 Task: Look for space in Altstadt Nord, Germany from 5th June, 2023 to 16th June, 2023 for 2 adults in price range Rs.7000 to Rs.15000. Place can be entire place with 1  bedroom having 1 bed and 1 bathroom. Property type can be house, flat, guest house, hotel. Booking option can be shelf check-in. Required host language is English.
Action: Mouse moved to (719, 95)
Screenshot: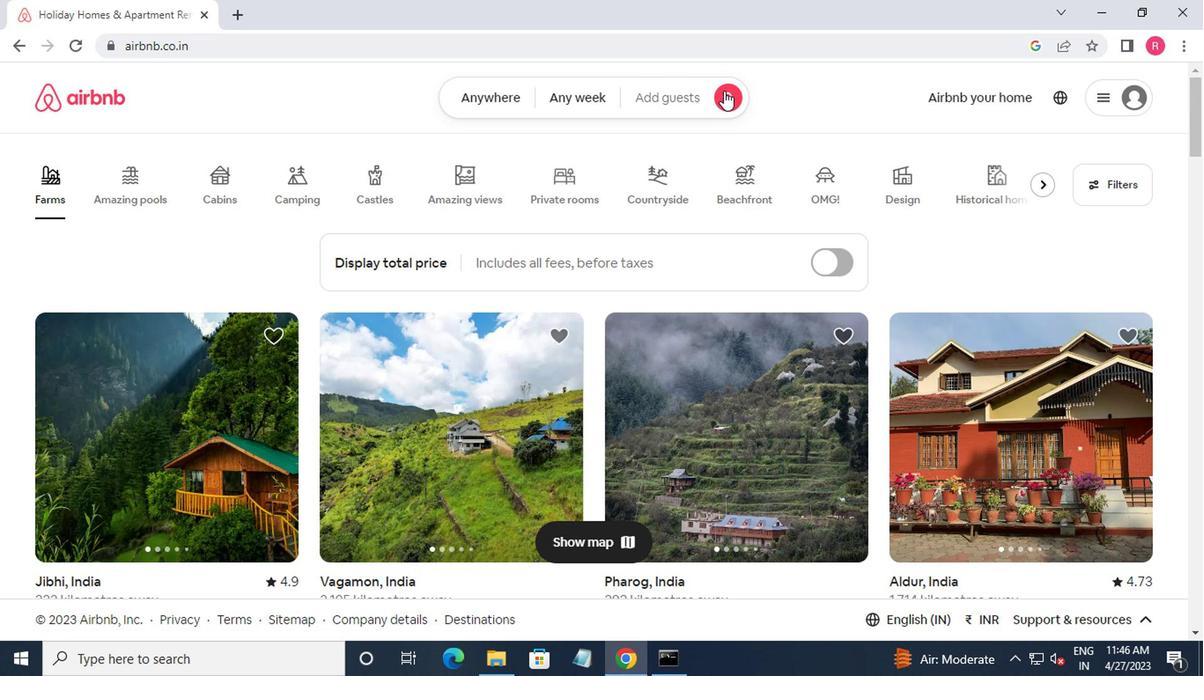 
Action: Mouse pressed left at (719, 95)
Screenshot: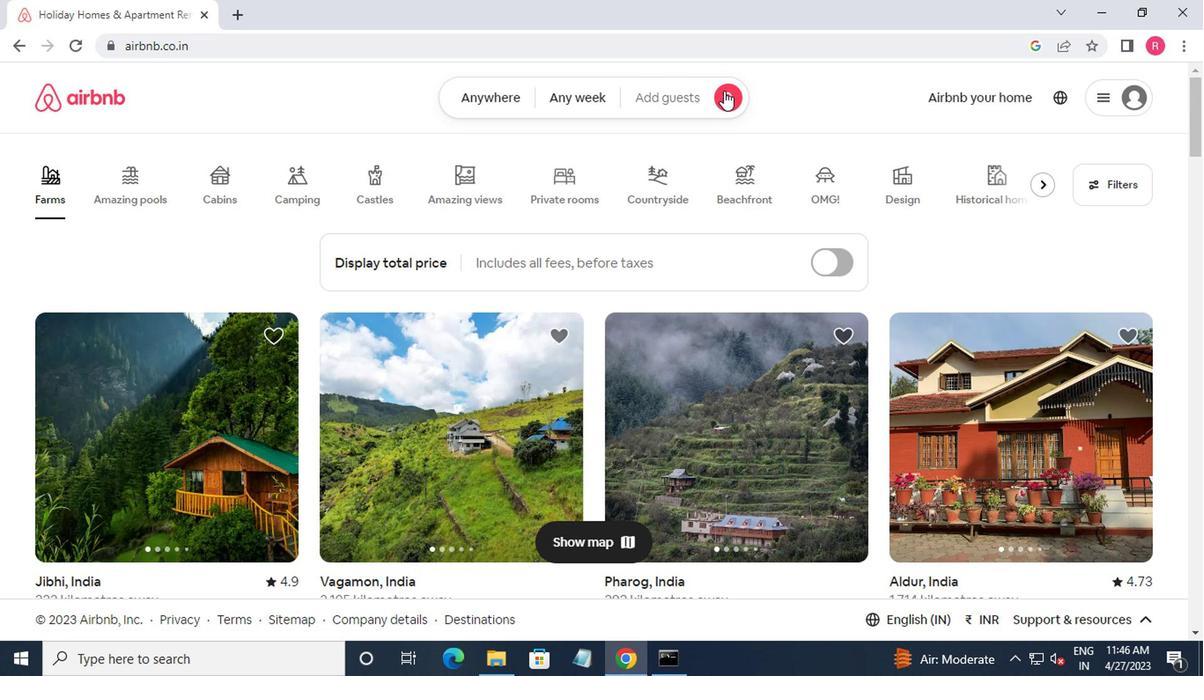 
Action: Mouse moved to (351, 163)
Screenshot: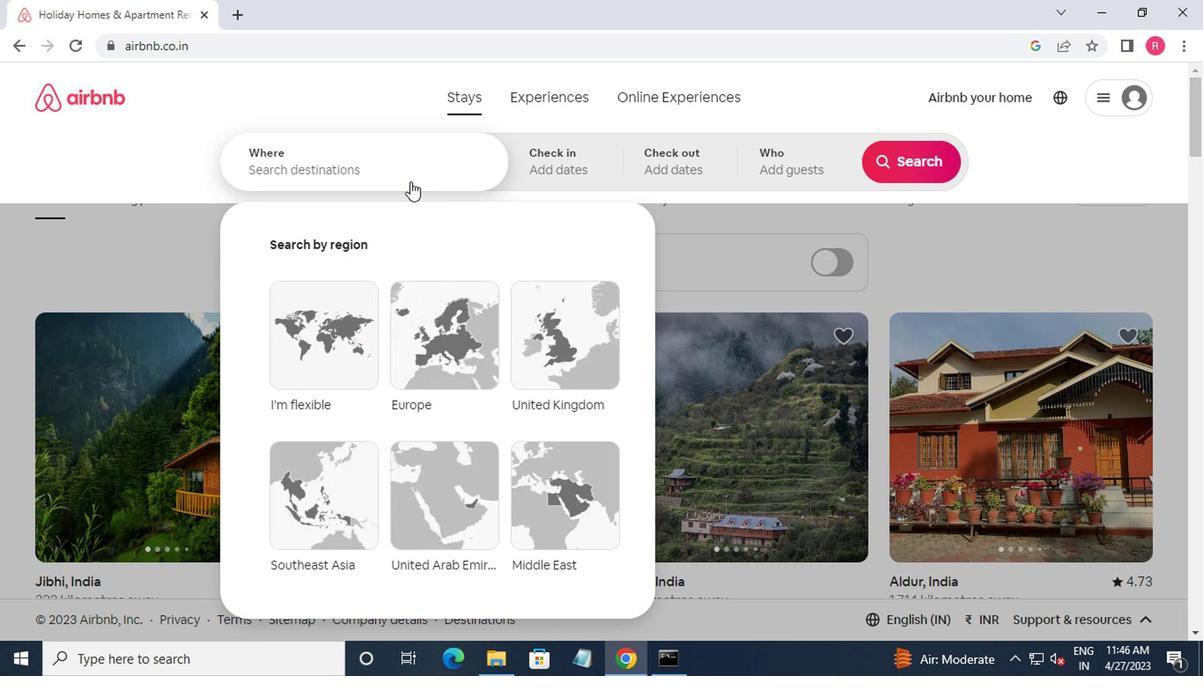 
Action: Mouse pressed left at (351, 163)
Screenshot: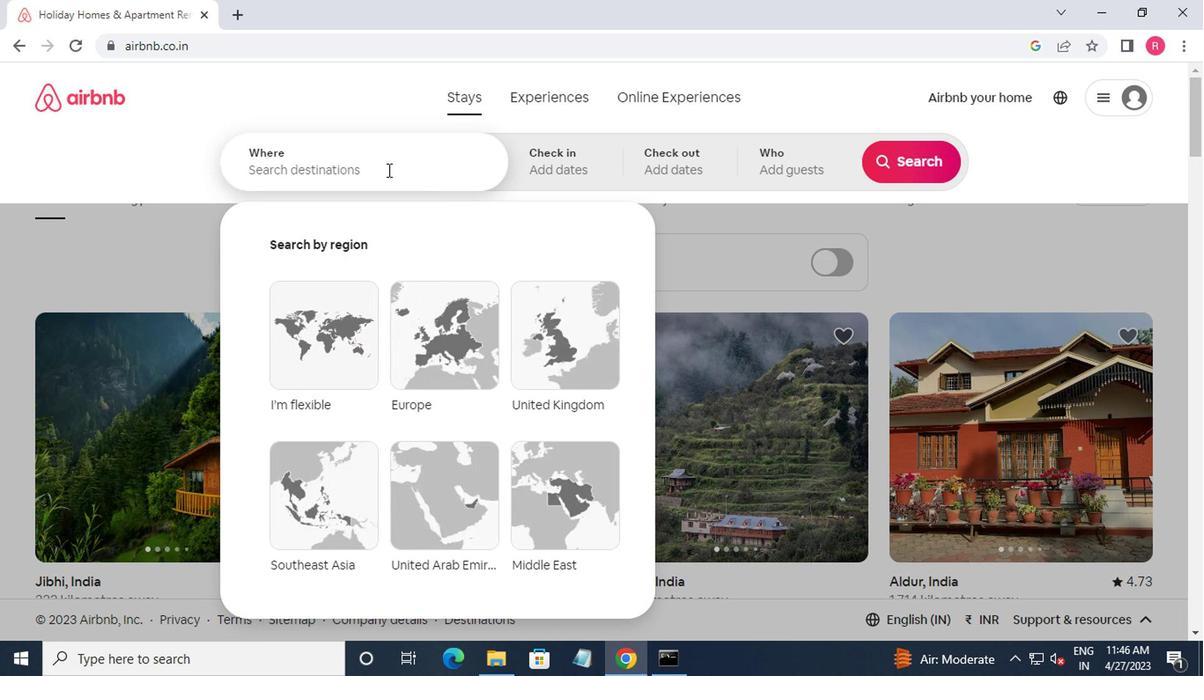 
Action: Mouse moved to (368, 155)
Screenshot: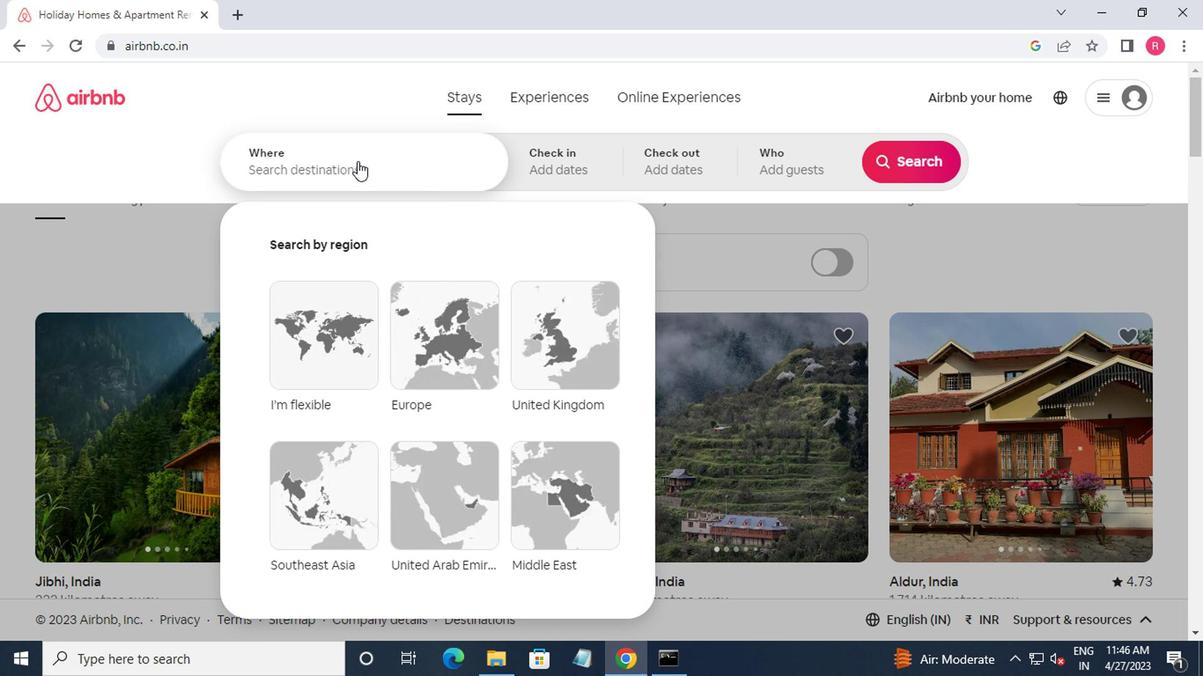 
Action: Key pressed altstadt<Key.space>nrd,germany
Screenshot: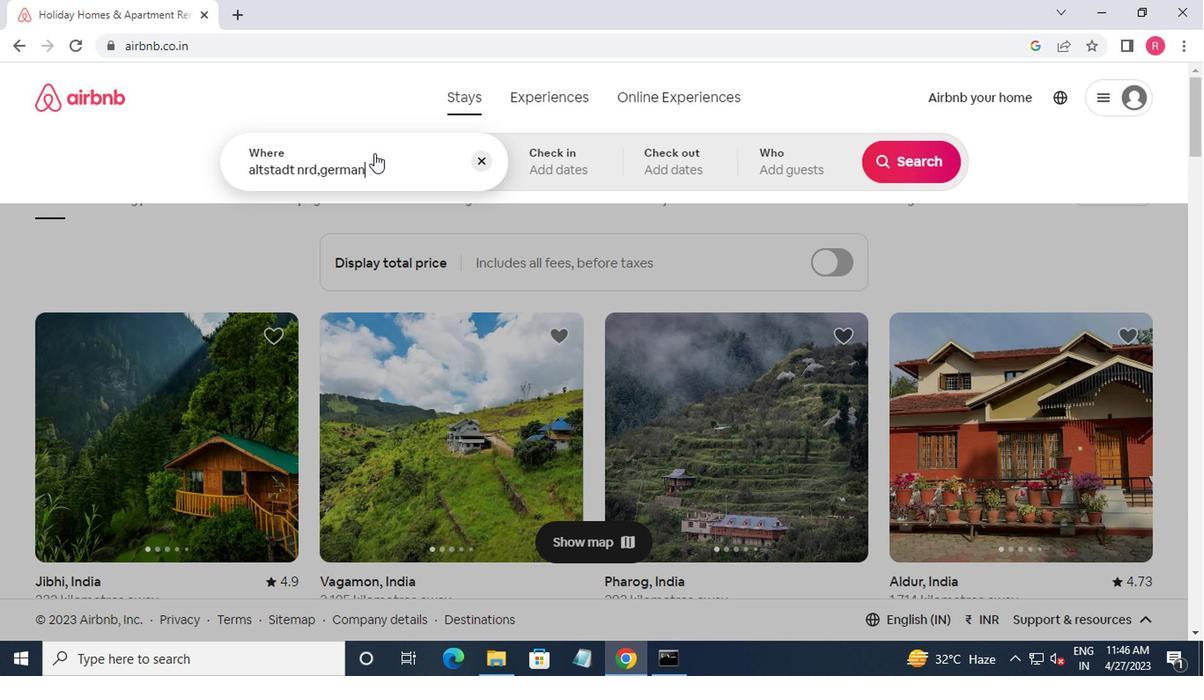 
Action: Mouse moved to (375, 266)
Screenshot: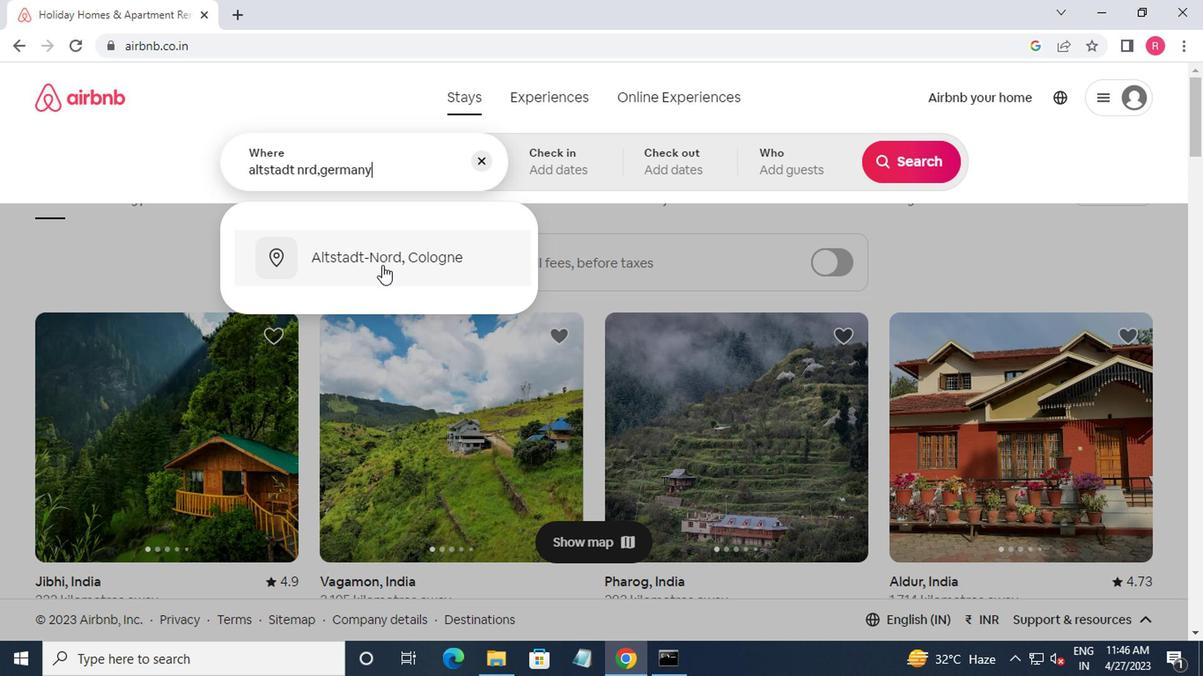 
Action: Mouse pressed left at (375, 266)
Screenshot: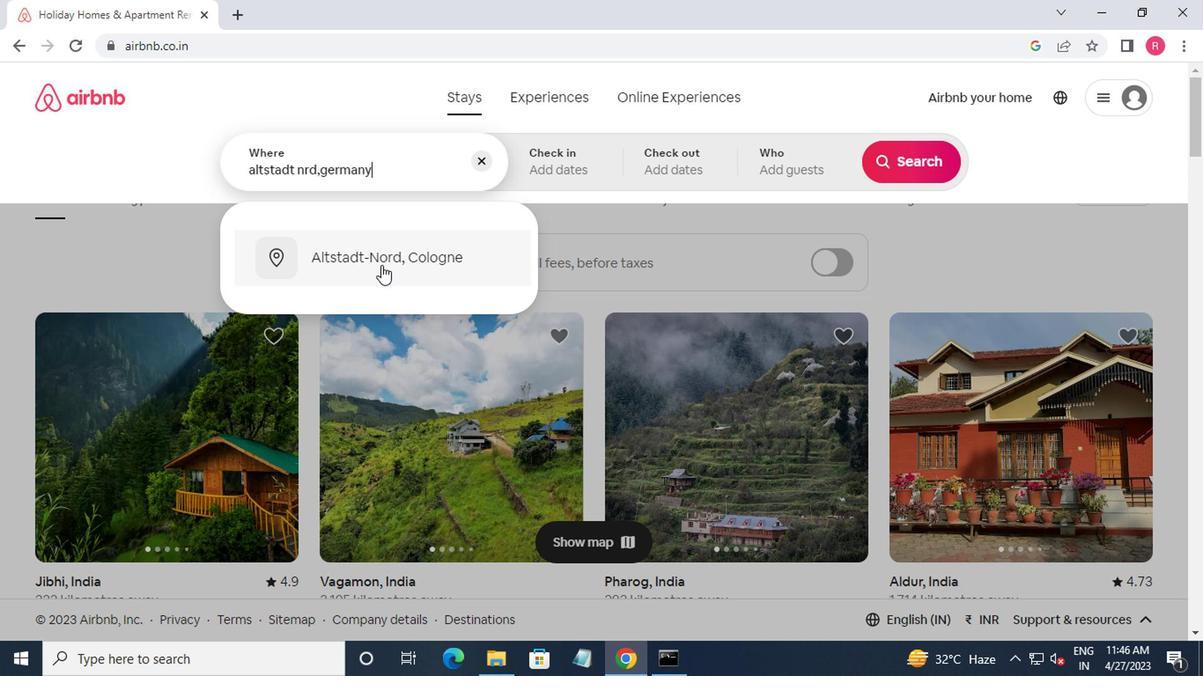 
Action: Mouse moved to (386, 159)
Screenshot: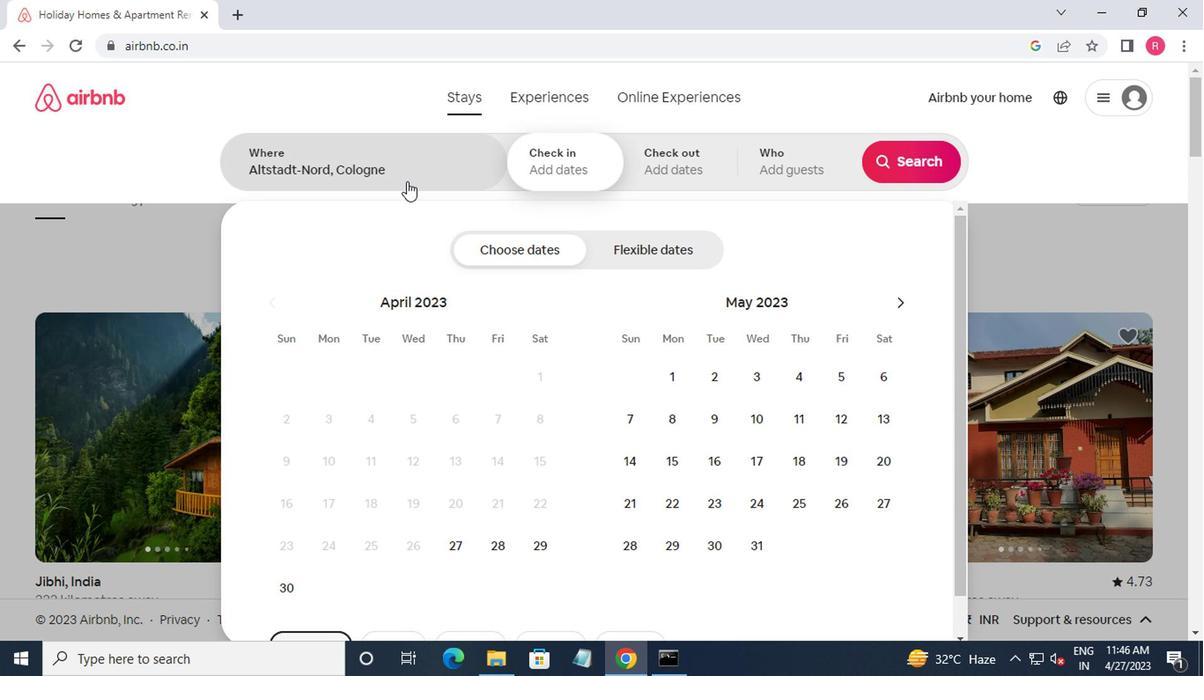 
Action: Mouse pressed left at (386, 159)
Screenshot: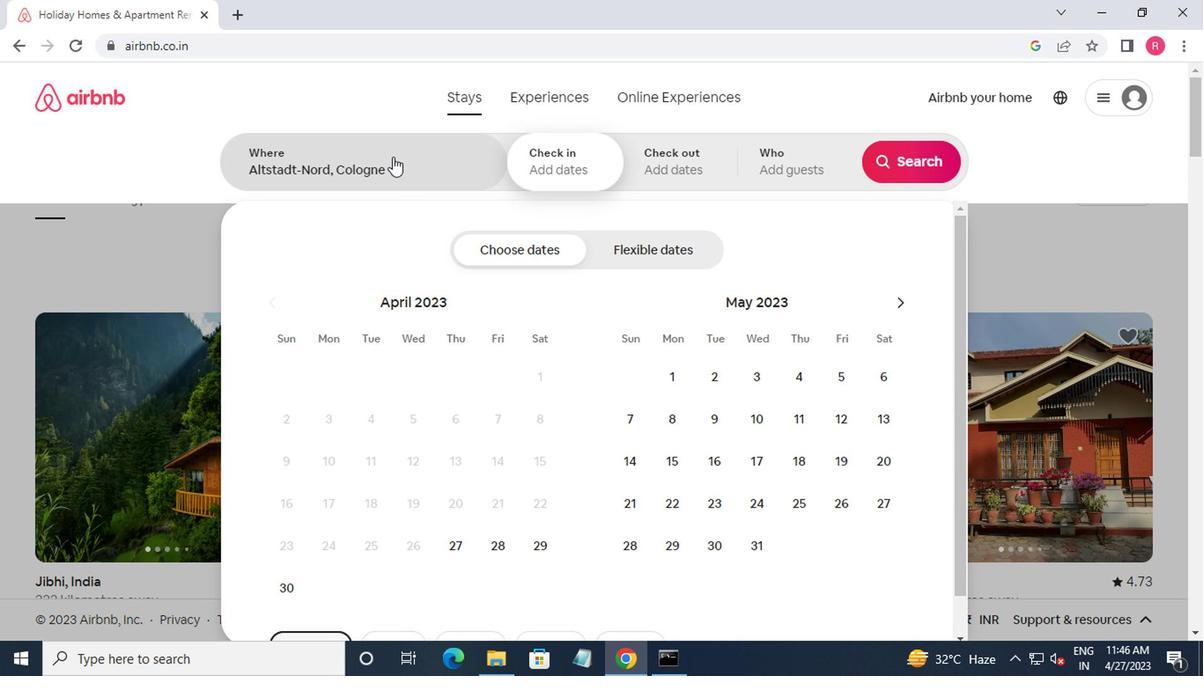 
Action: Mouse moved to (387, 172)
Screenshot: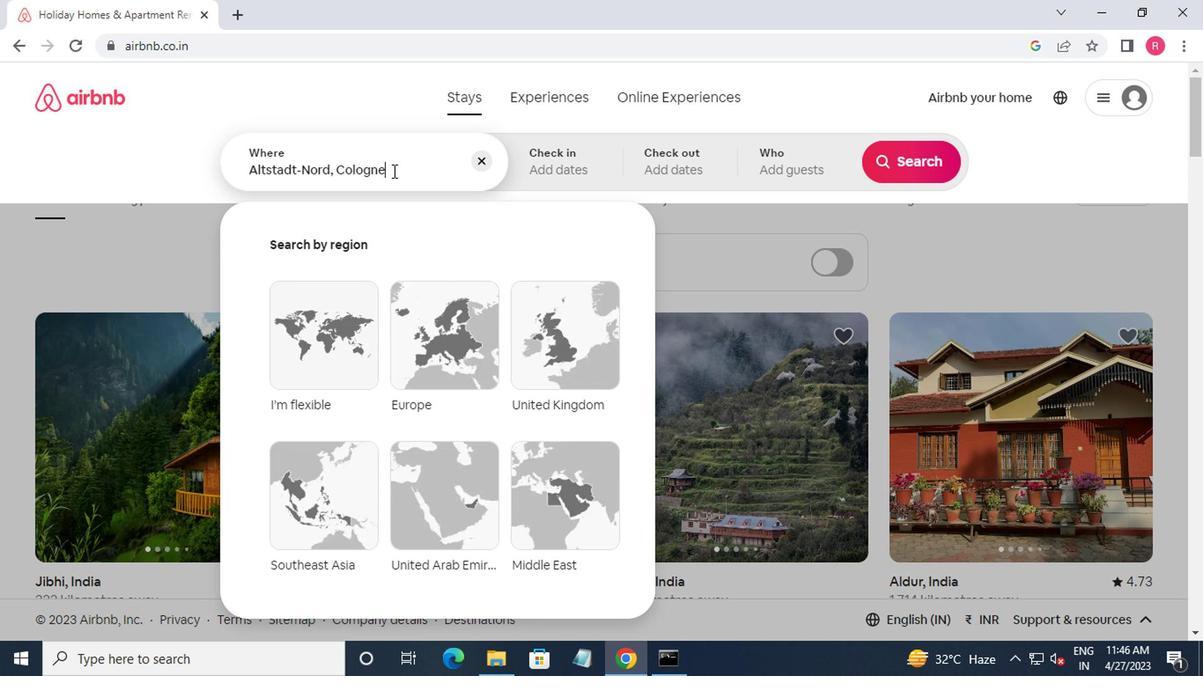 
Action: Key pressed <Key.backspace><Key.backspace><Key.backspace><Key.backspace><Key.backspace><Key.backspace><Key.backspace>germany<Key.enter><Key.enter>
Screenshot: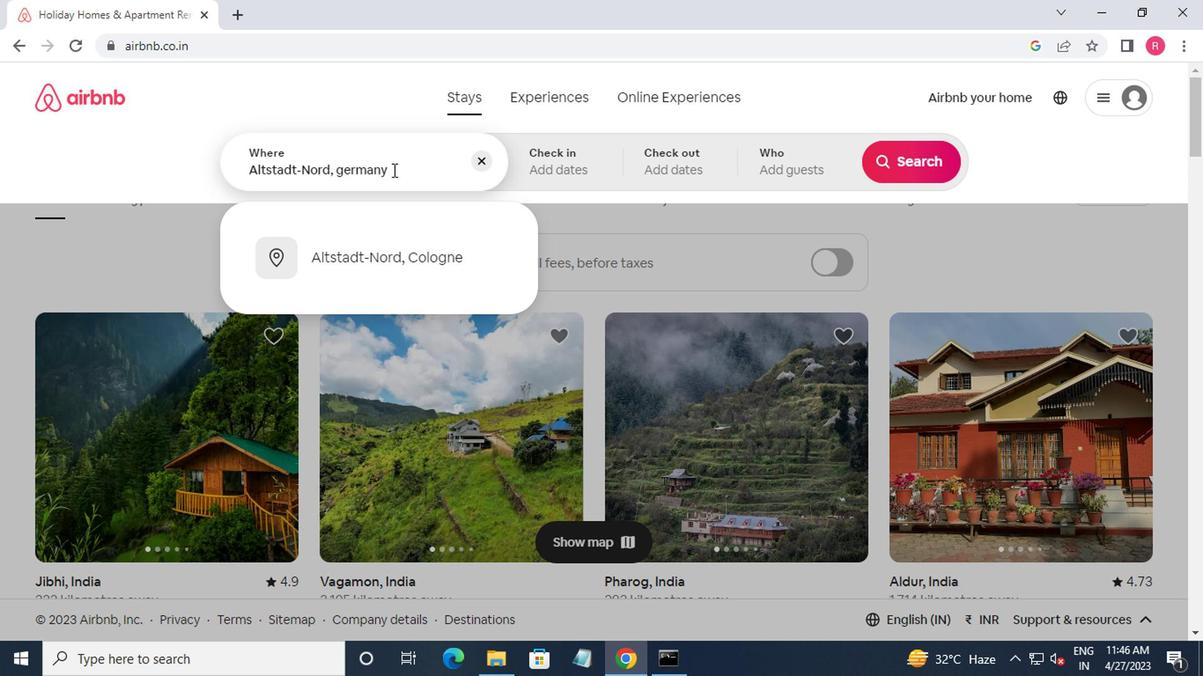 
Action: Mouse moved to (893, 297)
Screenshot: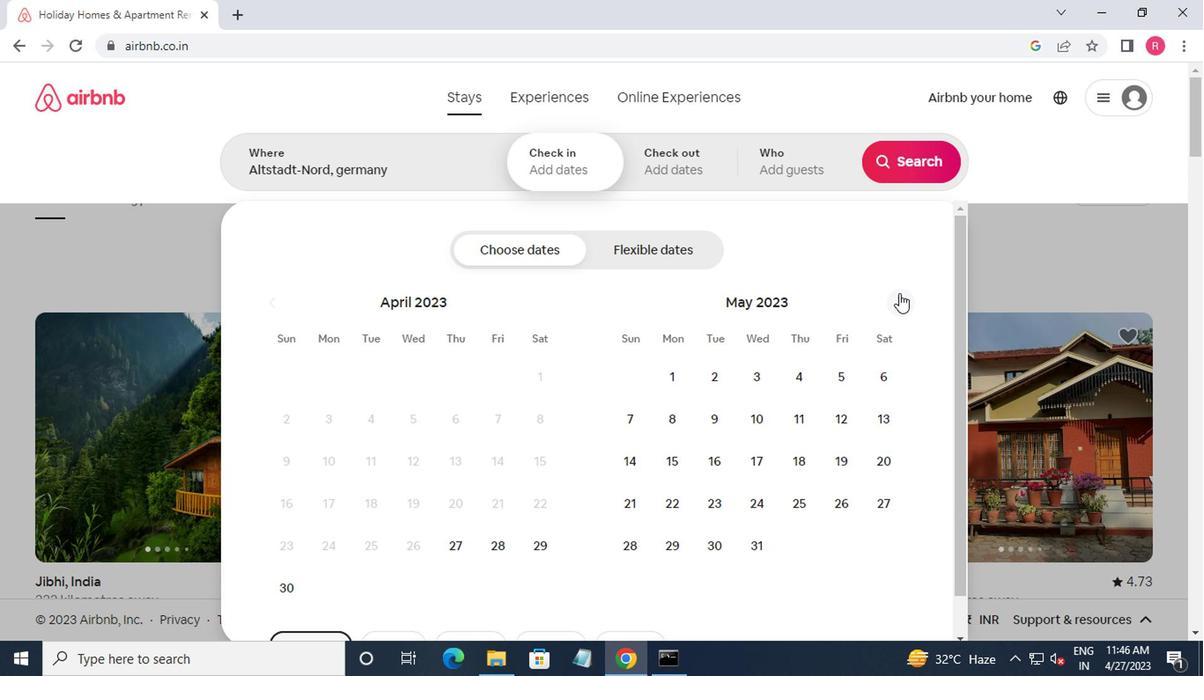 
Action: Mouse pressed left at (893, 297)
Screenshot: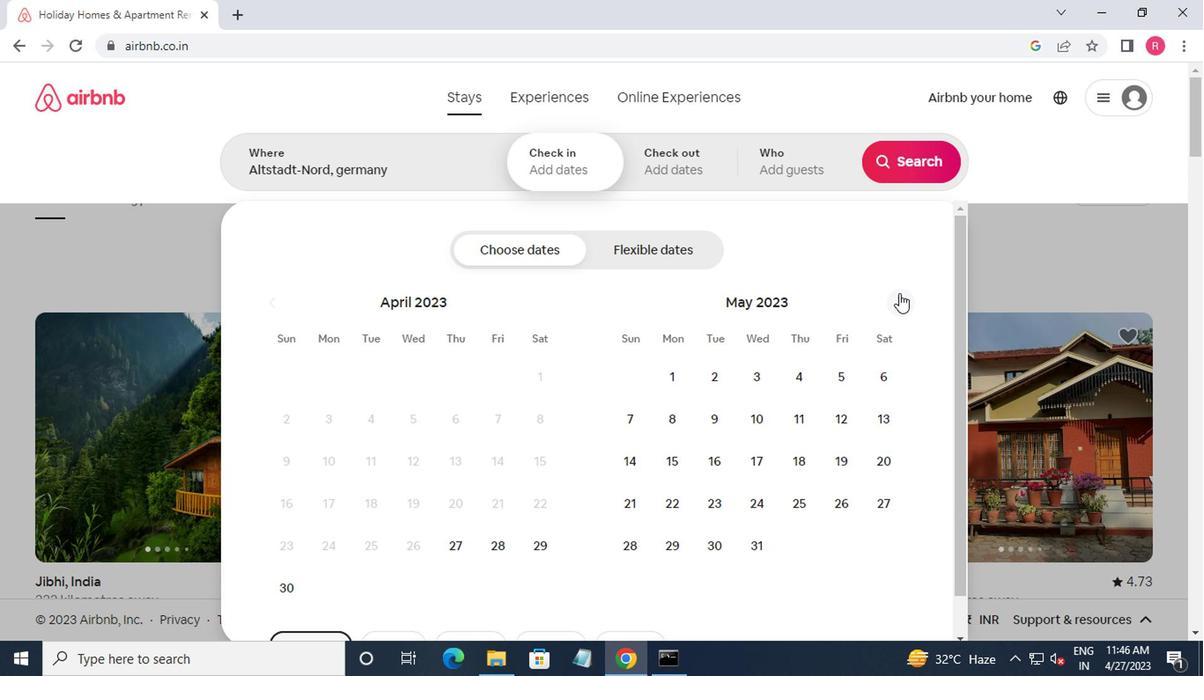 
Action: Mouse moved to (678, 417)
Screenshot: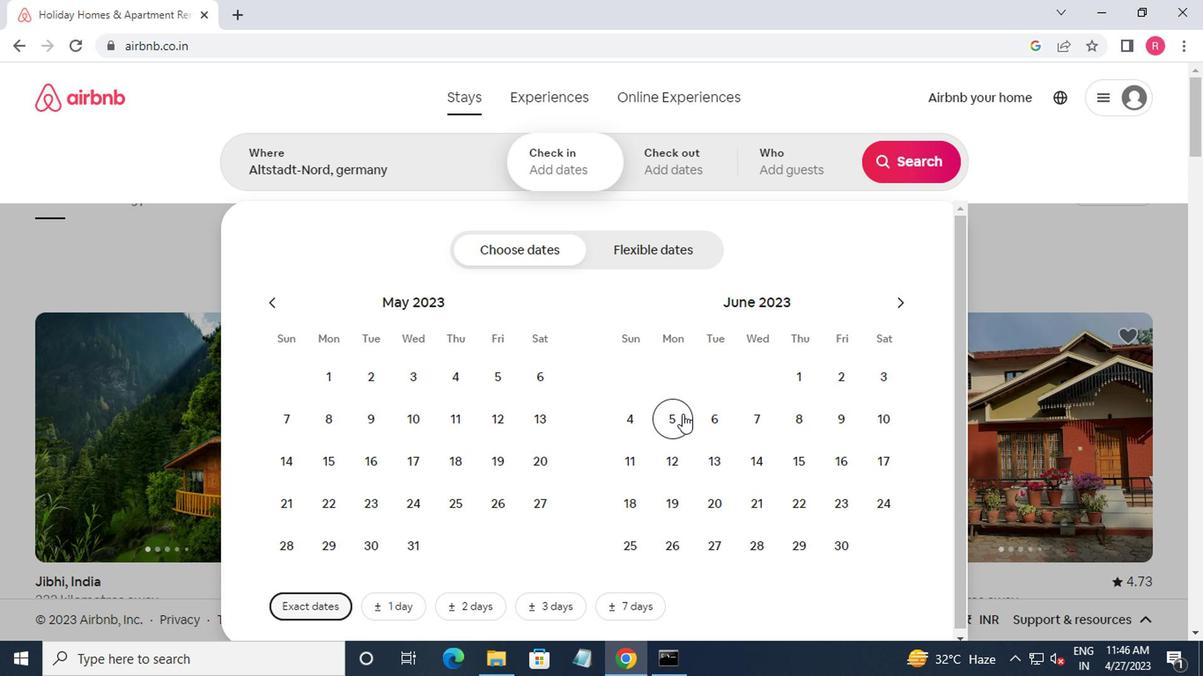 
Action: Mouse pressed left at (678, 417)
Screenshot: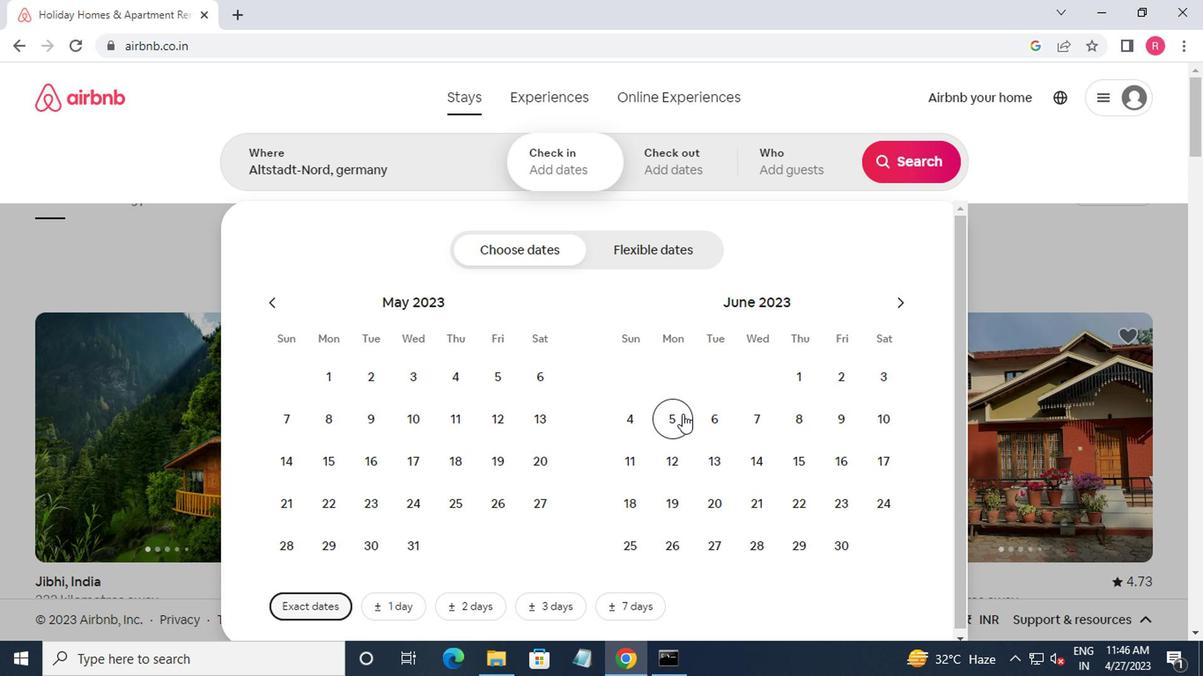 
Action: Mouse moved to (825, 465)
Screenshot: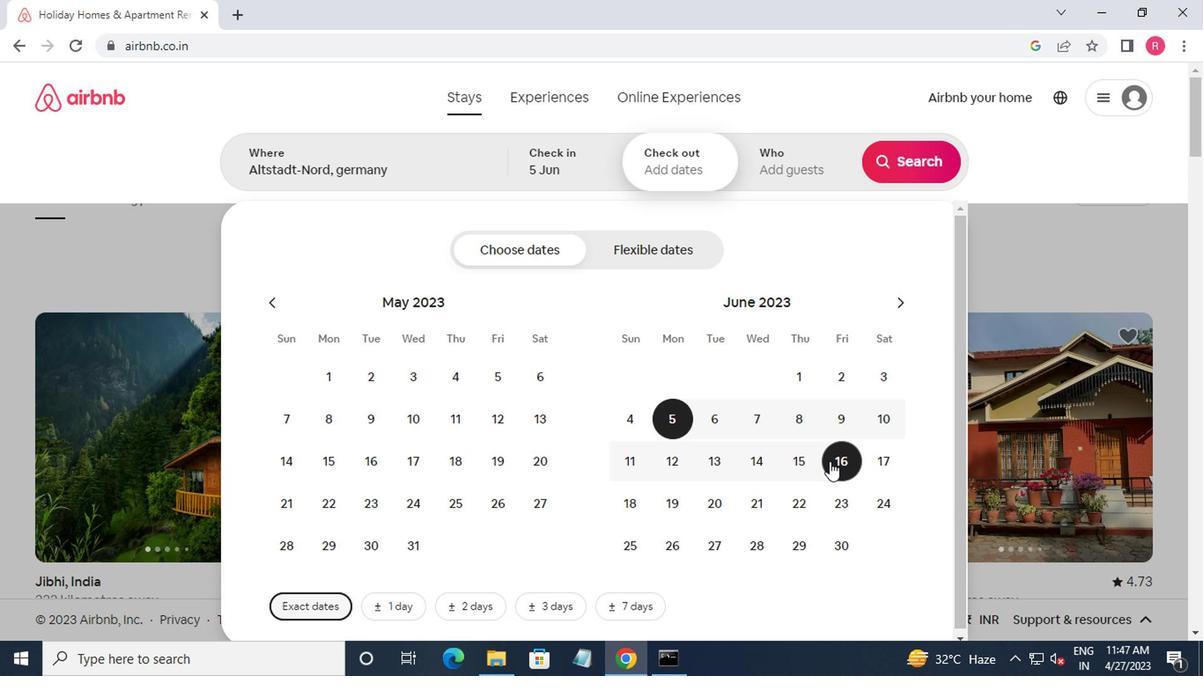 
Action: Mouse pressed left at (825, 465)
Screenshot: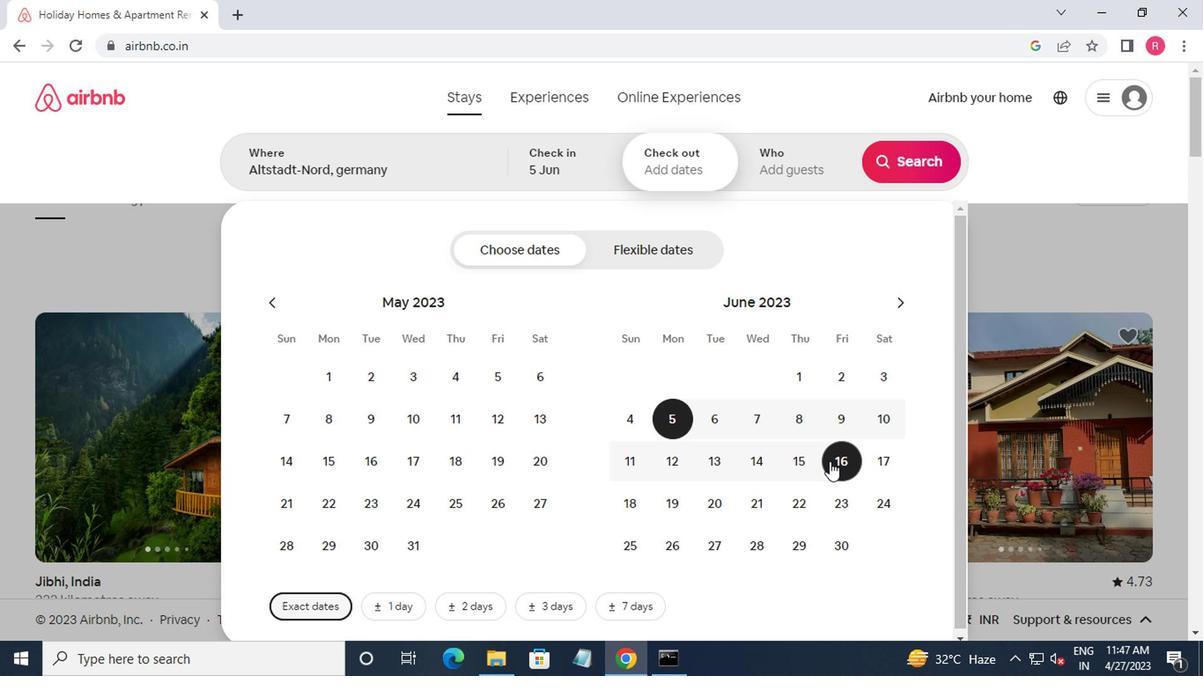 
Action: Mouse moved to (794, 175)
Screenshot: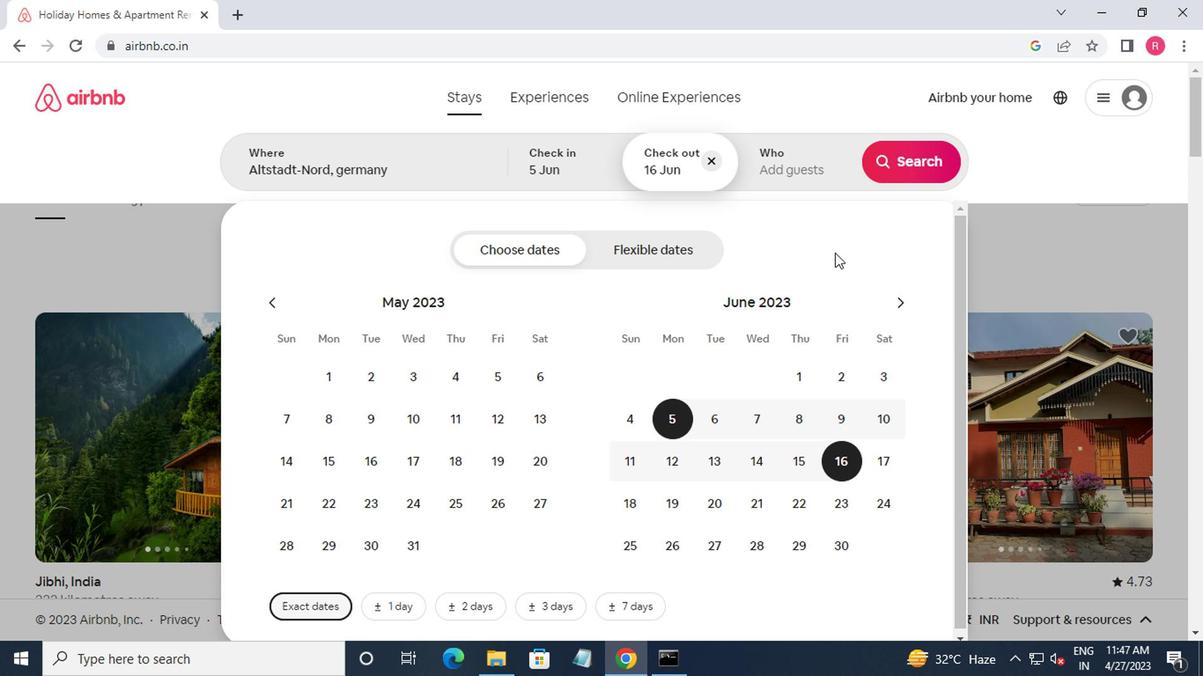
Action: Mouse pressed left at (794, 175)
Screenshot: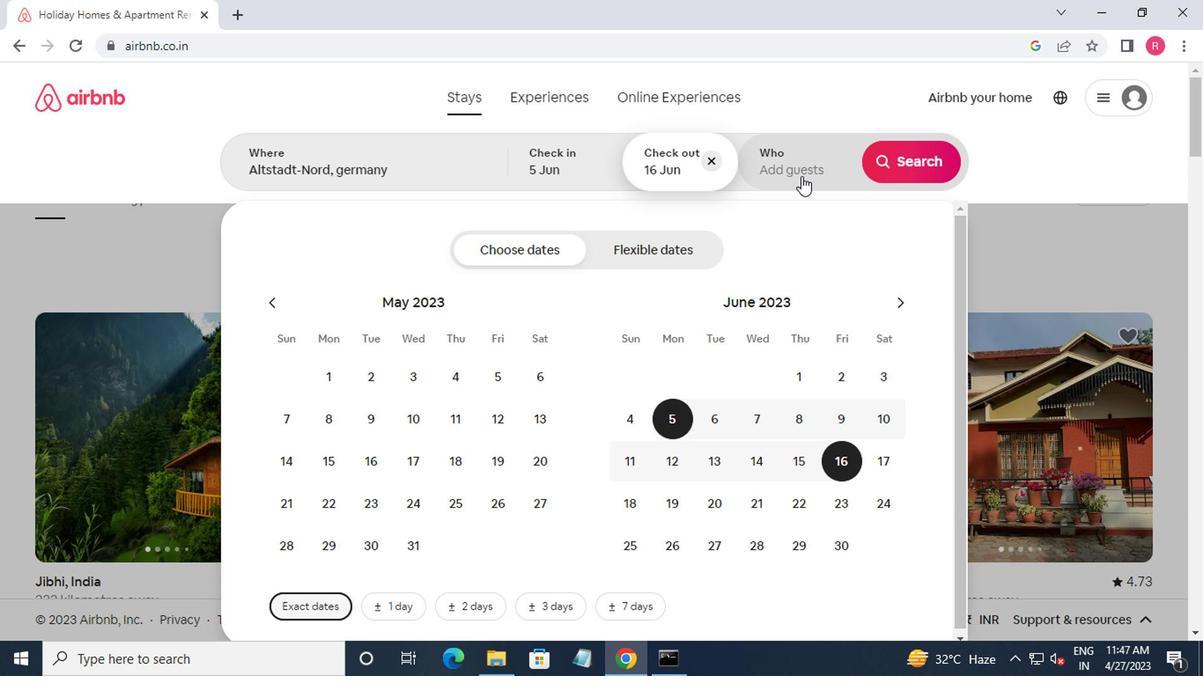 
Action: Mouse moved to (912, 268)
Screenshot: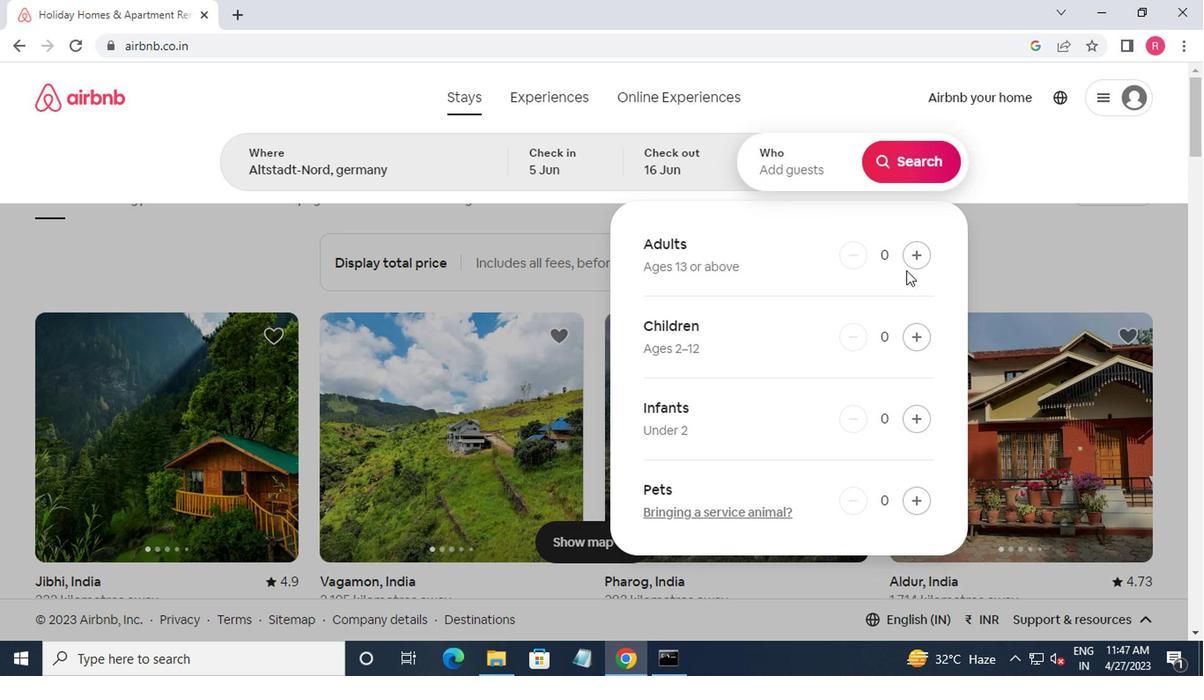 
Action: Mouse pressed left at (912, 268)
Screenshot: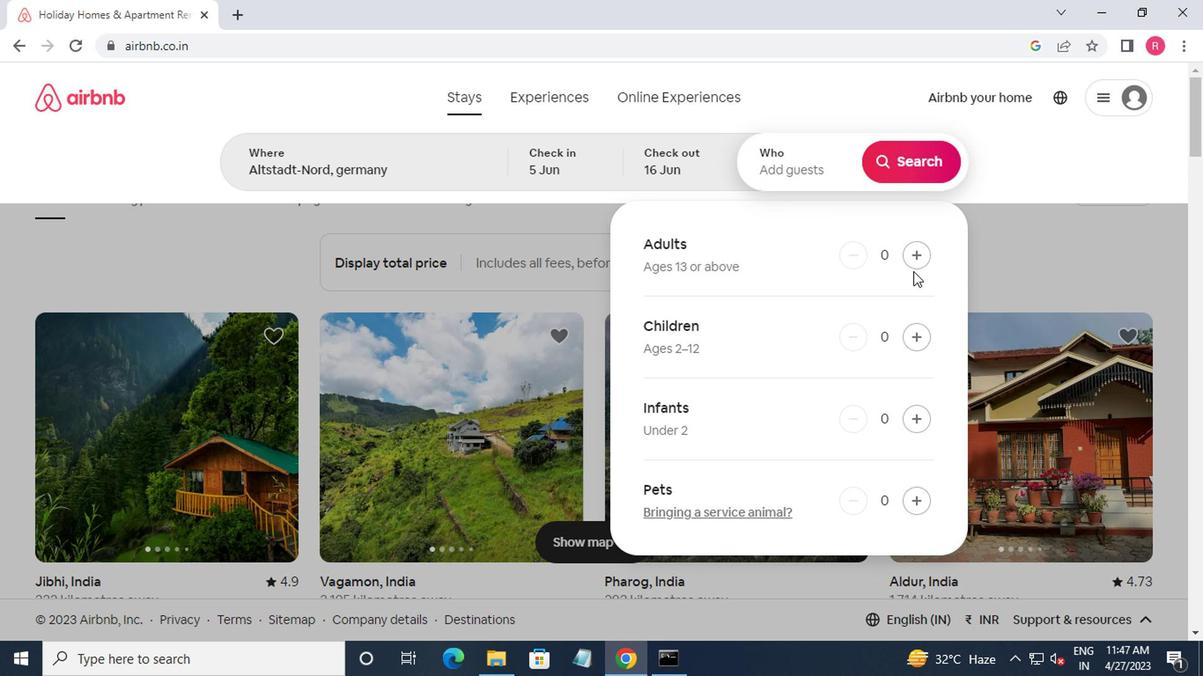 
Action: Mouse pressed left at (912, 268)
Screenshot: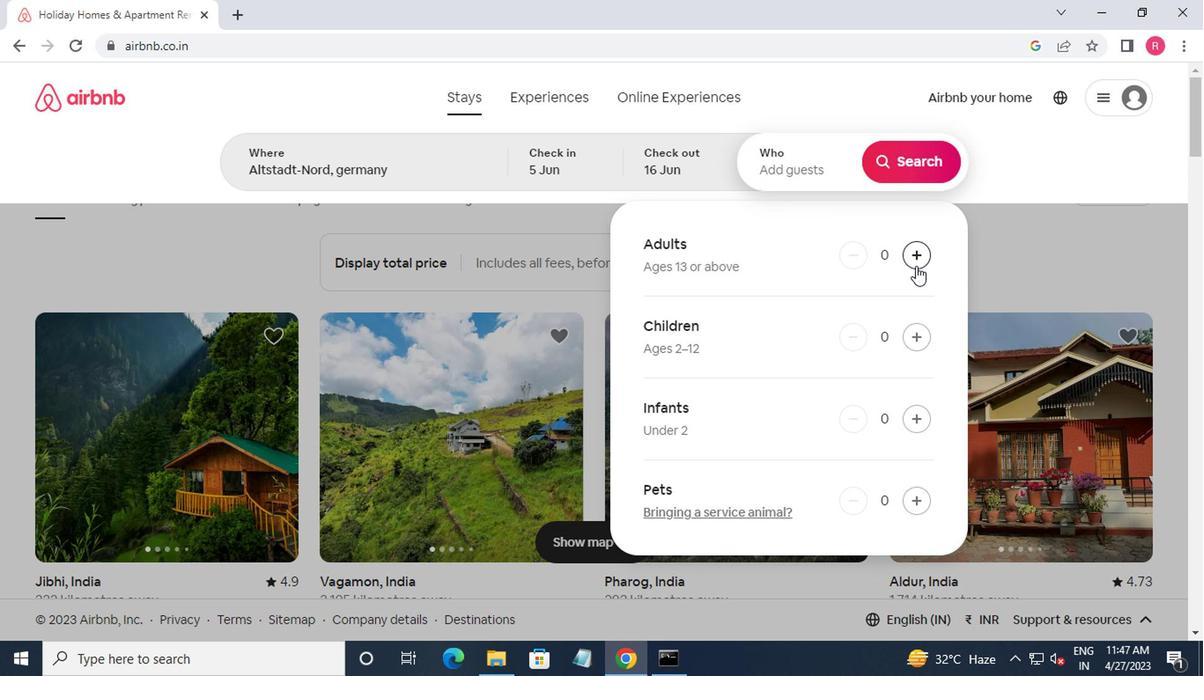 
Action: Mouse moved to (893, 166)
Screenshot: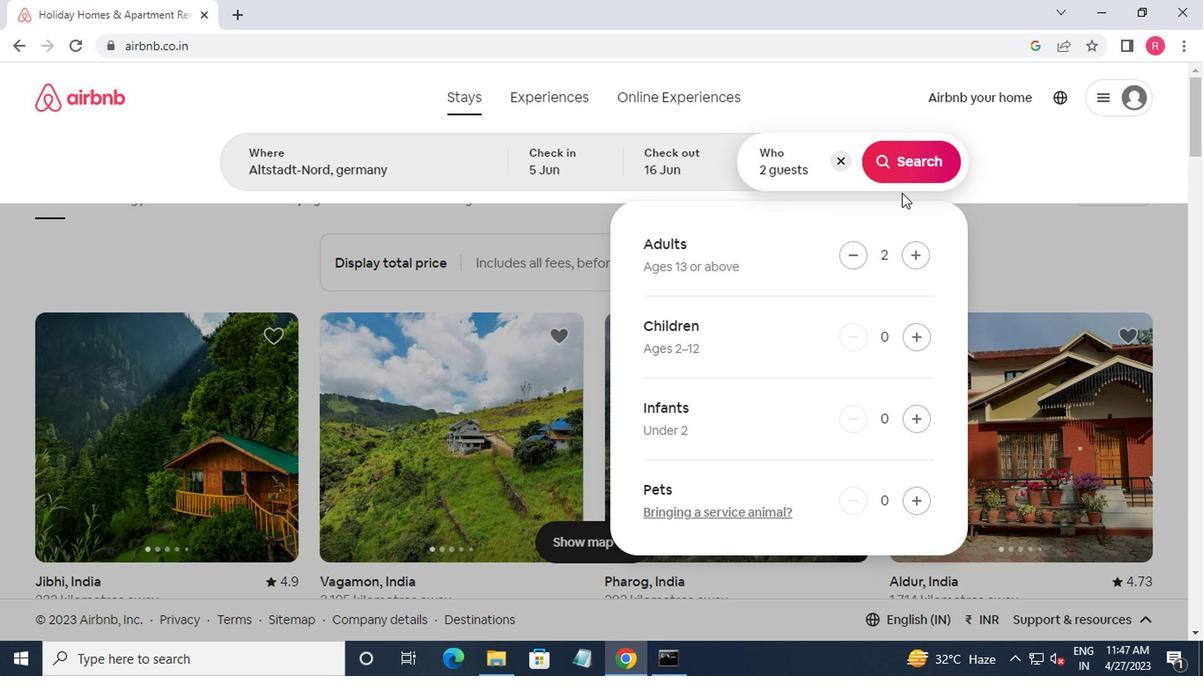 
Action: Mouse pressed left at (893, 166)
Screenshot: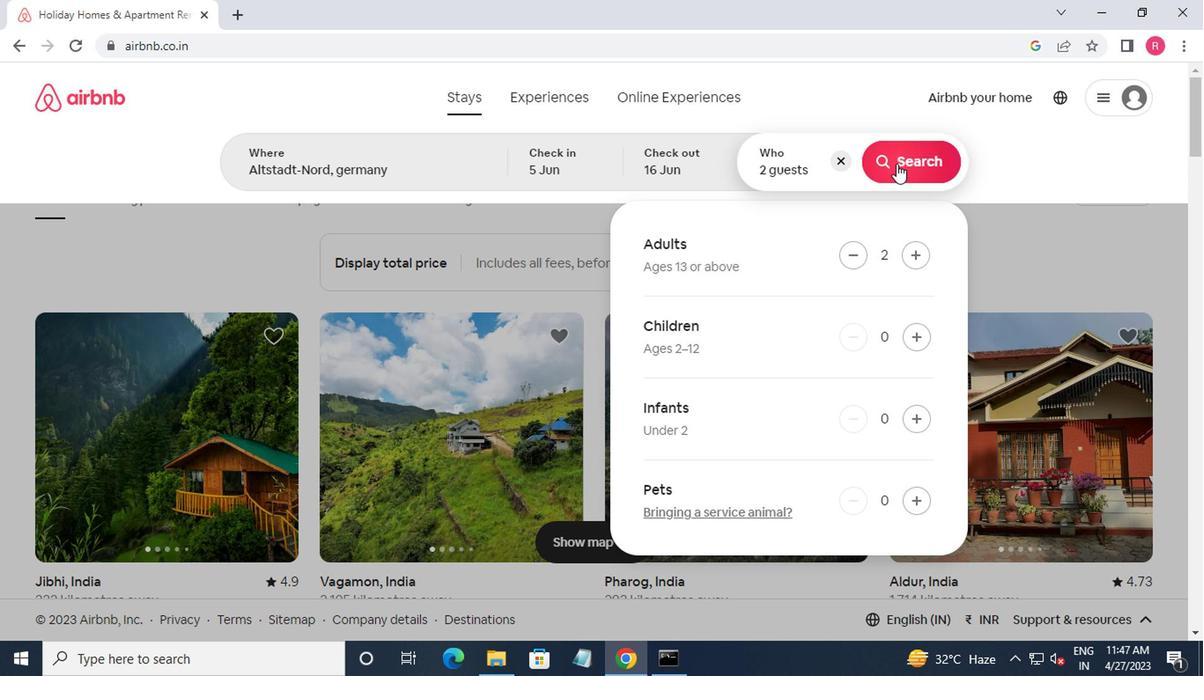 
Action: Mouse moved to (1121, 174)
Screenshot: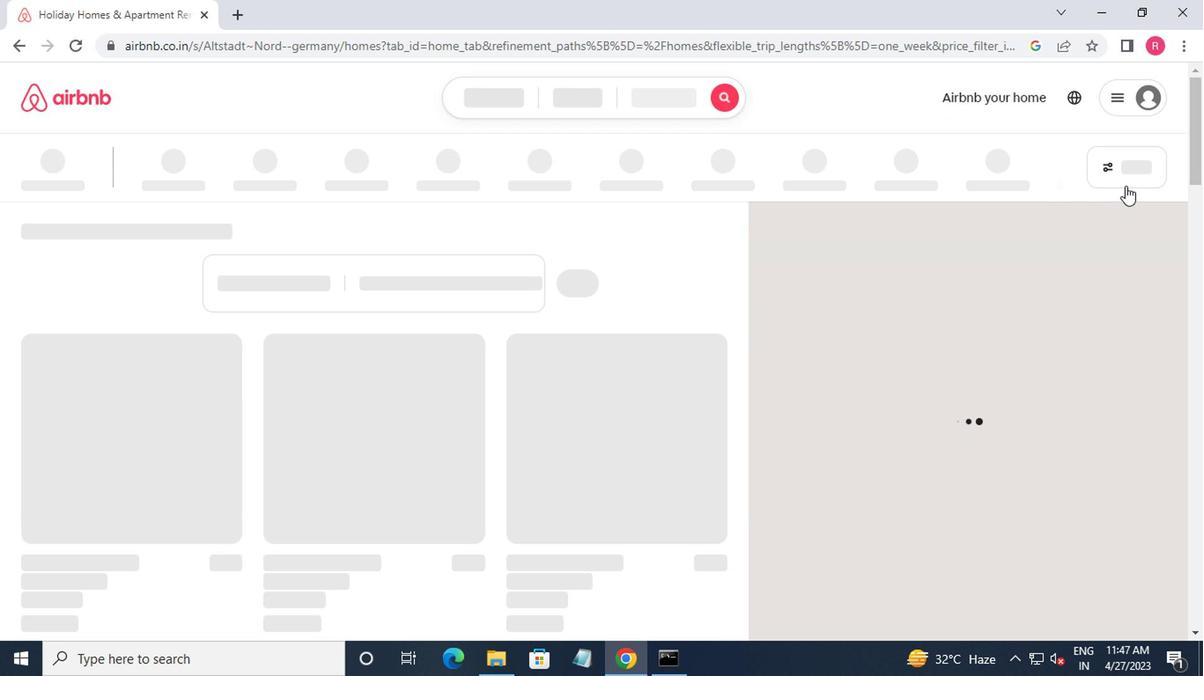 
Action: Mouse pressed left at (1121, 174)
Screenshot: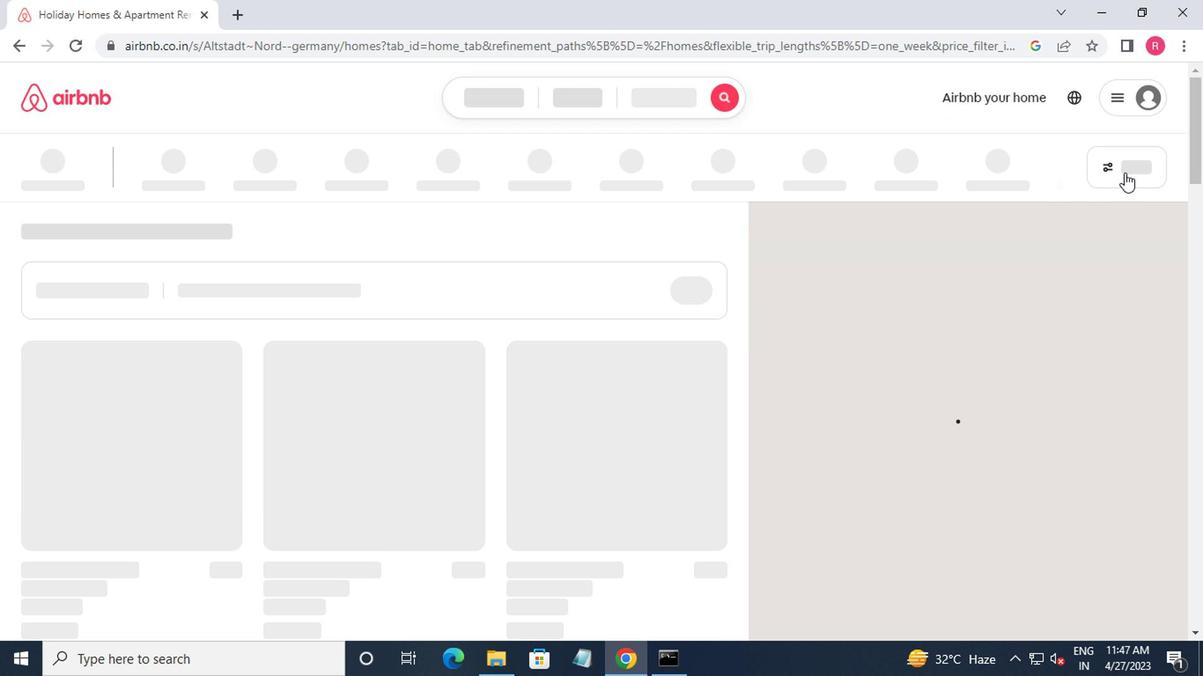 
Action: Mouse moved to (443, 400)
Screenshot: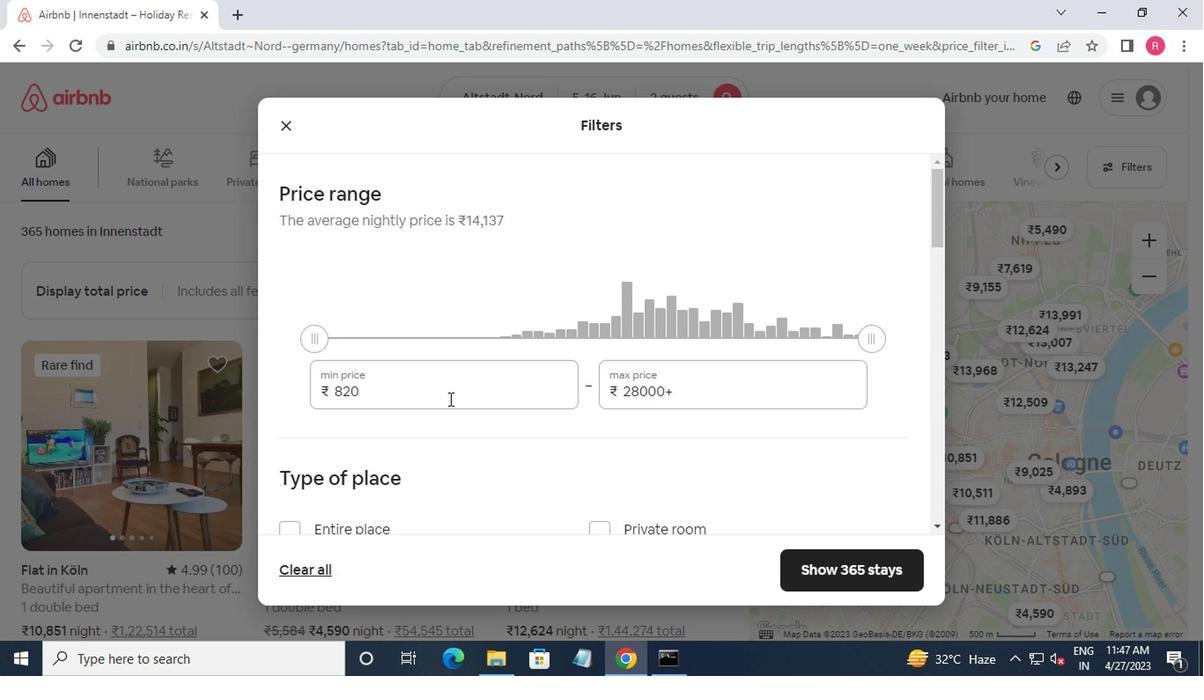 
Action: Mouse pressed left at (443, 400)
Screenshot: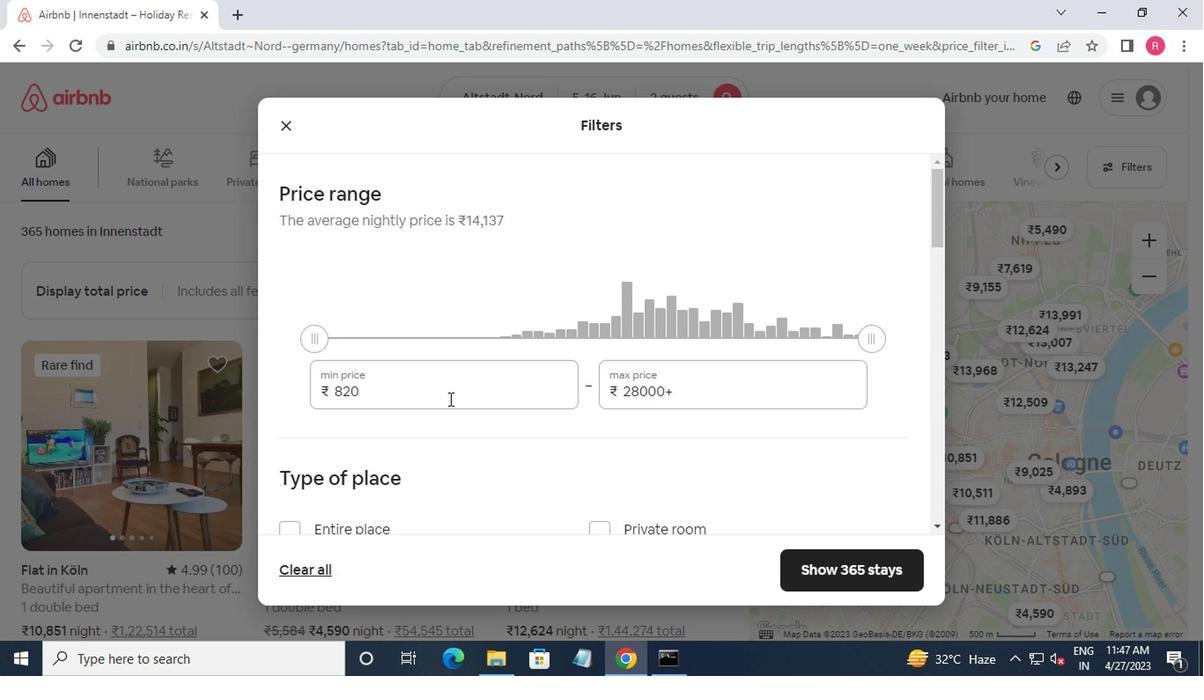 
Action: Mouse moved to (443, 400)
Screenshot: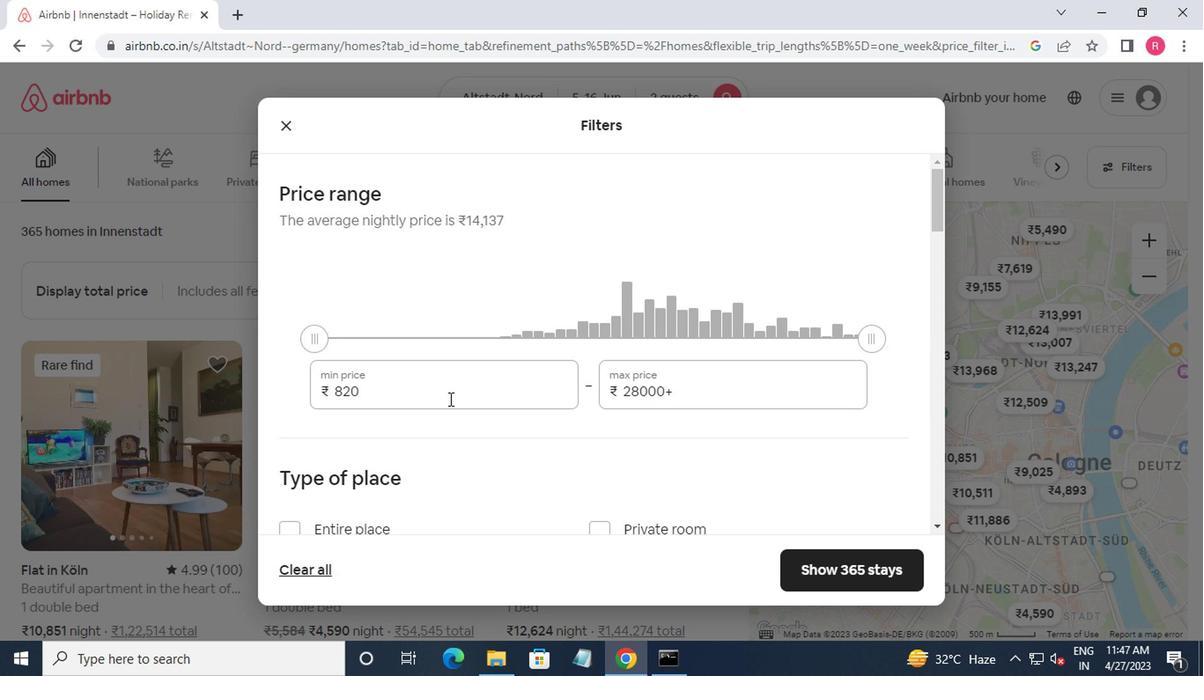 
Action: Key pressed <Key.backspace><Key.backspace><Key.backspace><Key.backspace>7000<Key.caps_lock><Key.tab>15000
Screenshot: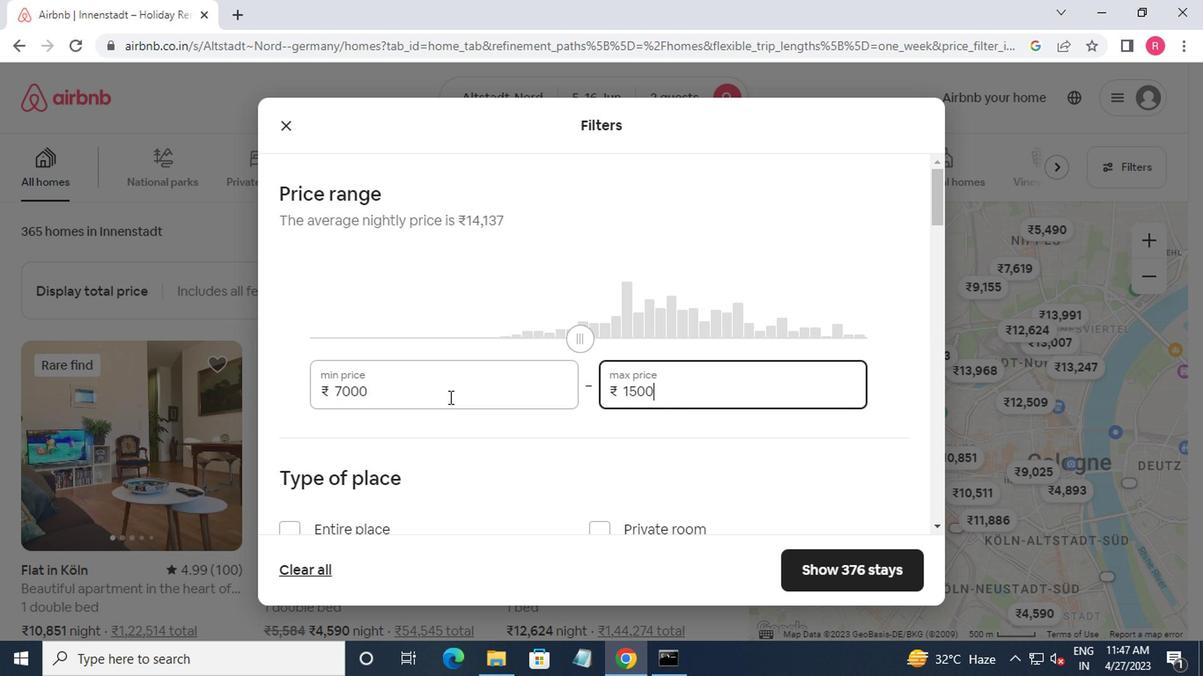 
Action: Mouse moved to (185, 490)
Screenshot: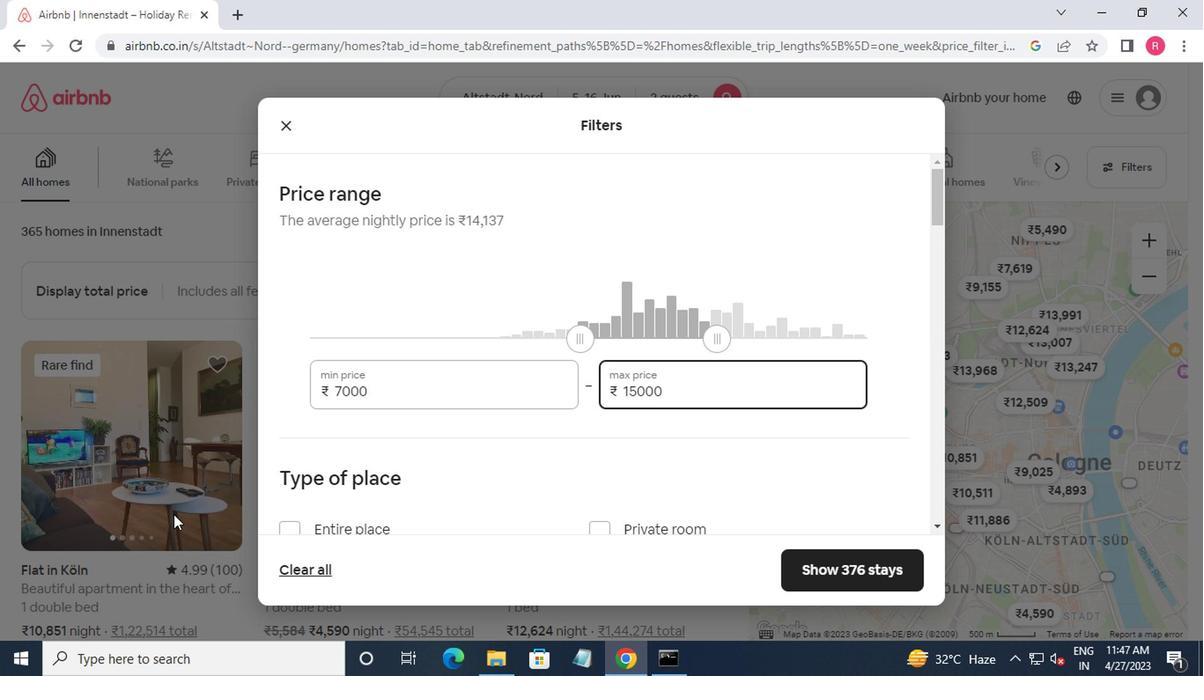
Action: Mouse scrolled (185, 488) with delta (0, -1)
Screenshot: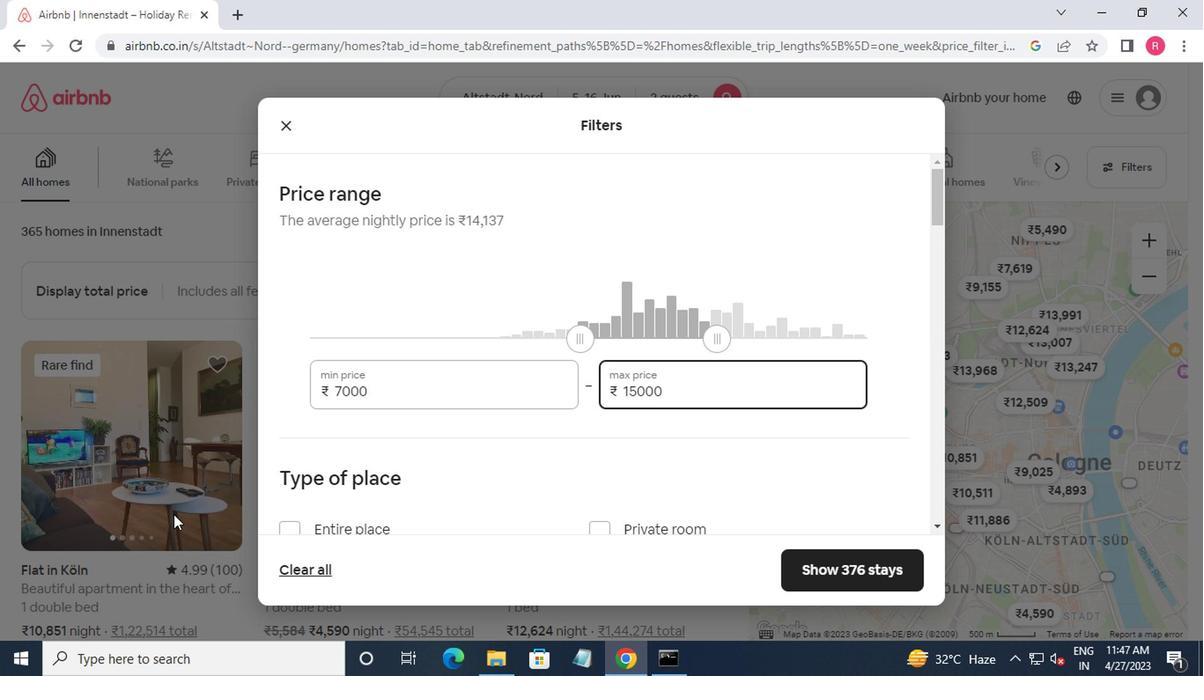 
Action: Mouse moved to (272, 422)
Screenshot: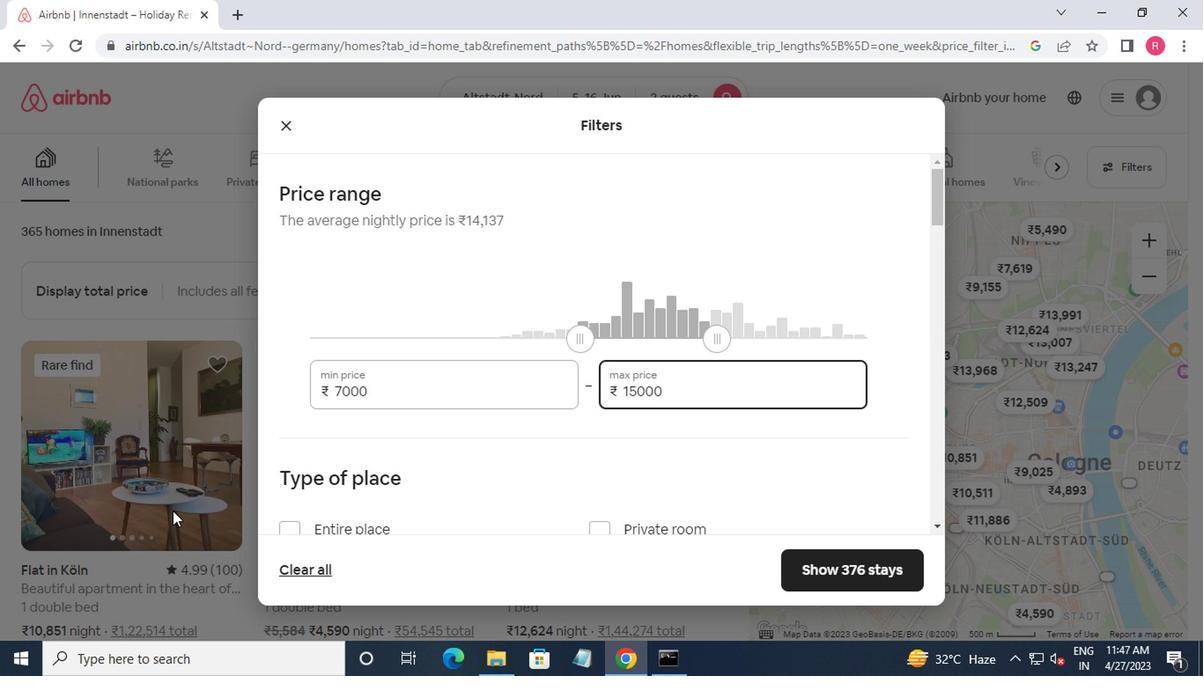 
Action: Mouse scrolled (272, 421) with delta (0, 0)
Screenshot: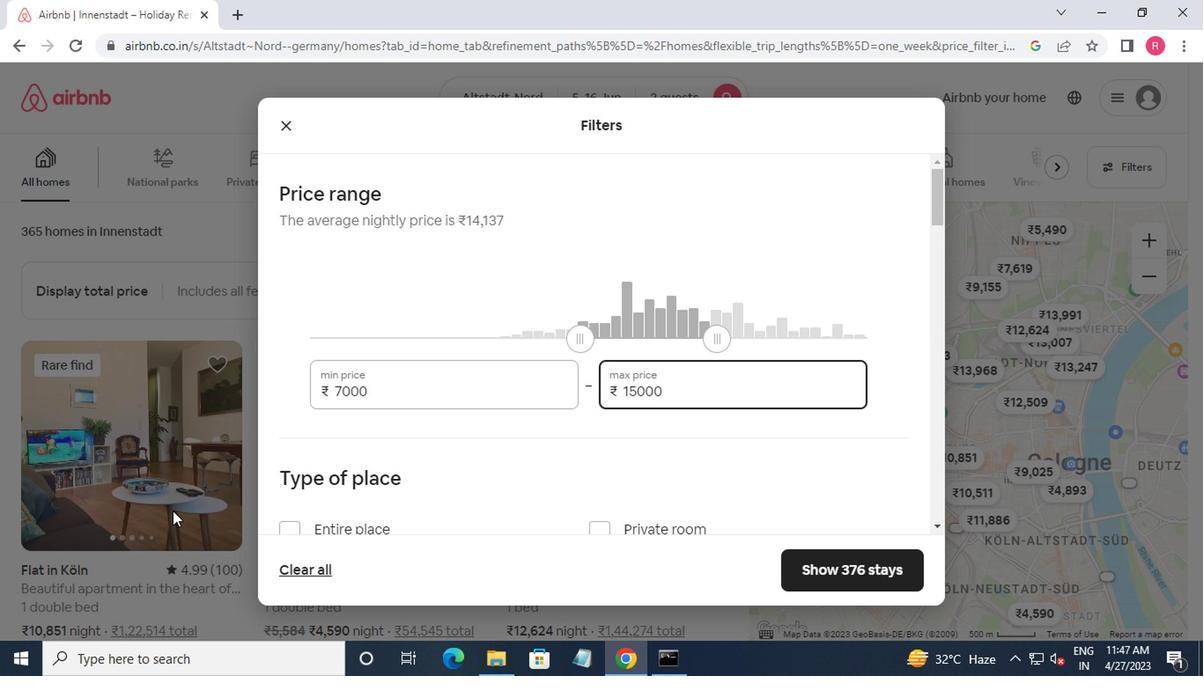 
Action: Mouse moved to (293, 444)
Screenshot: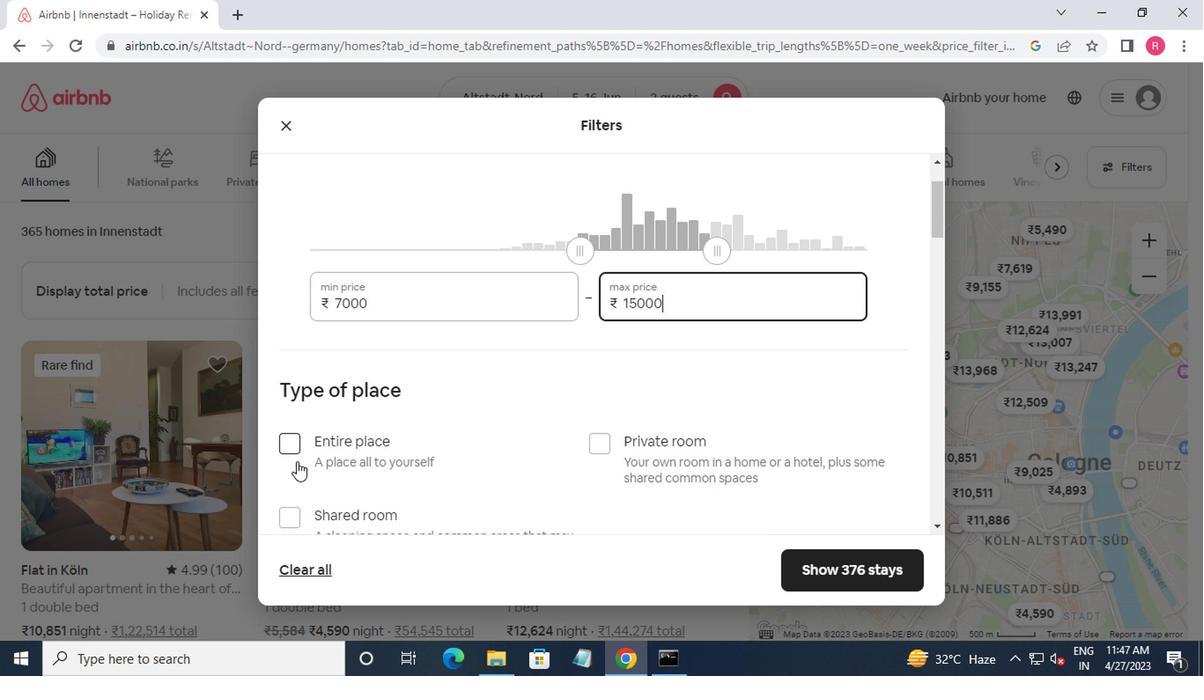 
Action: Mouse pressed left at (293, 444)
Screenshot: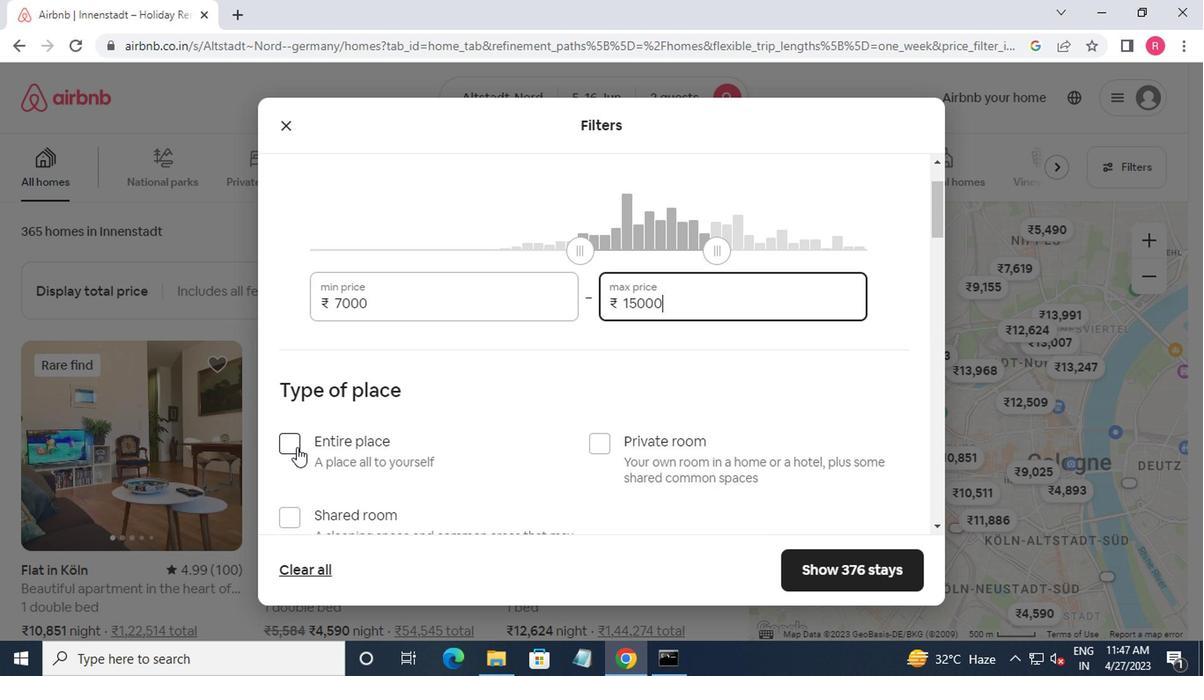 
Action: Mouse moved to (297, 434)
Screenshot: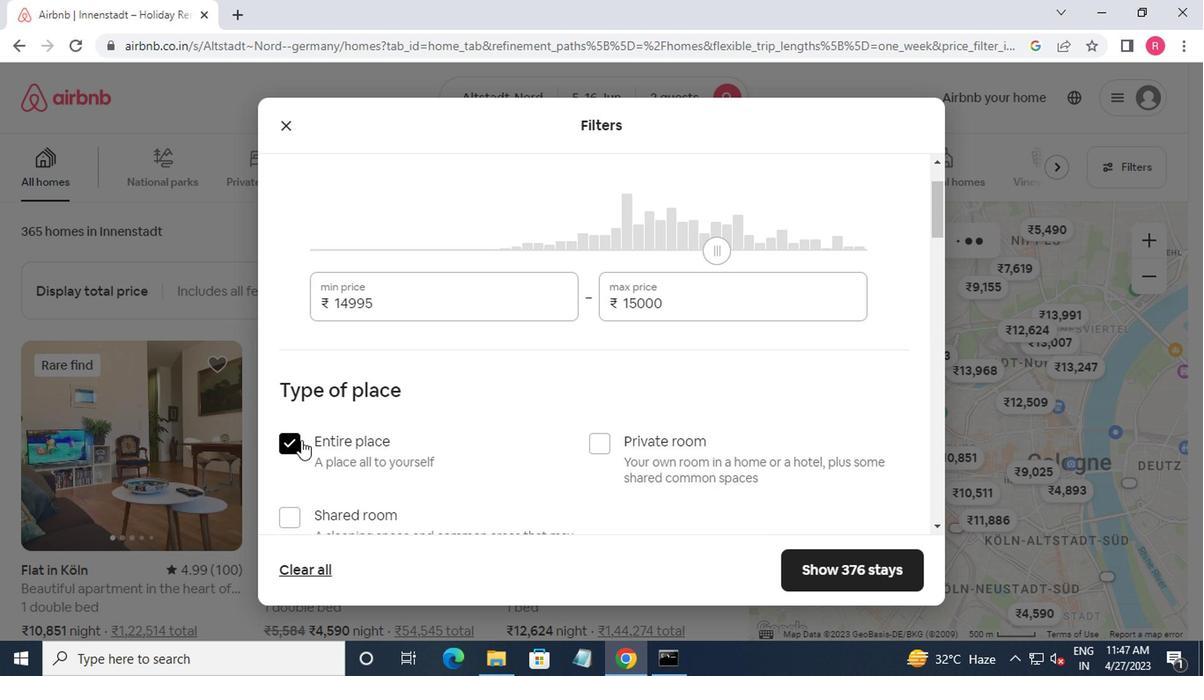 
Action: Mouse scrolled (297, 434) with delta (0, 0)
Screenshot: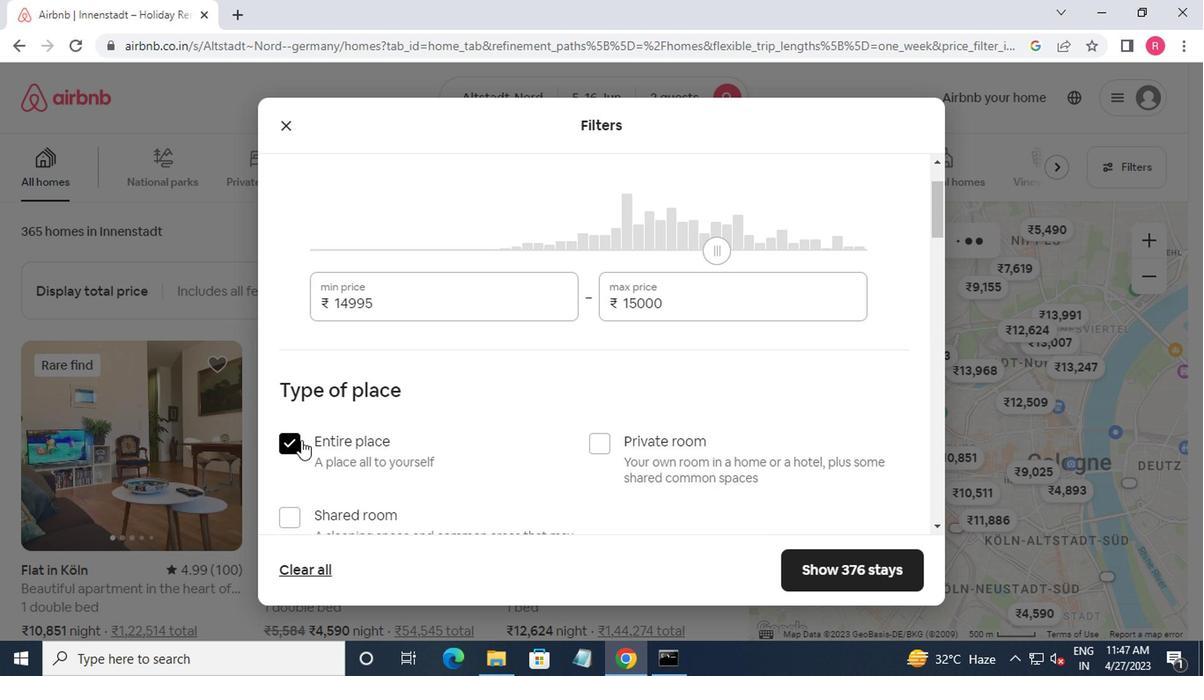 
Action: Mouse moved to (298, 430)
Screenshot: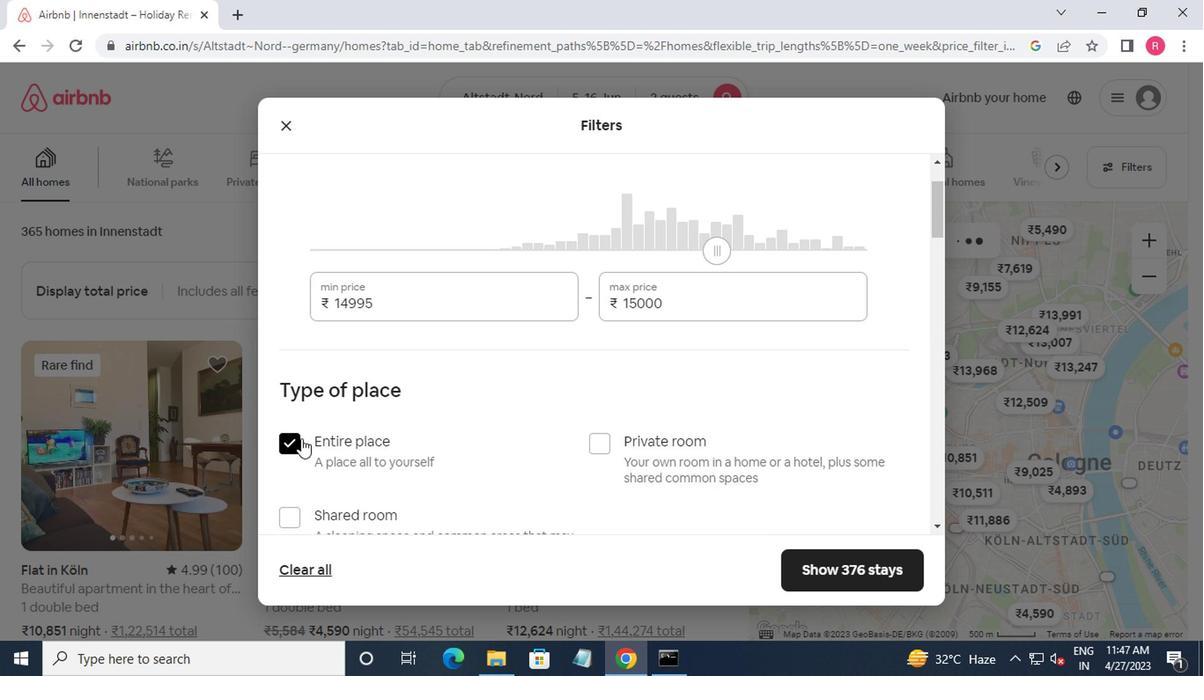 
Action: Mouse scrolled (298, 429) with delta (0, 0)
Screenshot: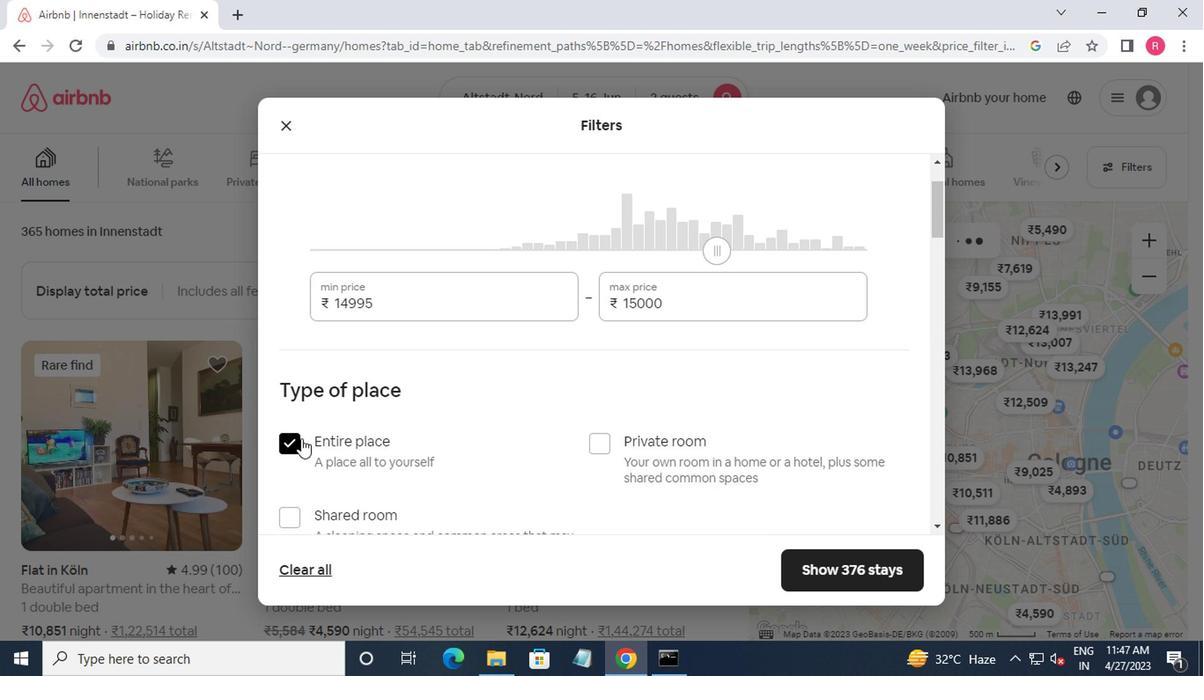 
Action: Mouse moved to (299, 426)
Screenshot: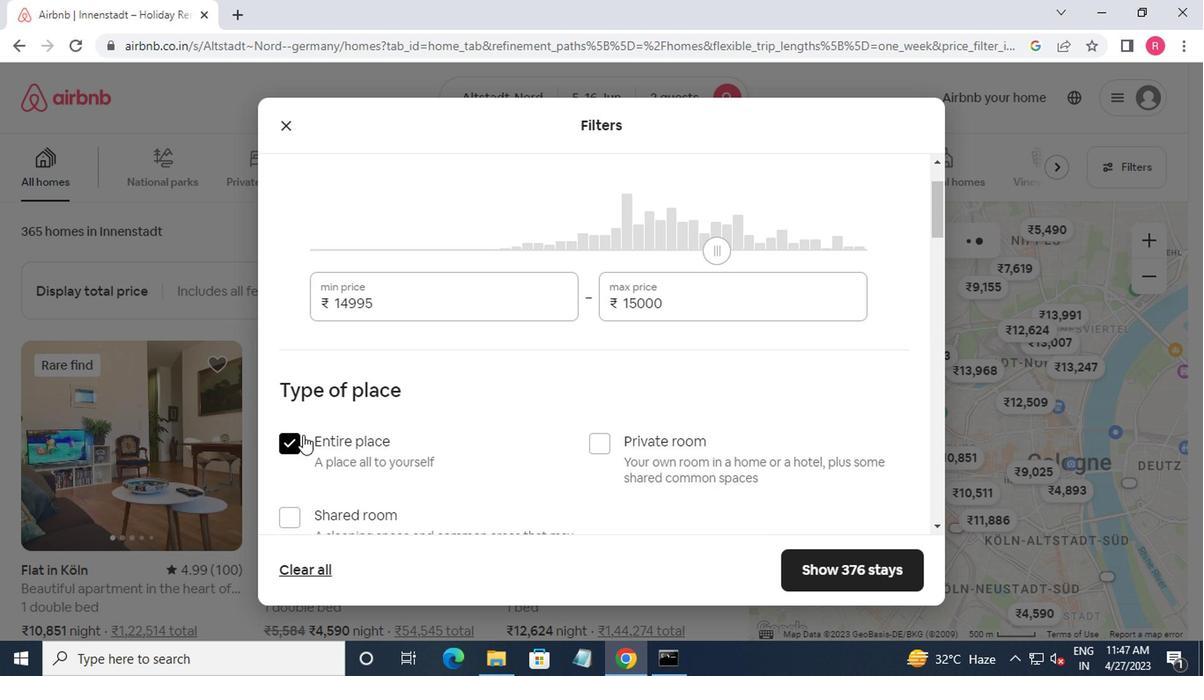 
Action: Mouse scrolled (299, 426) with delta (0, 0)
Screenshot: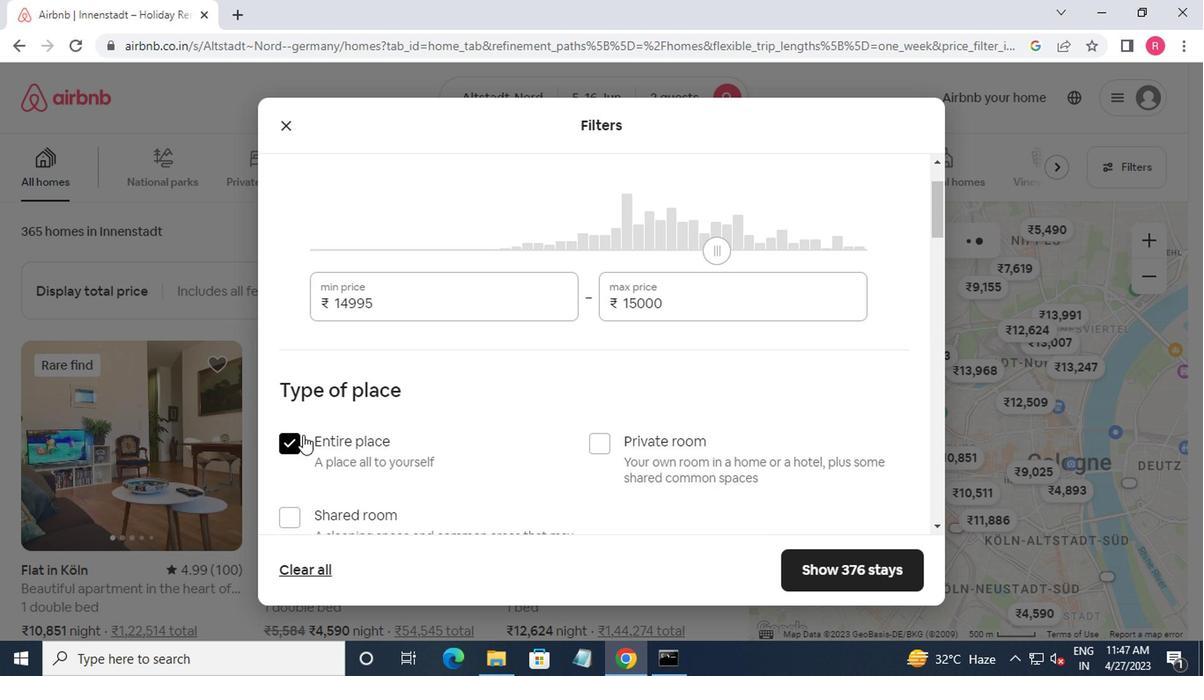 
Action: Mouse moved to (298, 398)
Screenshot: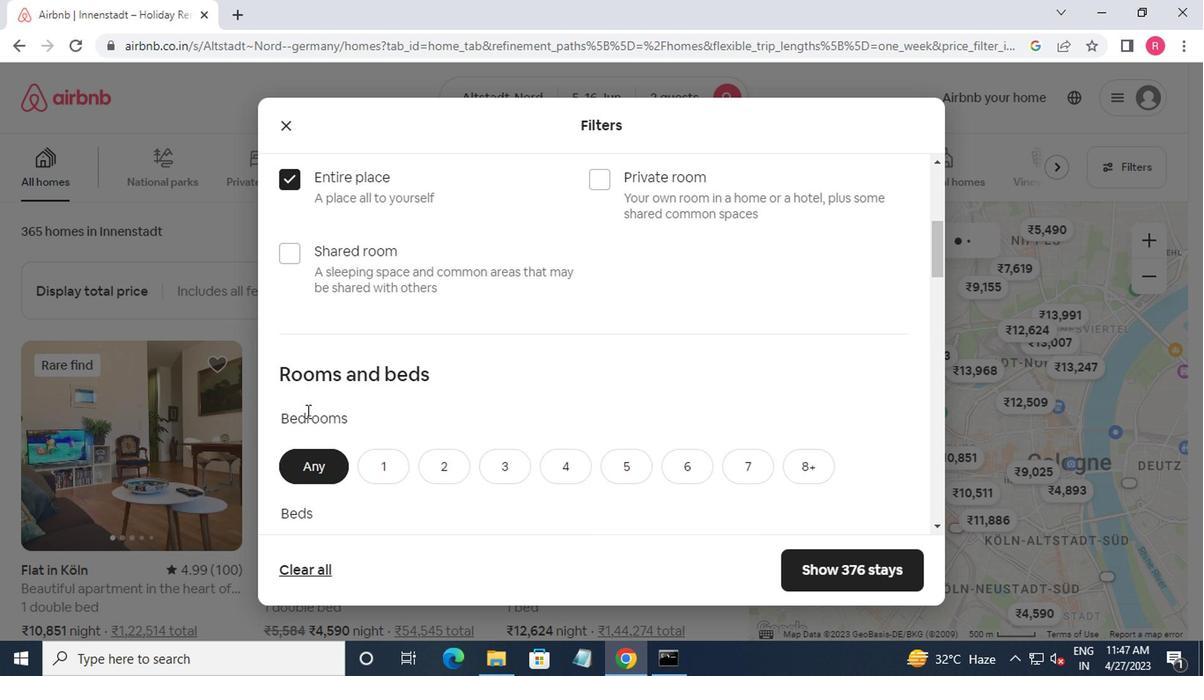 
Action: Mouse scrolled (298, 397) with delta (0, 0)
Screenshot: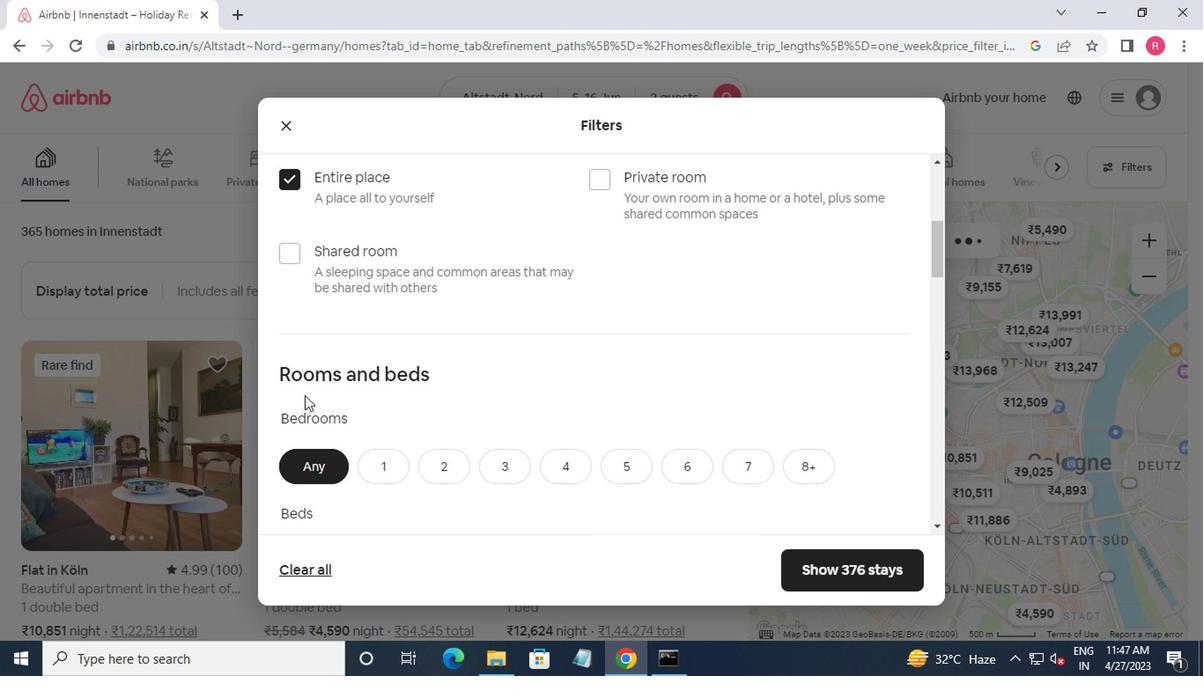 
Action: Mouse scrolled (298, 397) with delta (0, 0)
Screenshot: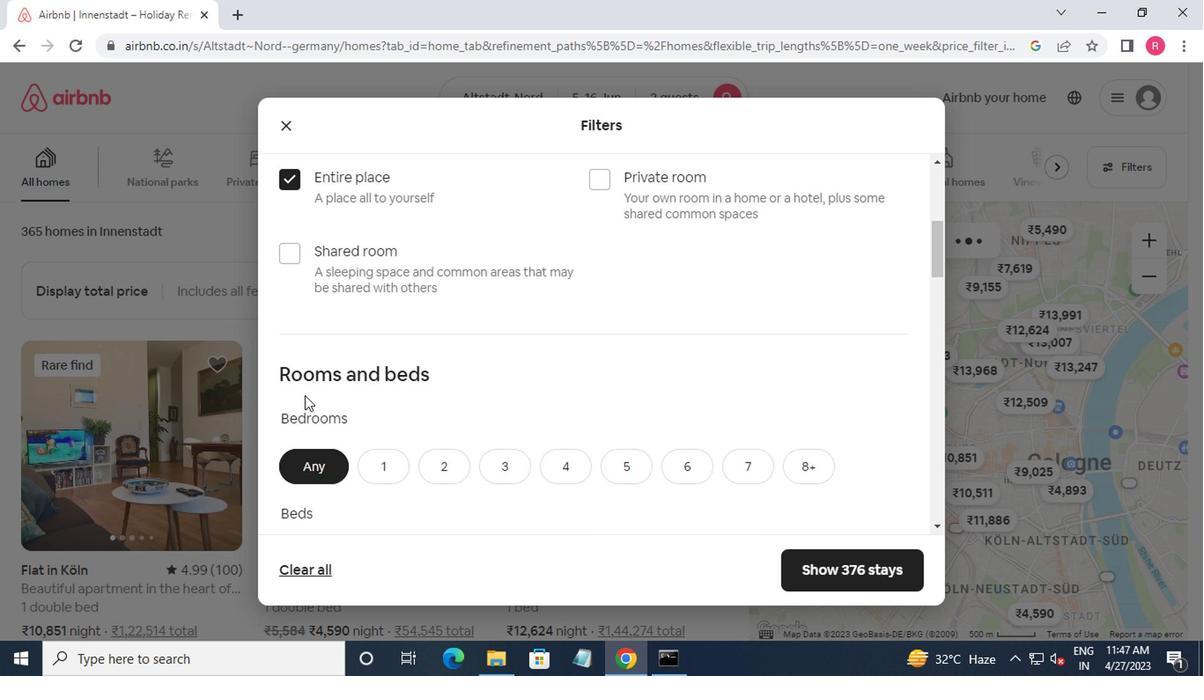 
Action: Mouse moved to (292, 402)
Screenshot: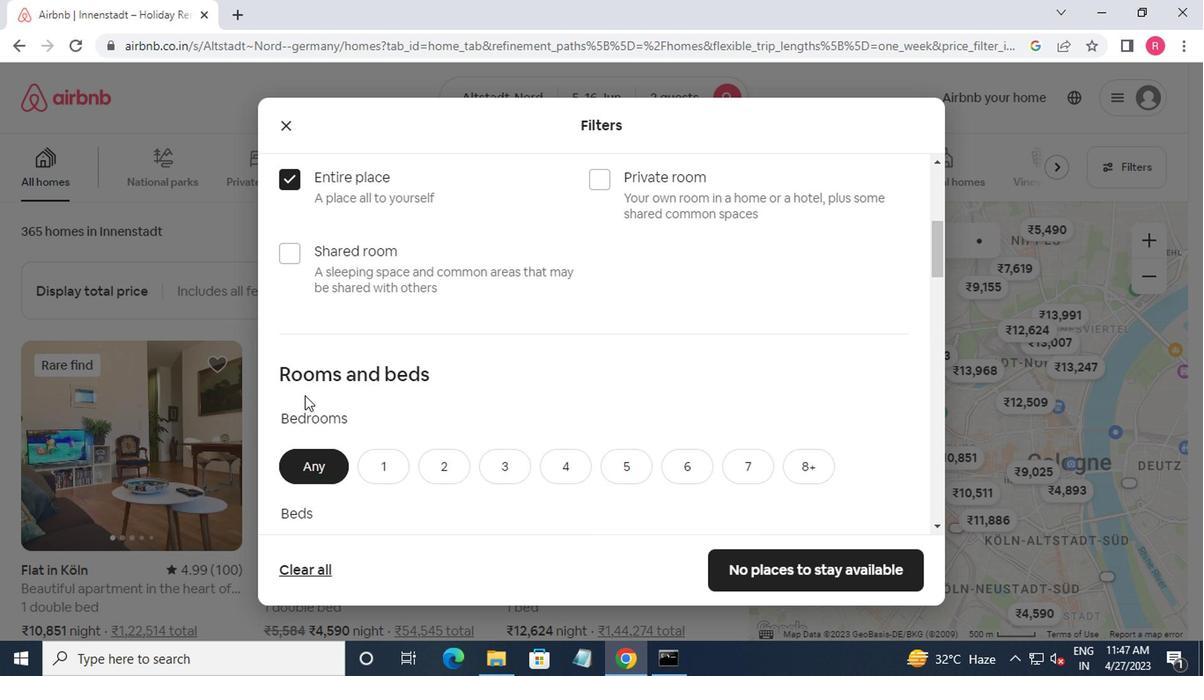 
Action: Mouse scrolled (292, 402) with delta (0, 0)
Screenshot: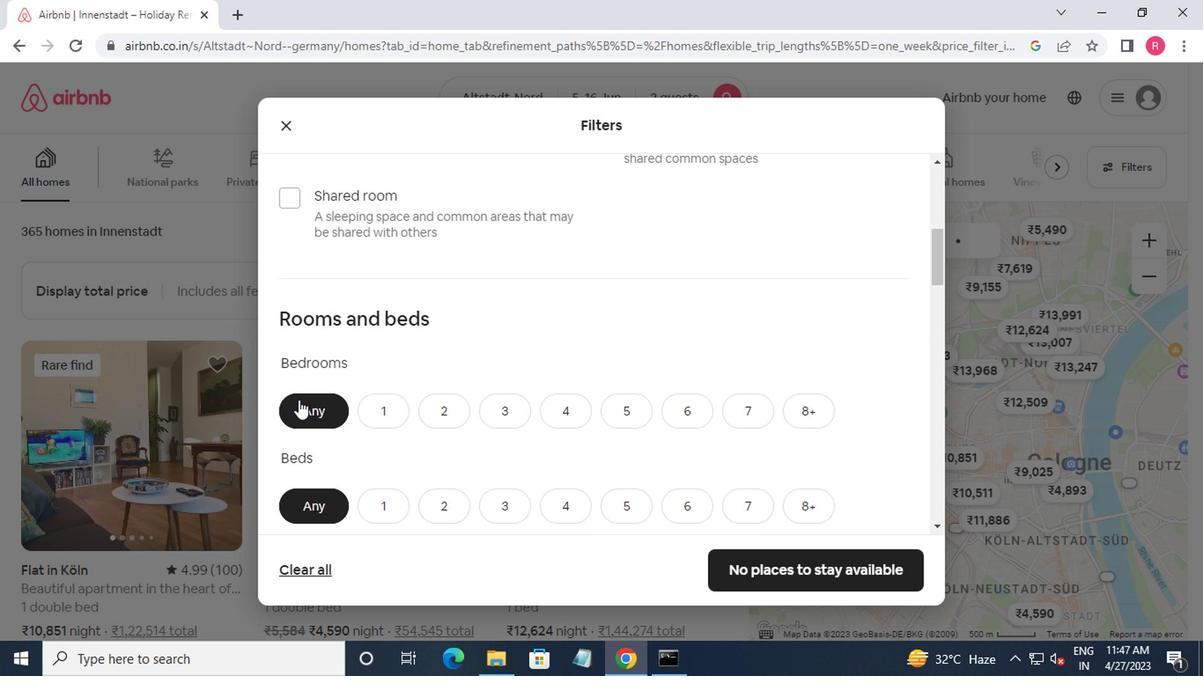 
Action: Mouse moved to (292, 404)
Screenshot: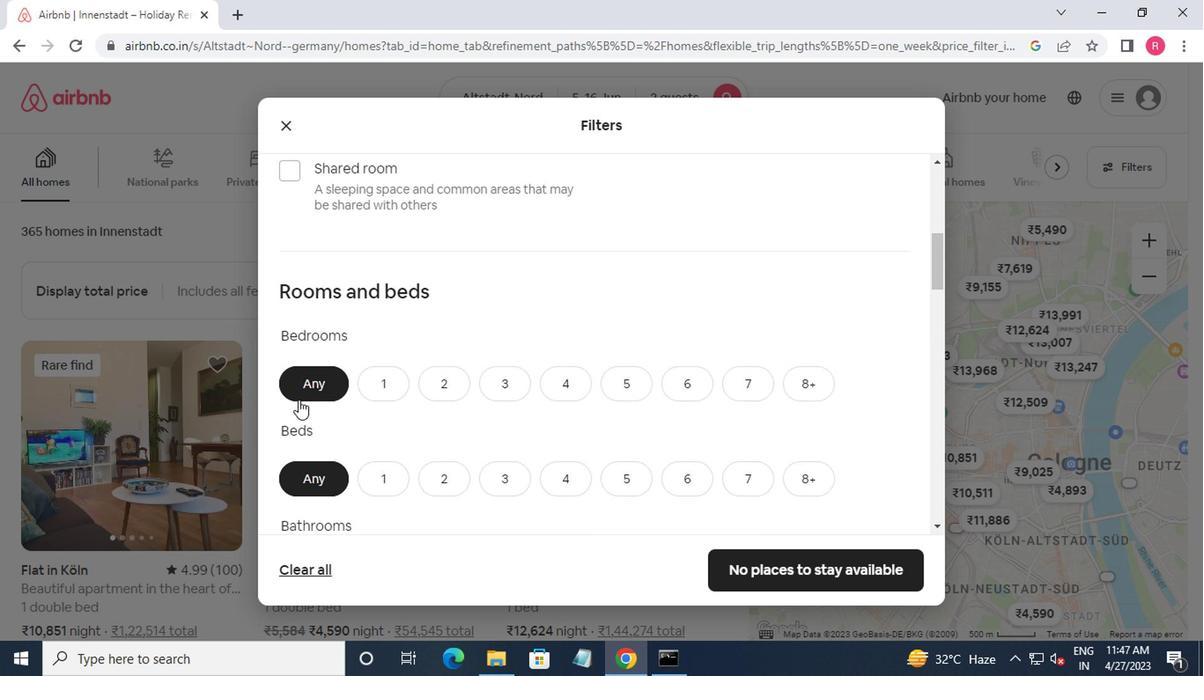 
Action: Mouse scrolled (292, 404) with delta (0, 0)
Screenshot: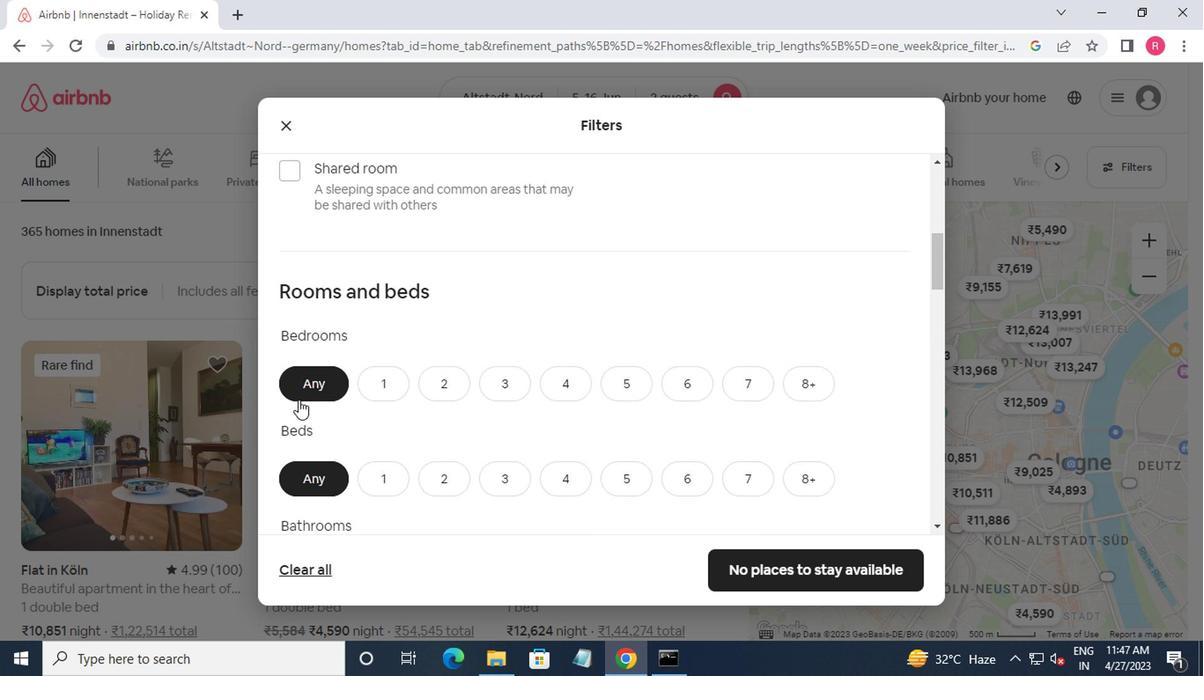 
Action: Mouse moved to (344, 324)
Screenshot: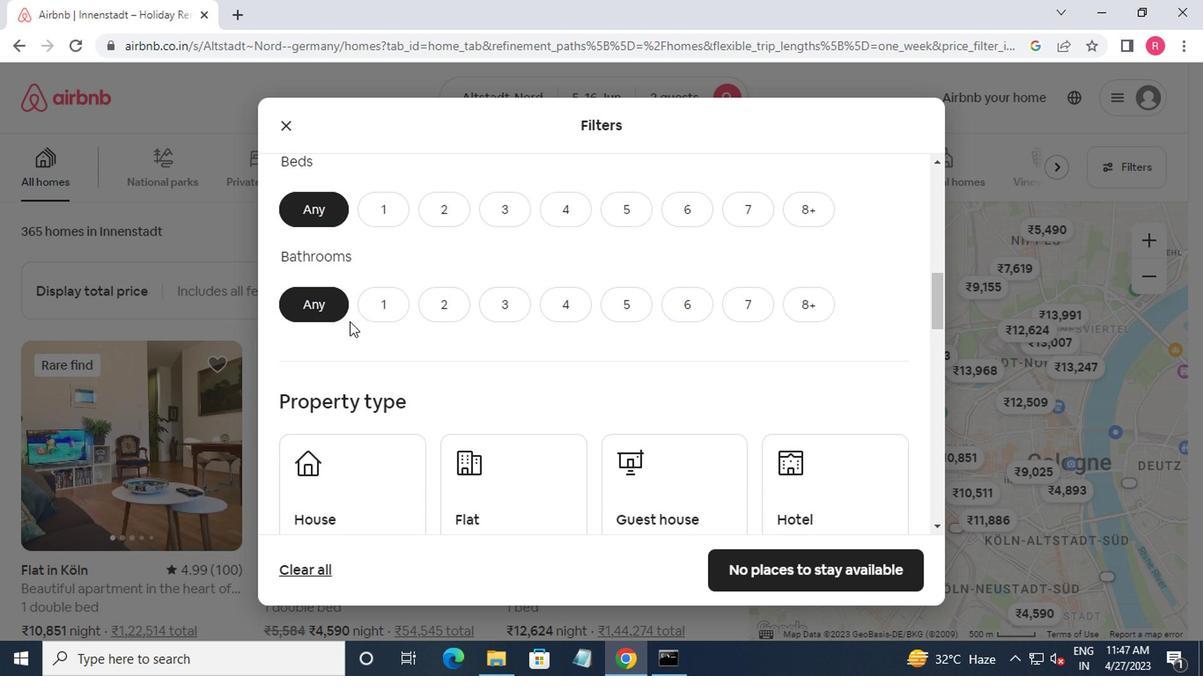 
Action: Mouse scrolled (344, 325) with delta (0, 0)
Screenshot: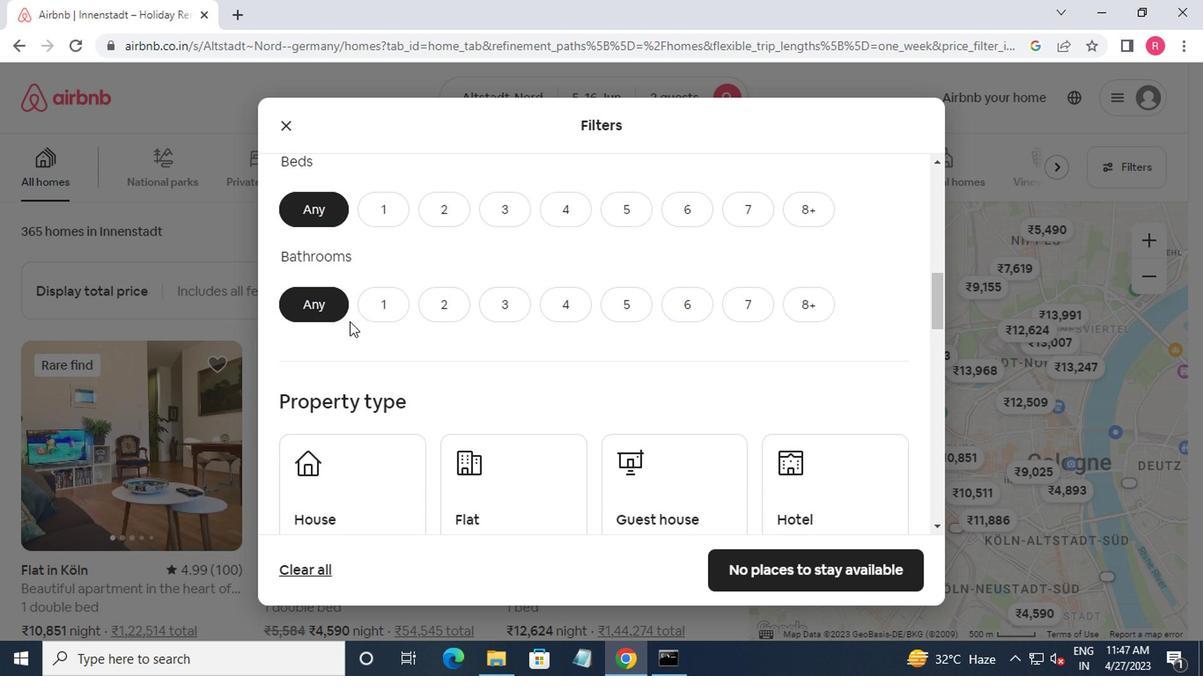 
Action: Mouse moved to (379, 201)
Screenshot: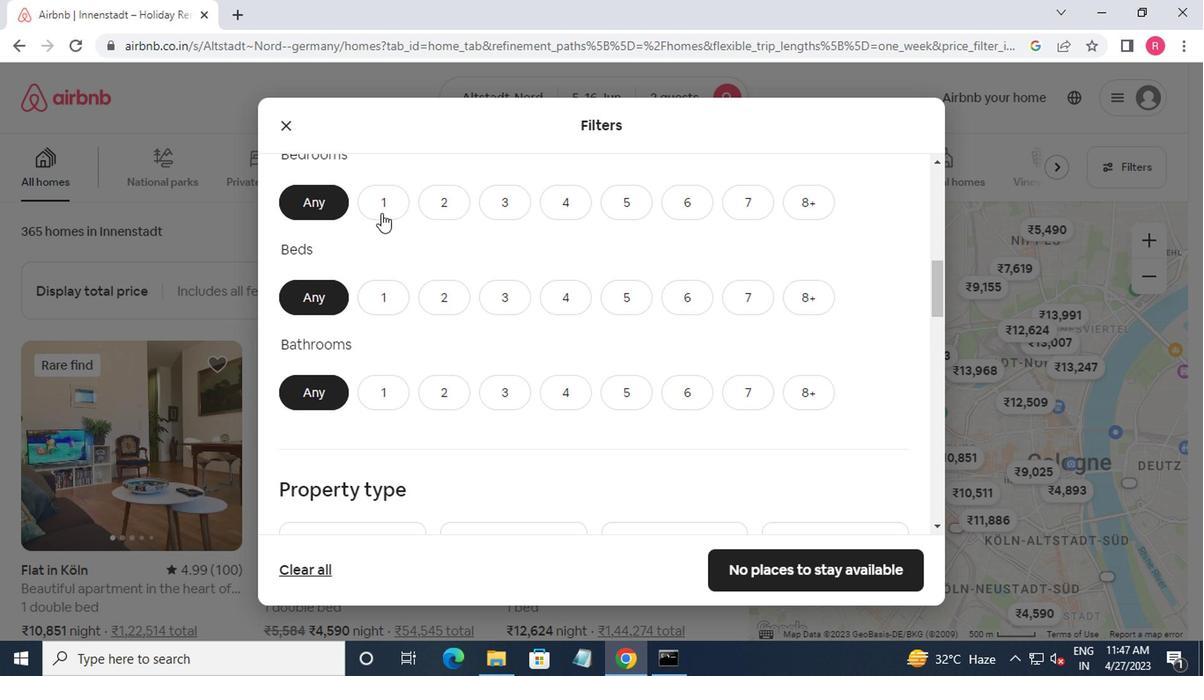 
Action: Mouse pressed left at (379, 201)
Screenshot: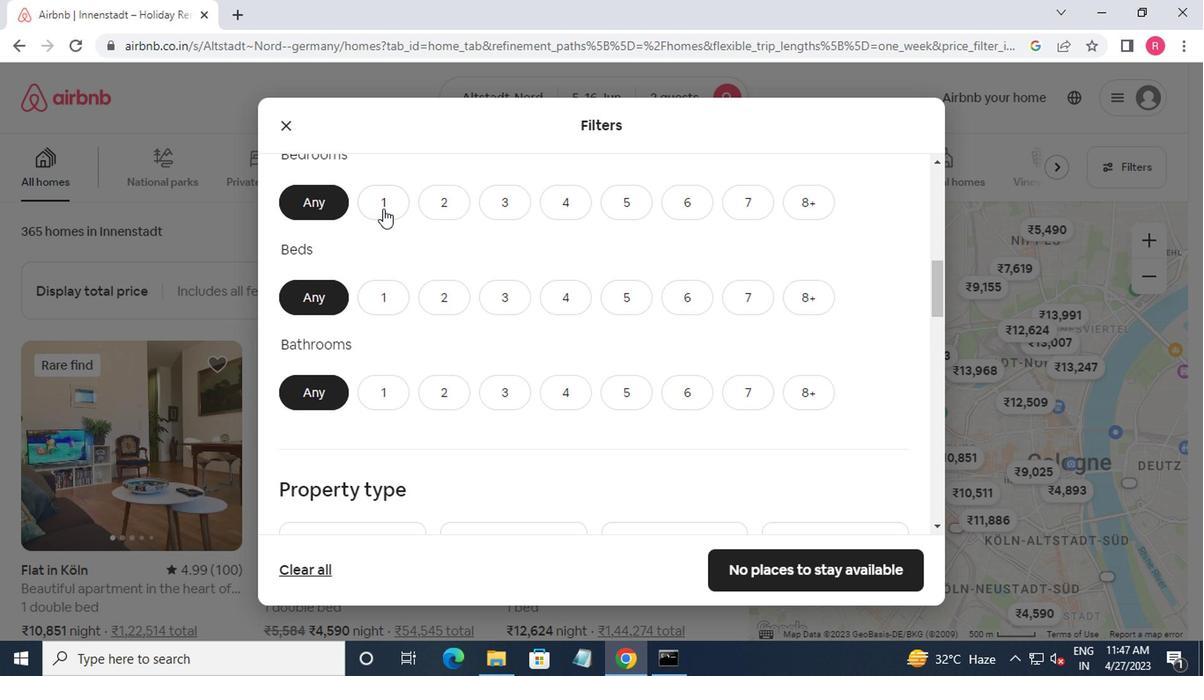 
Action: Mouse moved to (379, 303)
Screenshot: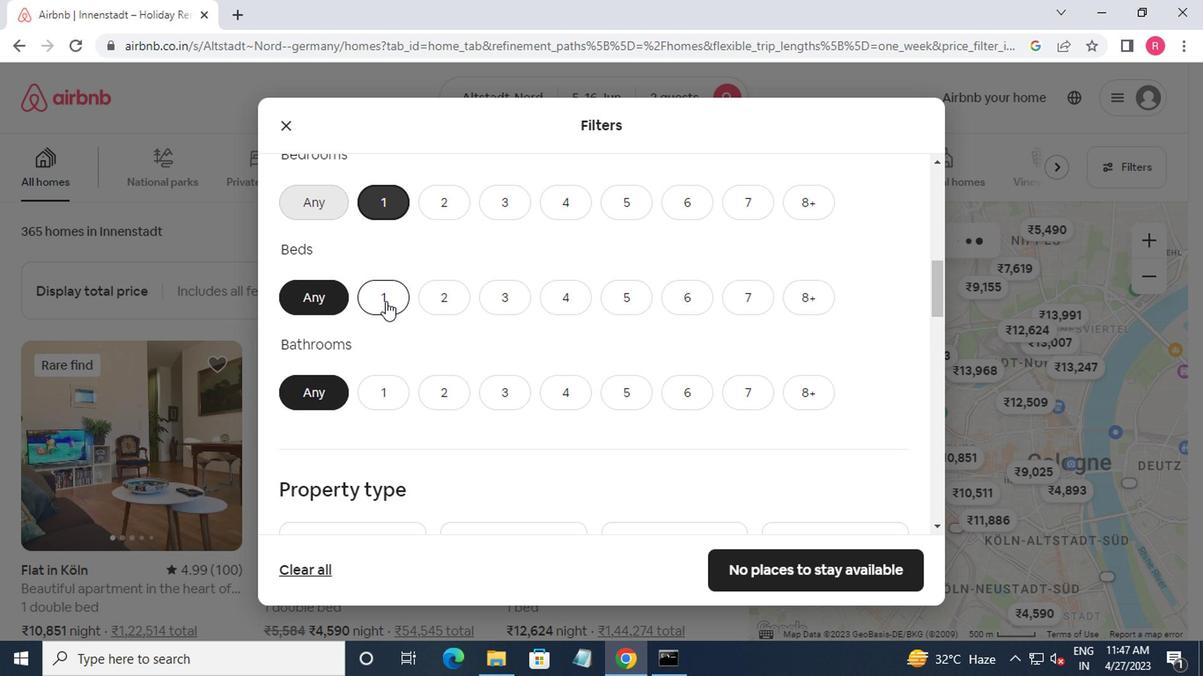 
Action: Mouse pressed left at (379, 303)
Screenshot: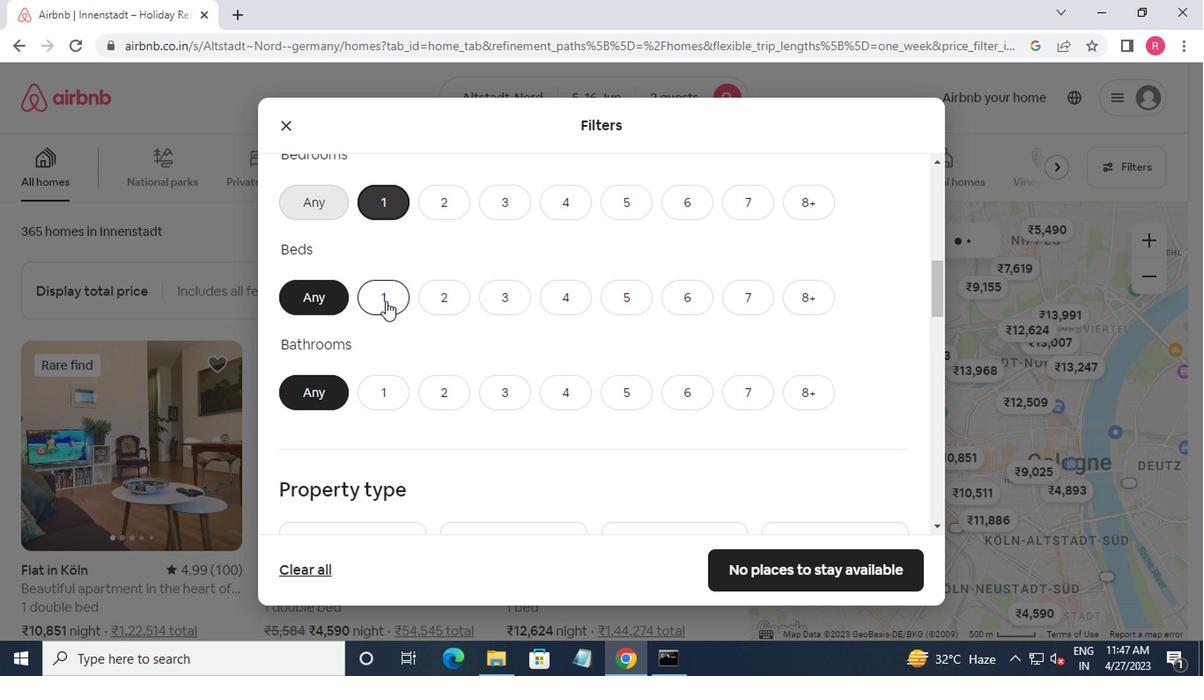 
Action: Mouse moved to (375, 399)
Screenshot: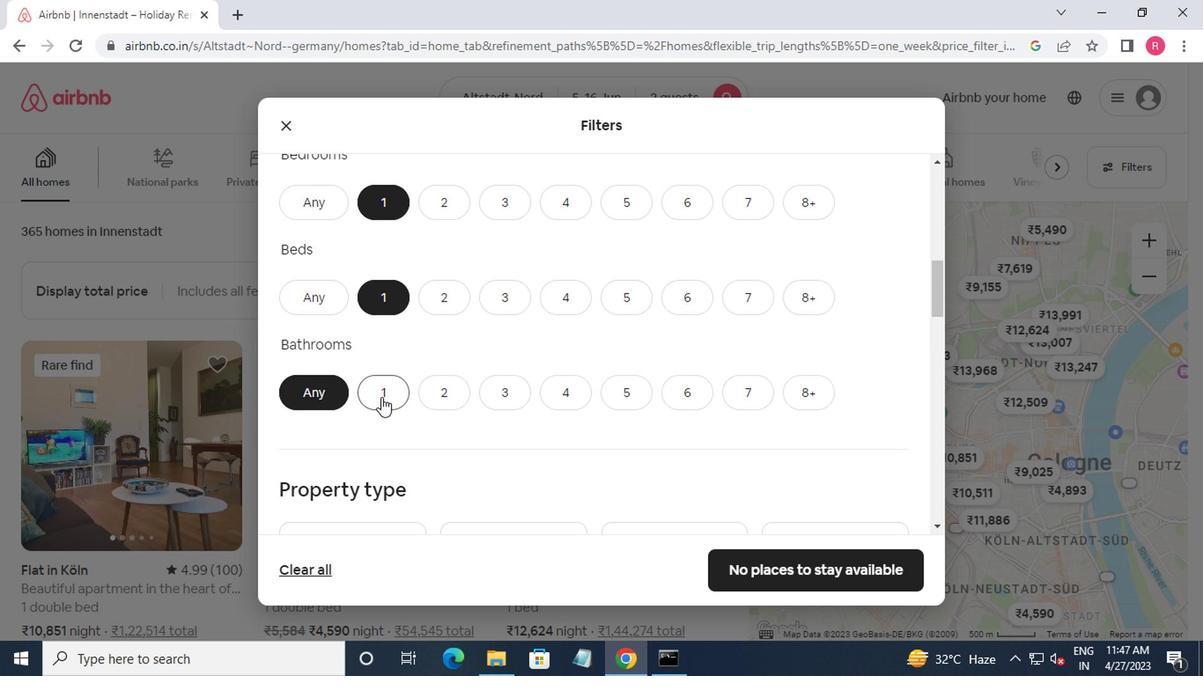 
Action: Mouse pressed left at (375, 399)
Screenshot: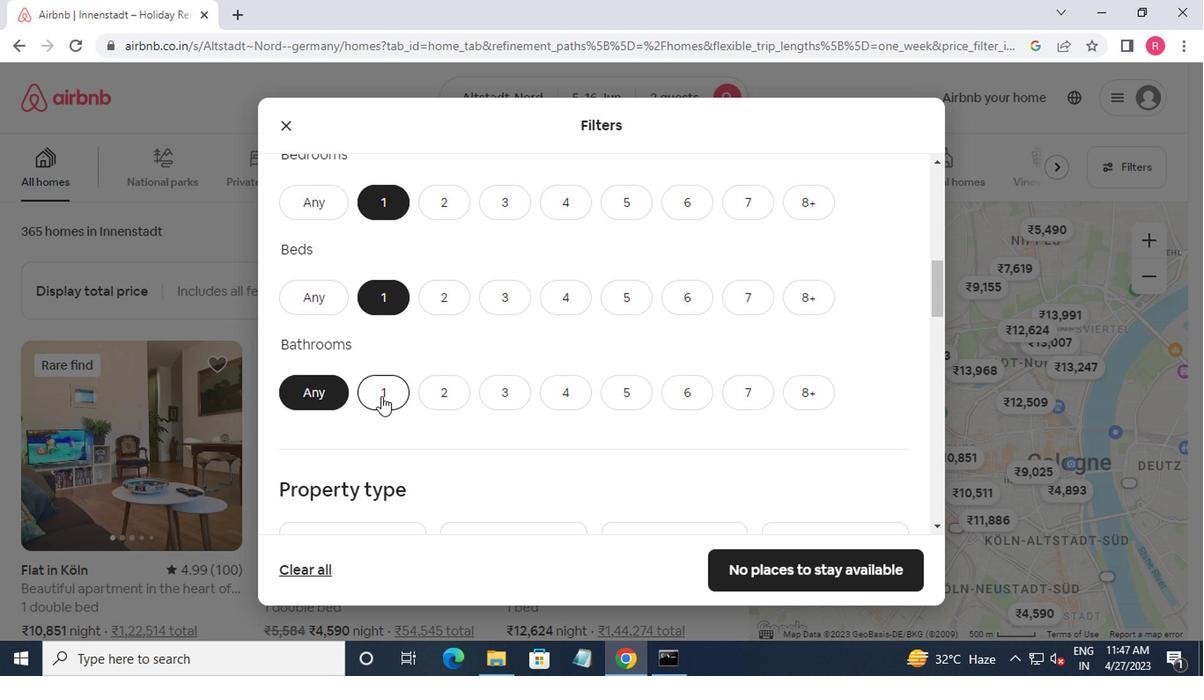
Action: Mouse moved to (337, 338)
Screenshot: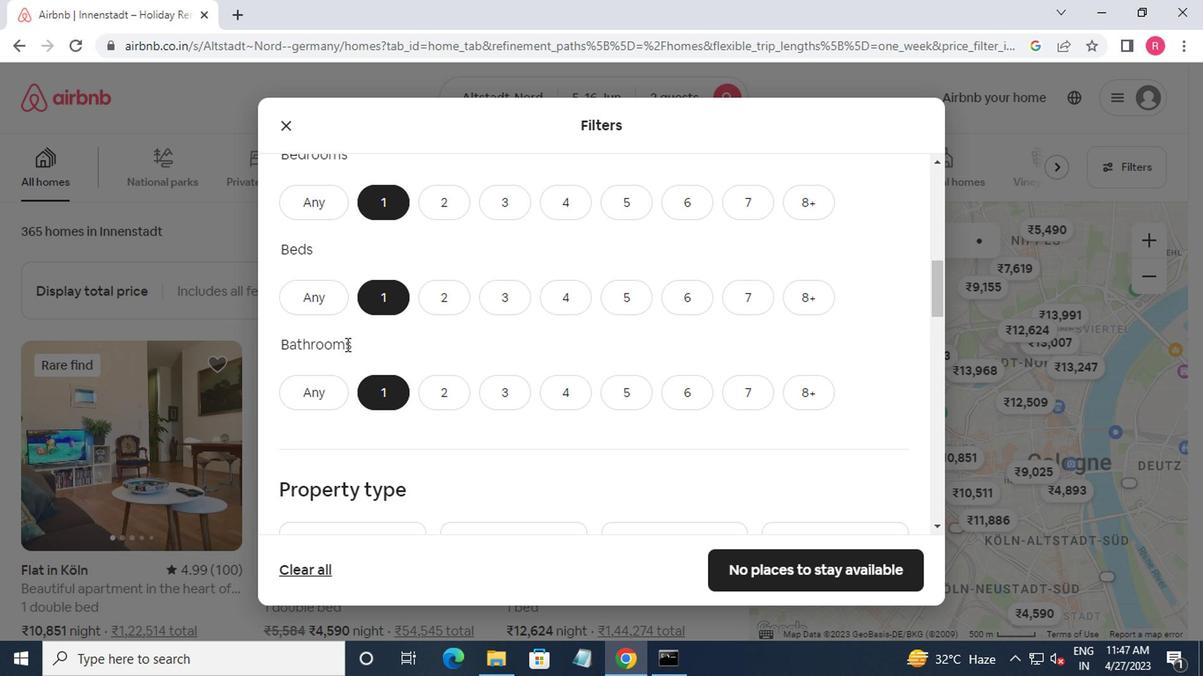 
Action: Mouse scrolled (337, 337) with delta (0, 0)
Screenshot: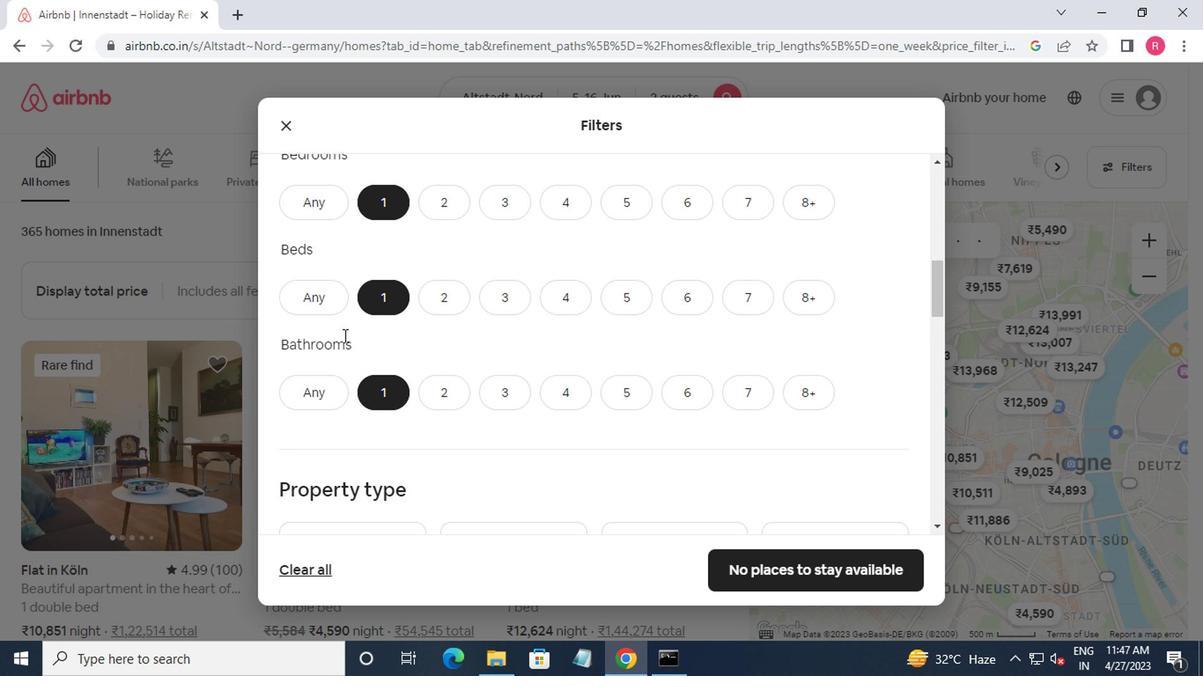 
Action: Mouse moved to (337, 338)
Screenshot: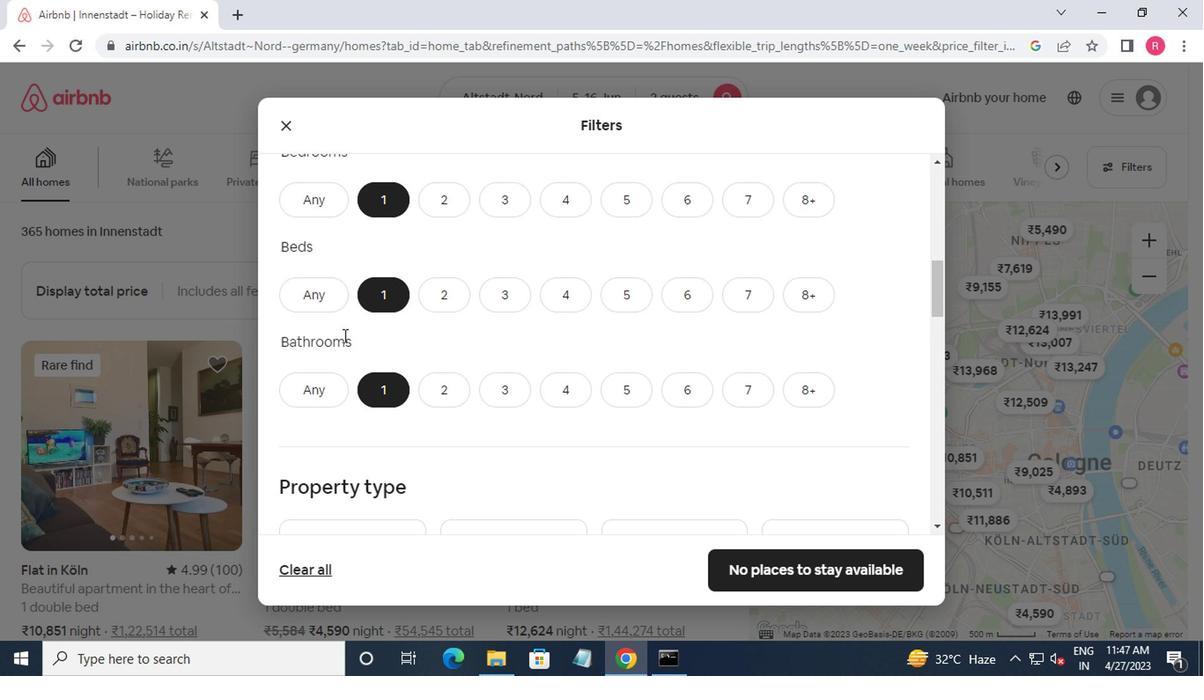 
Action: Mouse scrolled (337, 337) with delta (0, 0)
Screenshot: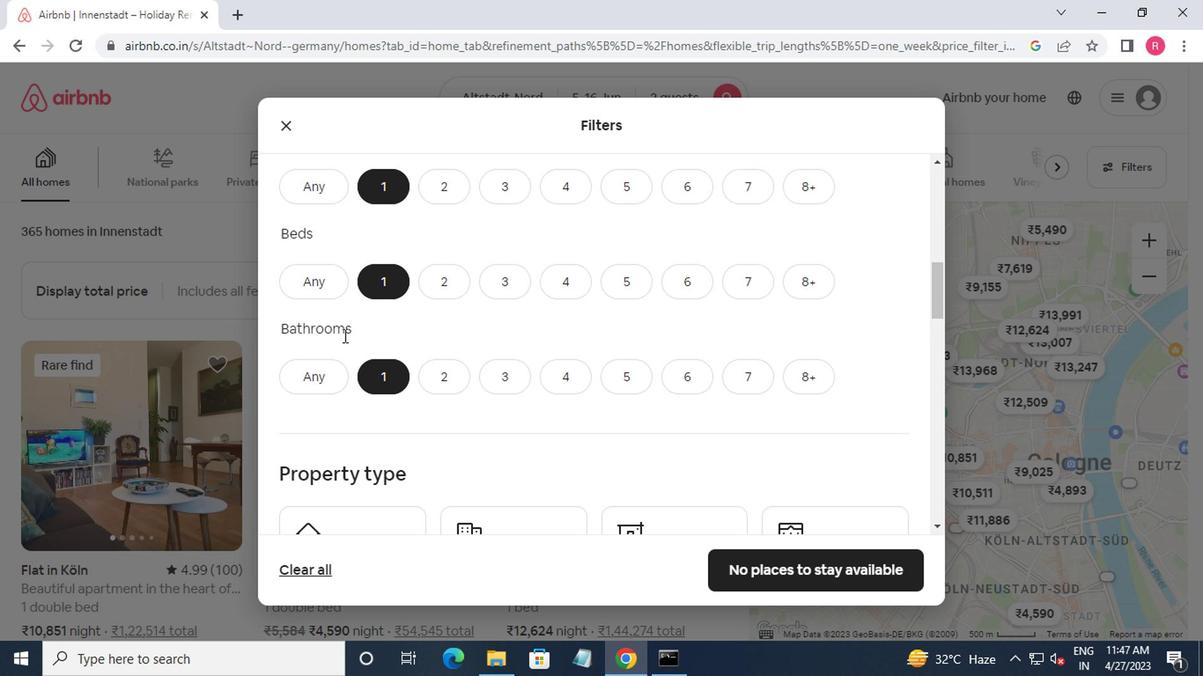 
Action: Mouse scrolled (337, 337) with delta (0, 0)
Screenshot: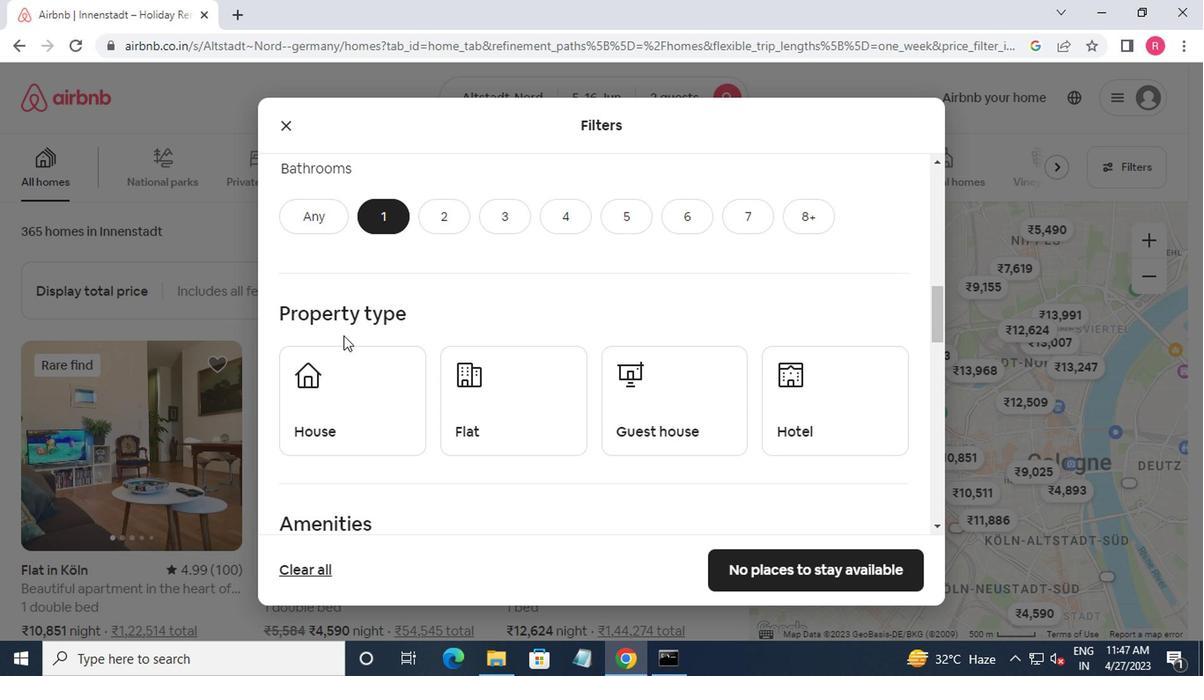 
Action: Mouse moved to (334, 349)
Screenshot: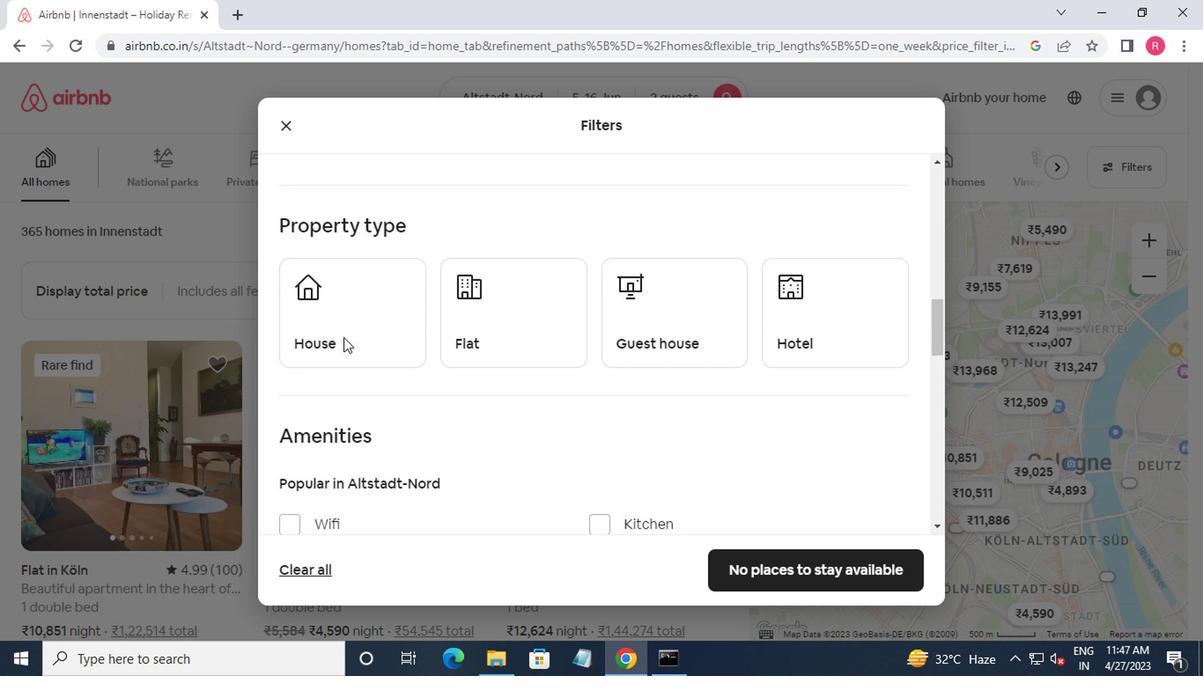 
Action: Mouse scrolled (334, 348) with delta (0, 0)
Screenshot: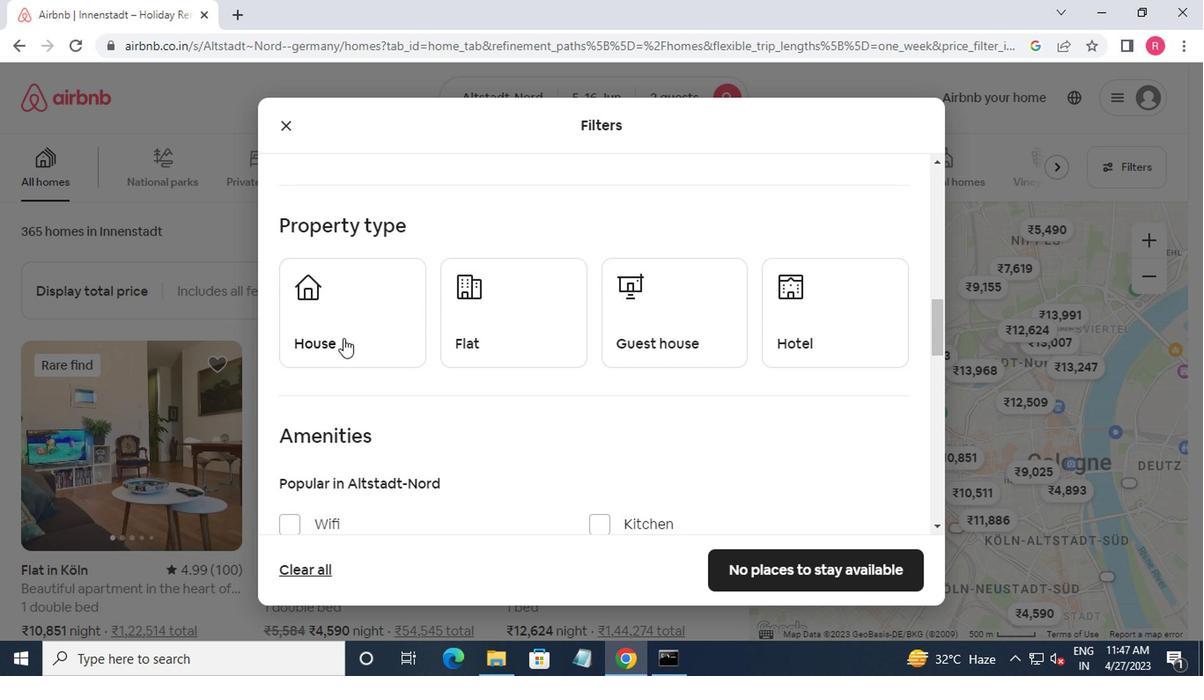
Action: Mouse moved to (318, 247)
Screenshot: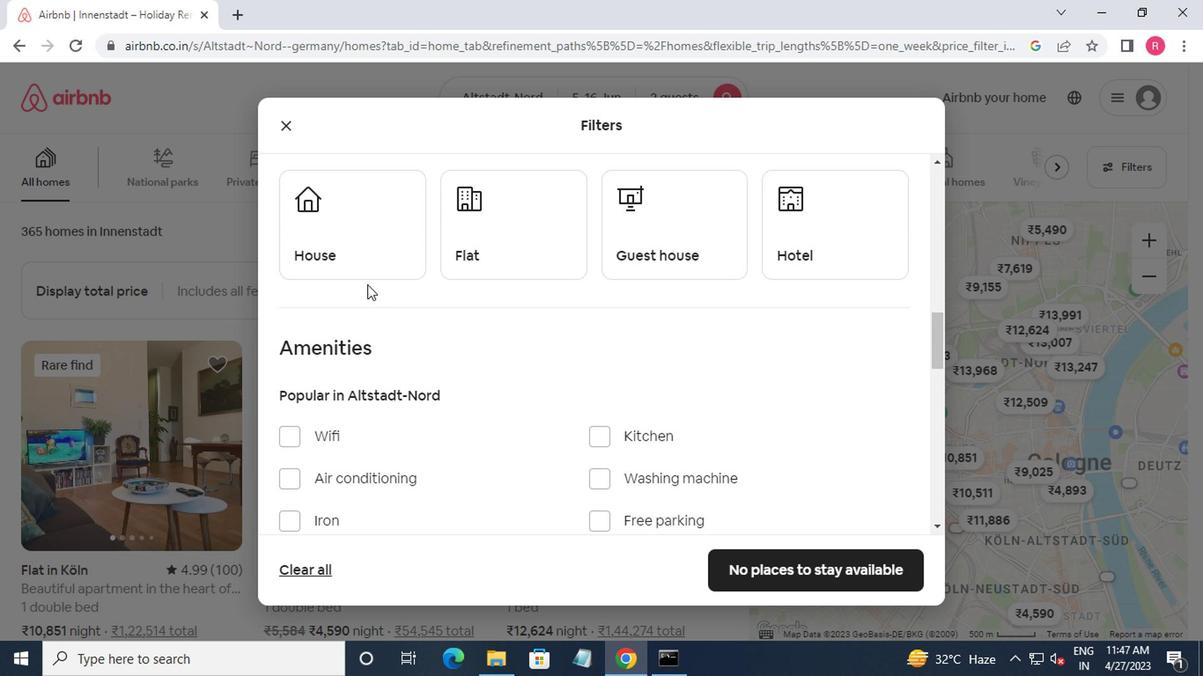
Action: Mouse pressed left at (318, 247)
Screenshot: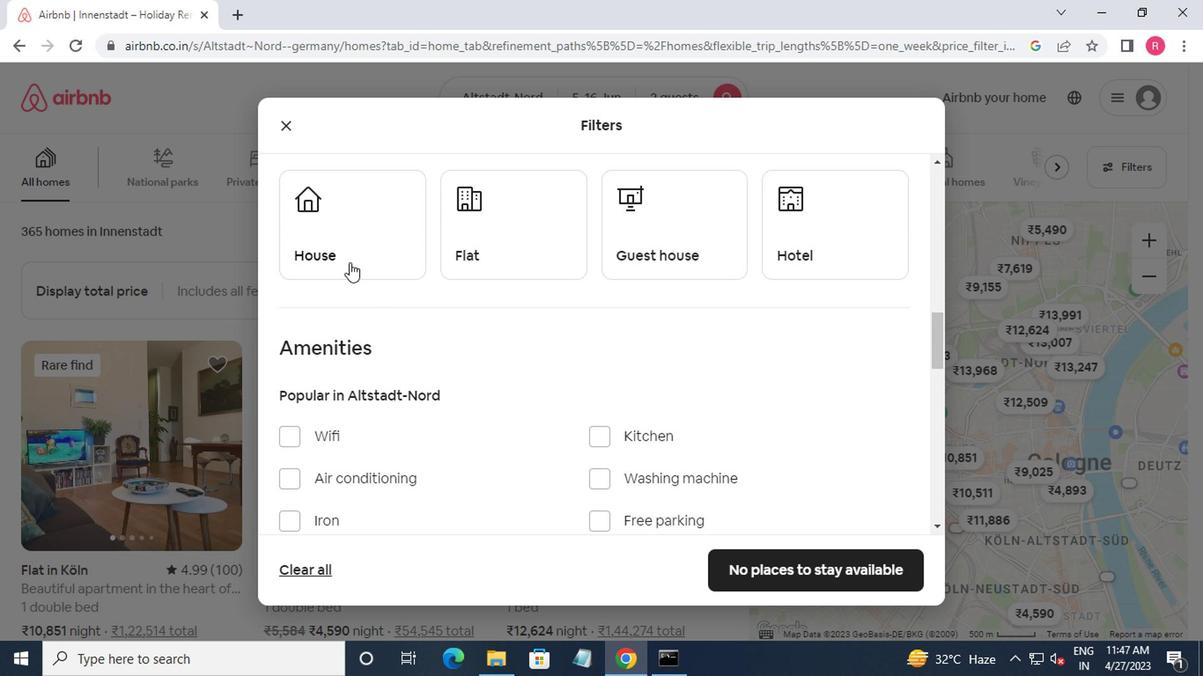 
Action: Mouse moved to (443, 263)
Screenshot: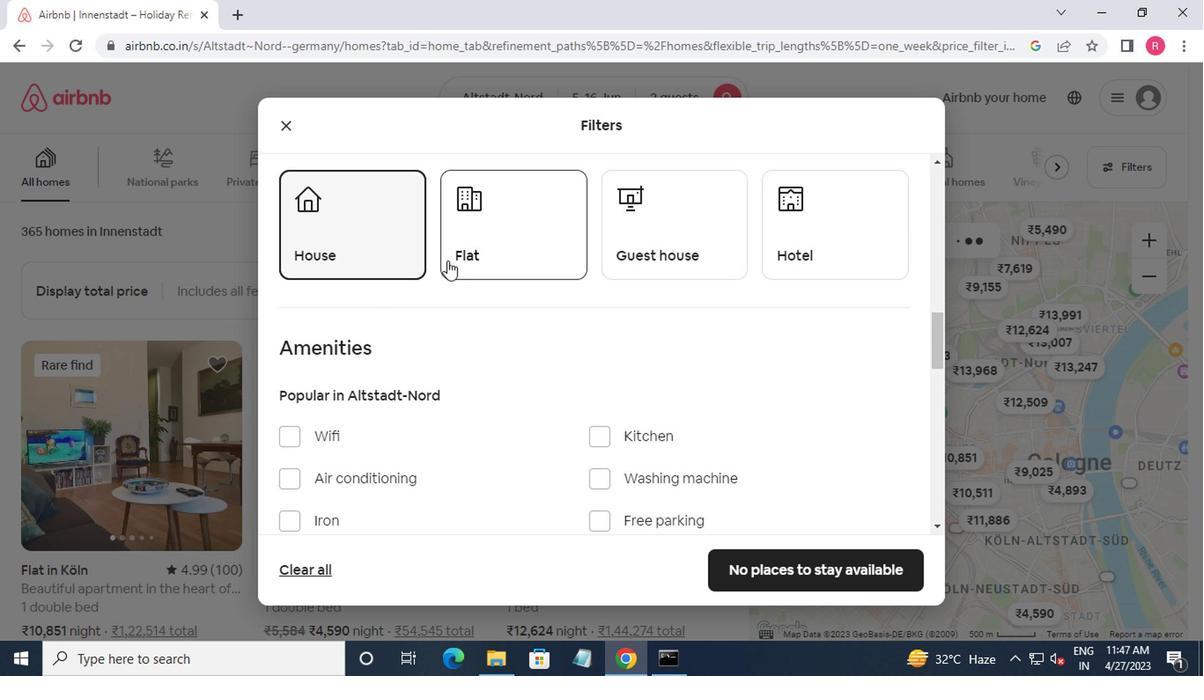 
Action: Mouse pressed left at (443, 263)
Screenshot: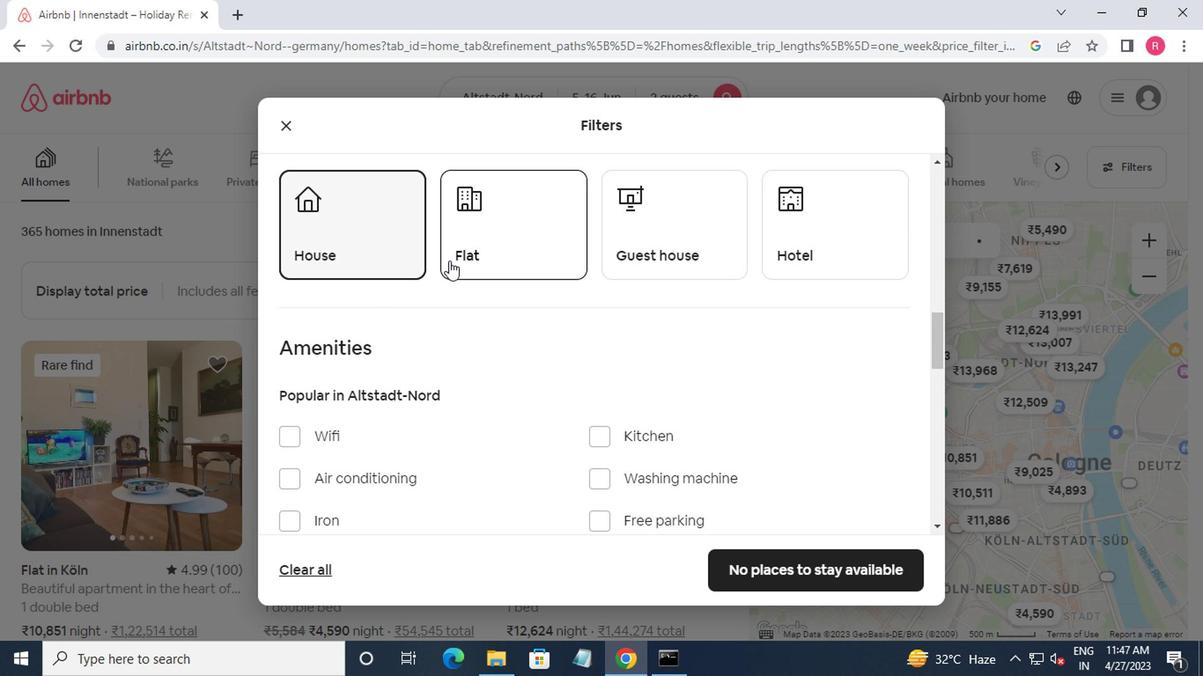 
Action: Mouse moved to (600, 251)
Screenshot: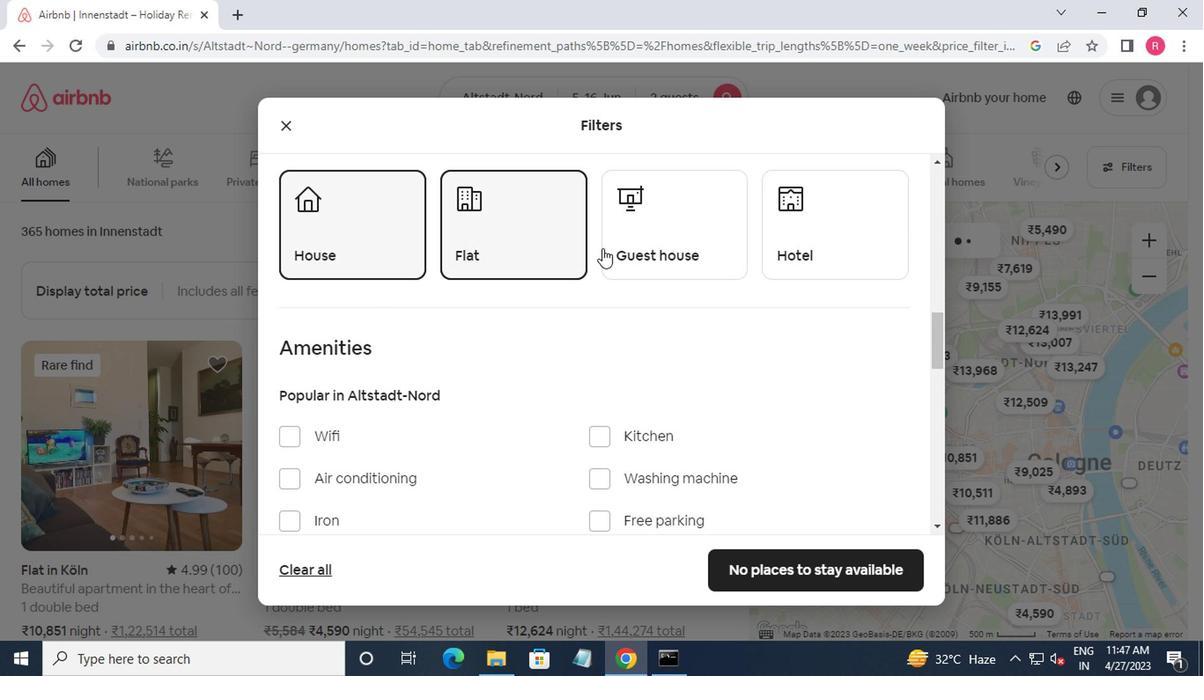 
Action: Mouse pressed left at (600, 251)
Screenshot: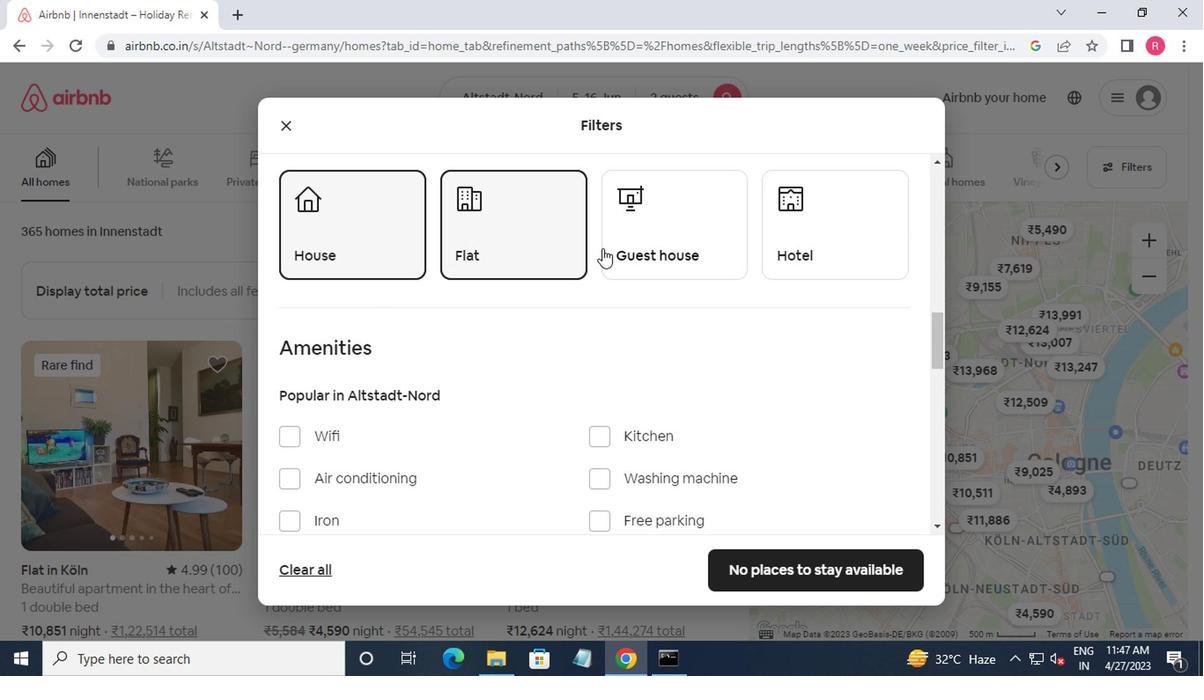 
Action: Mouse moved to (842, 217)
Screenshot: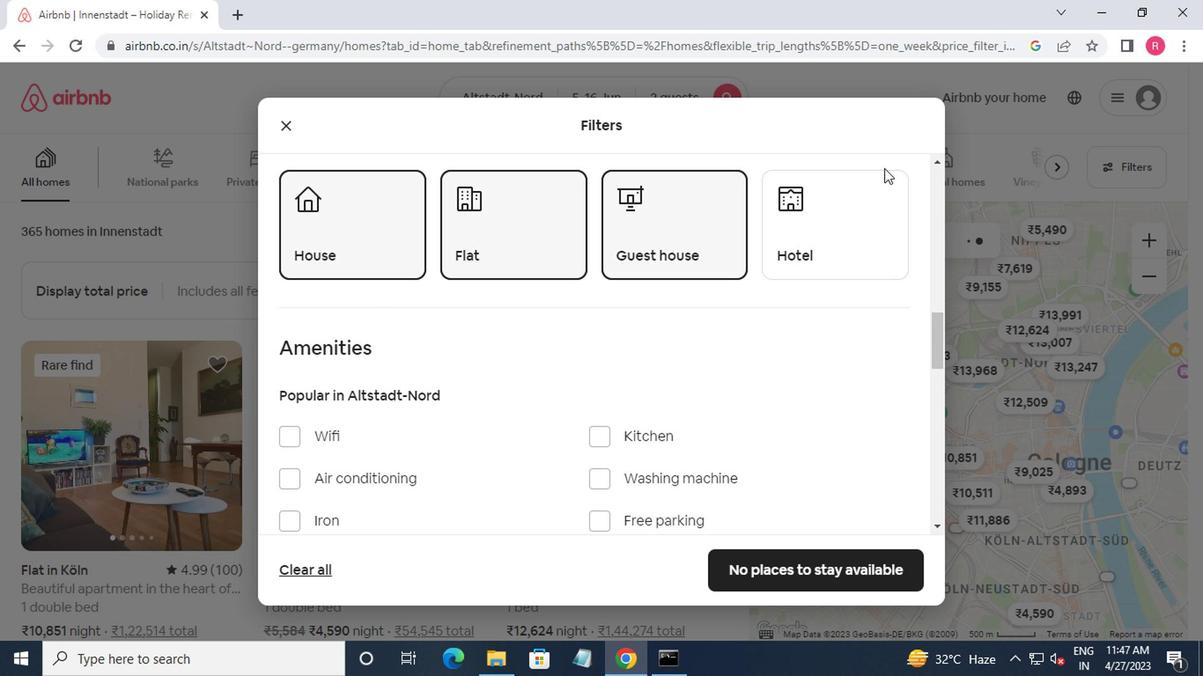 
Action: Mouse pressed left at (842, 217)
Screenshot: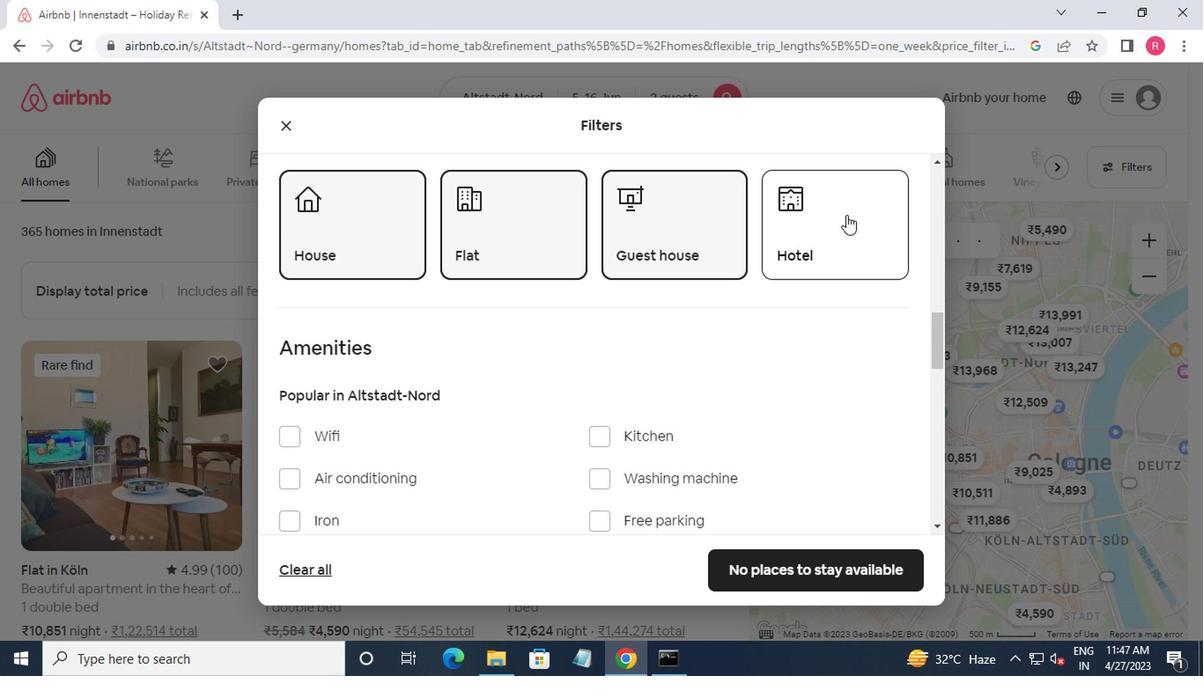 
Action: Mouse moved to (339, 340)
Screenshot: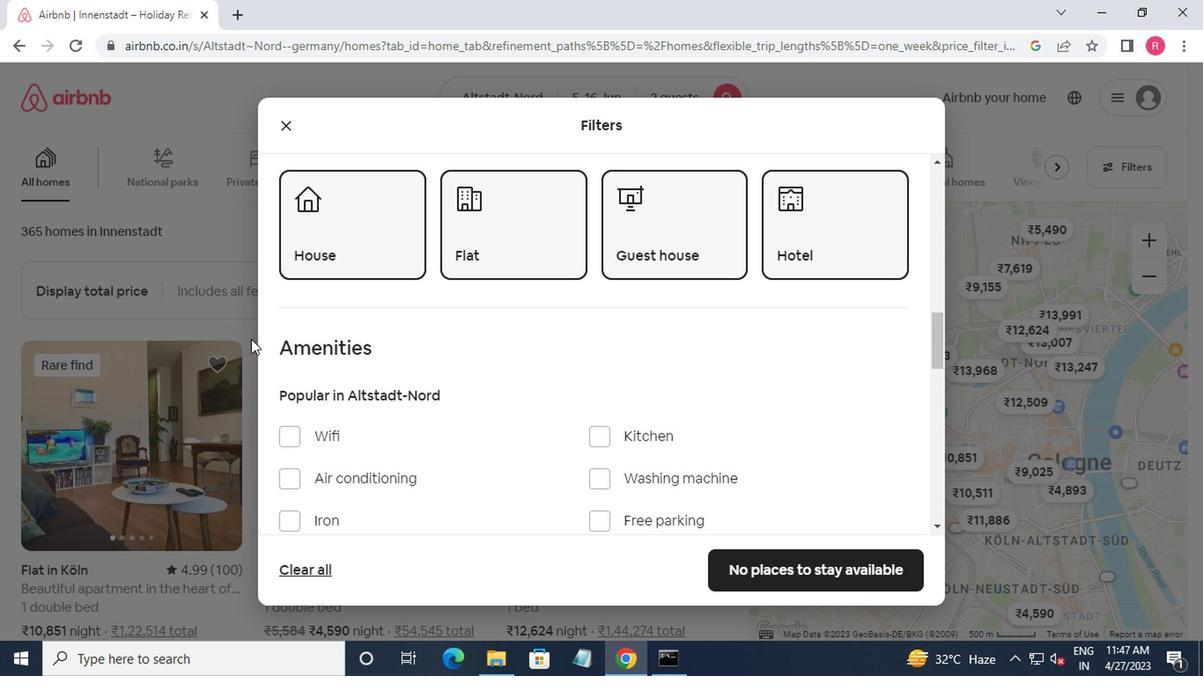 
Action: Mouse scrolled (339, 339) with delta (0, 0)
Screenshot: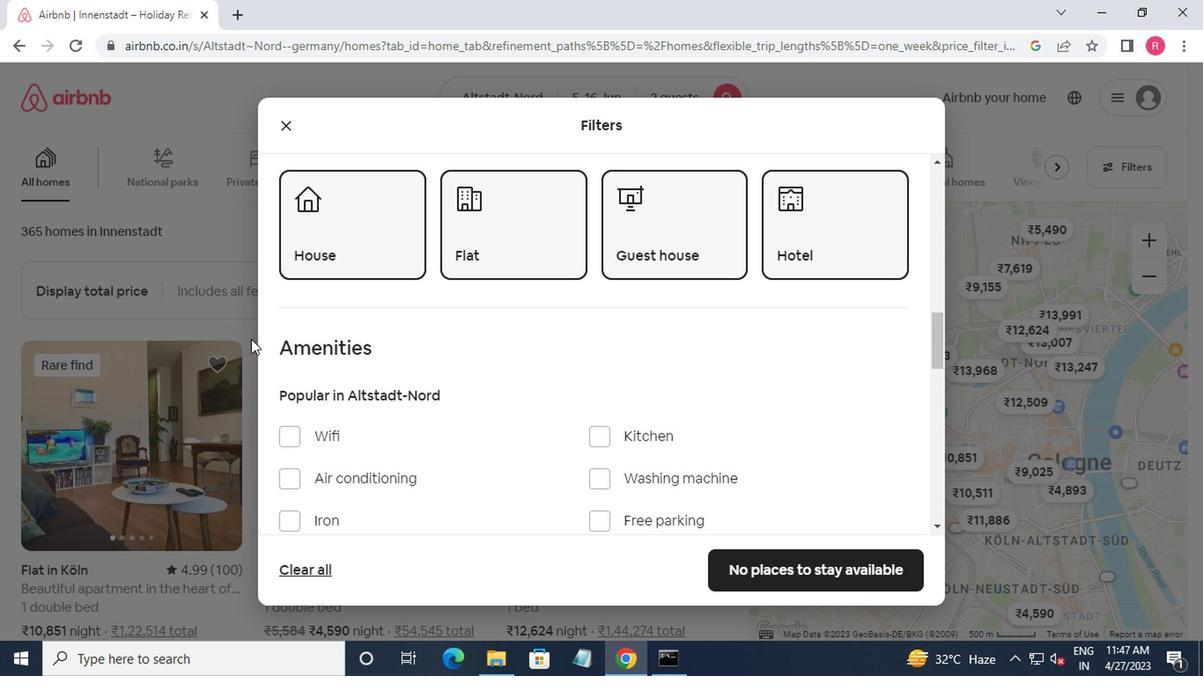 
Action: Mouse moved to (343, 342)
Screenshot: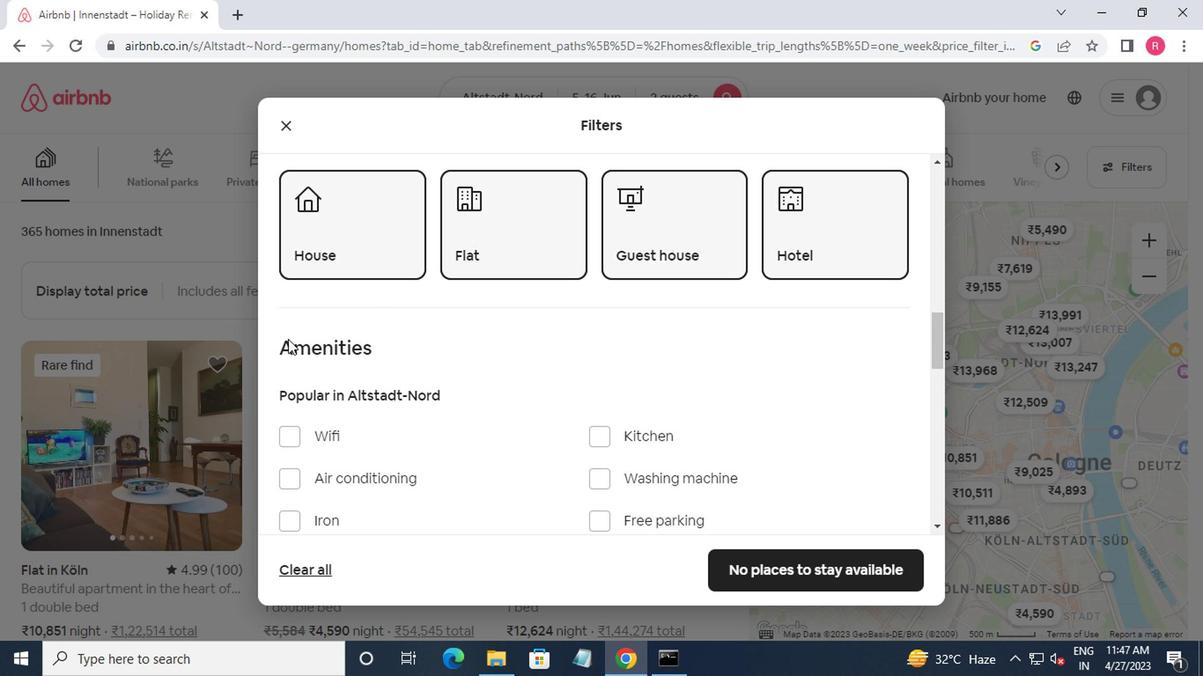 
Action: Mouse scrolled (343, 340) with delta (0, -1)
Screenshot: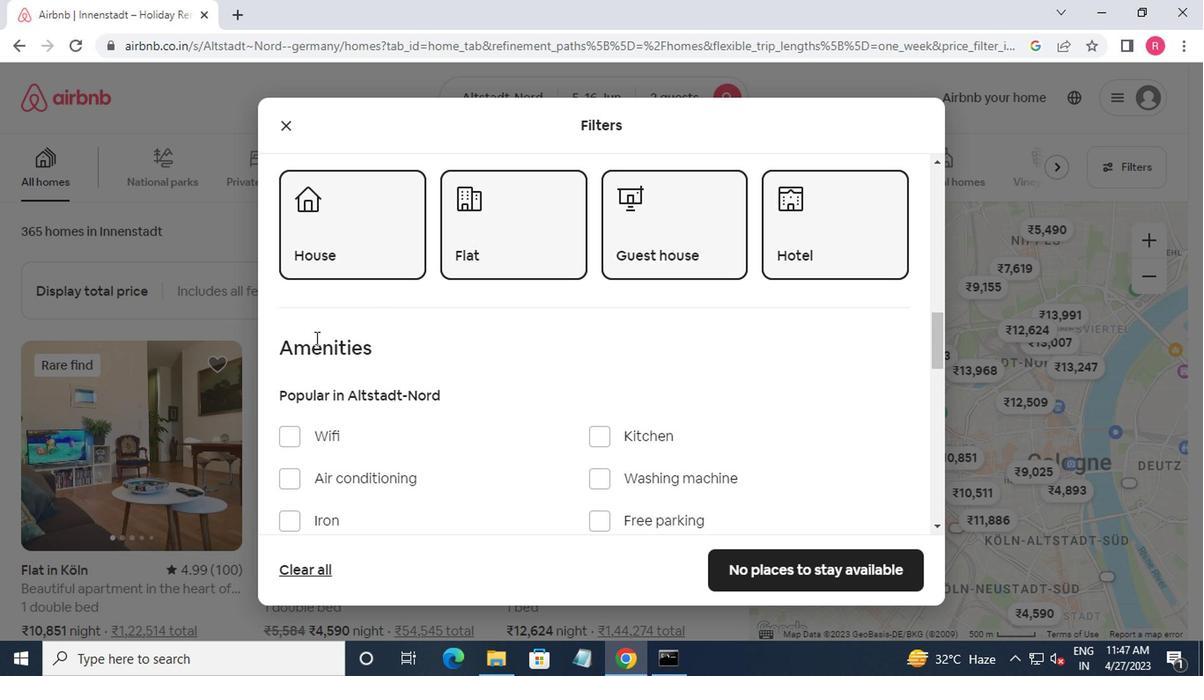 
Action: Mouse scrolled (343, 340) with delta (0, -1)
Screenshot: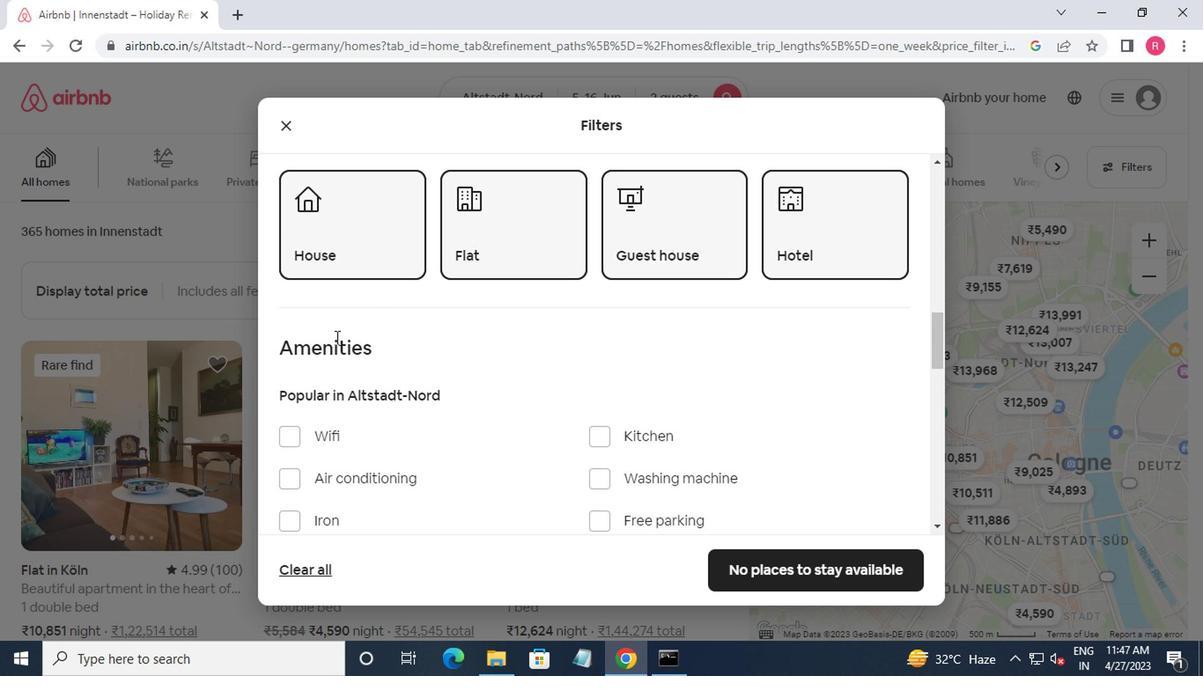 
Action: Mouse scrolled (343, 340) with delta (0, -1)
Screenshot: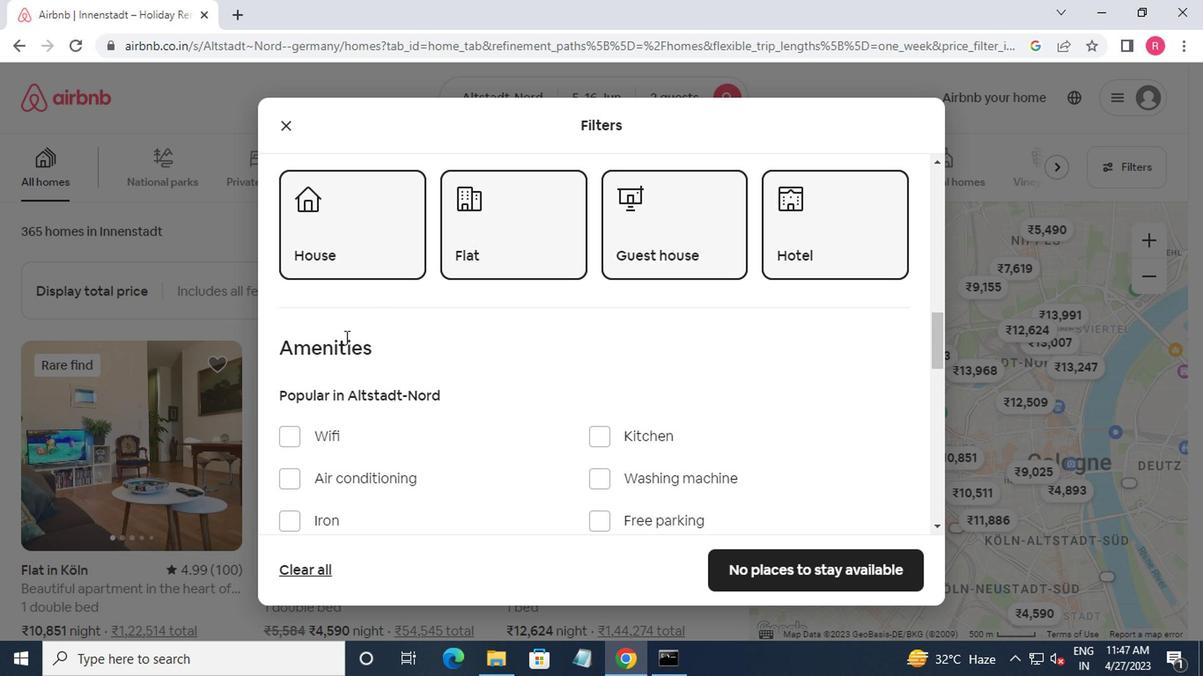 
Action: Mouse moved to (344, 342)
Screenshot: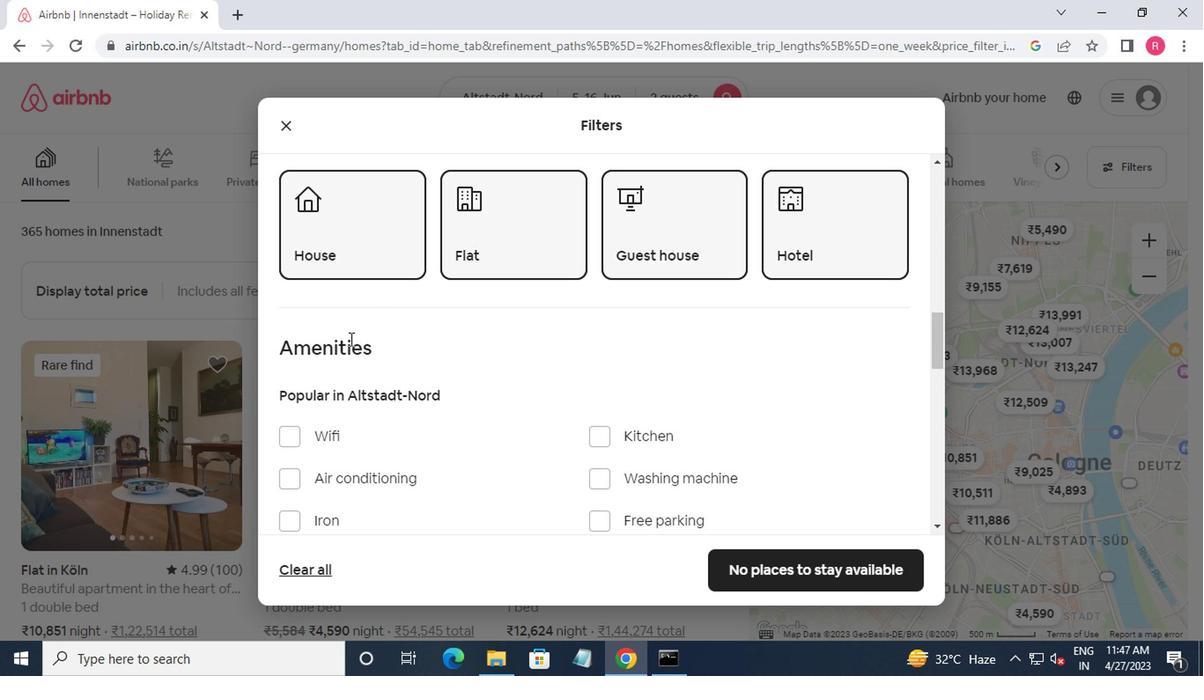 
Action: Mouse scrolled (344, 340) with delta (0, -1)
Screenshot: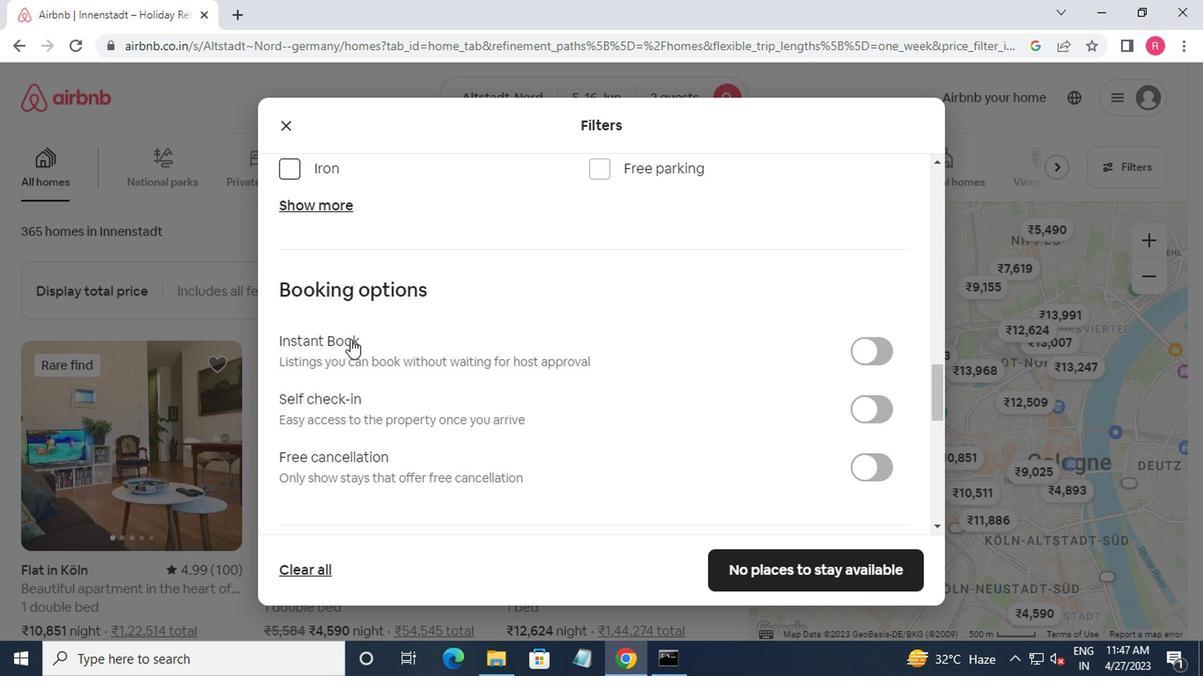 
Action: Mouse moved to (856, 327)
Screenshot: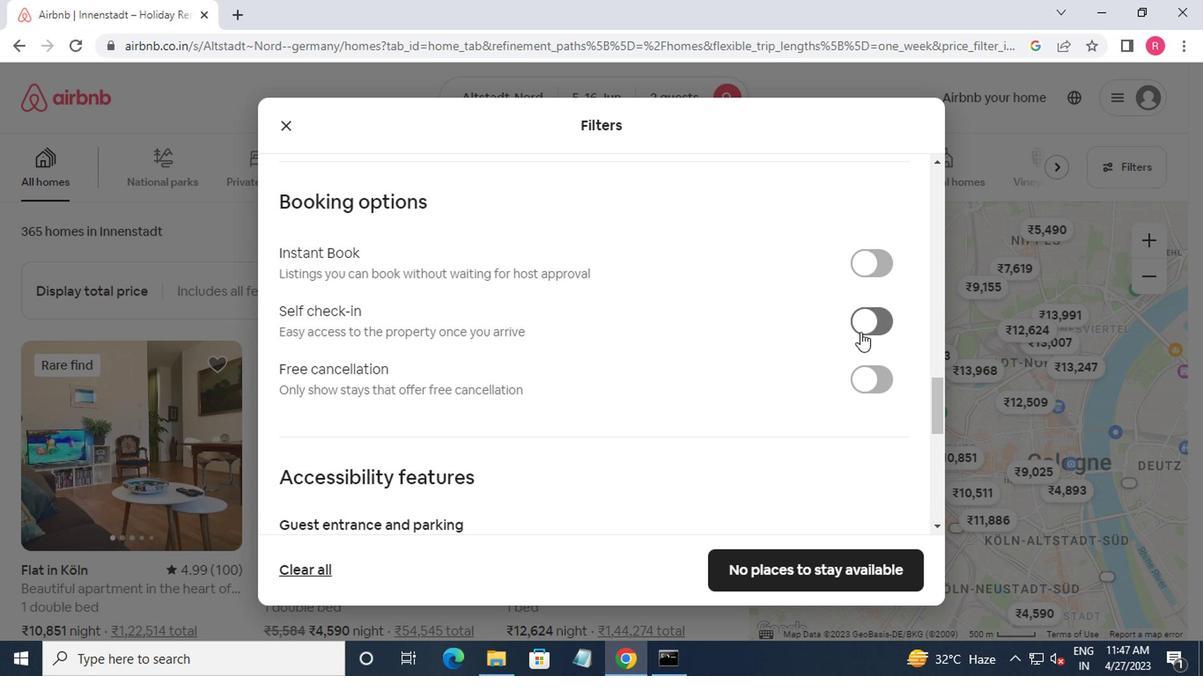 
Action: Mouse pressed left at (856, 327)
Screenshot: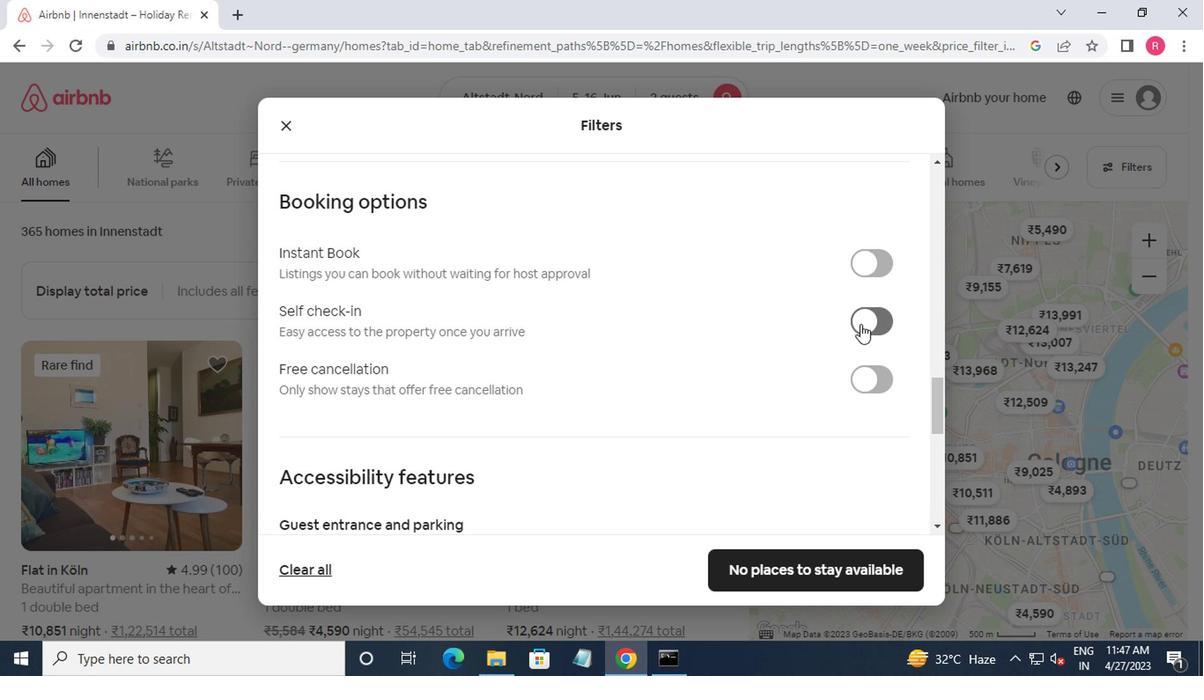 
Action: Mouse moved to (828, 330)
Screenshot: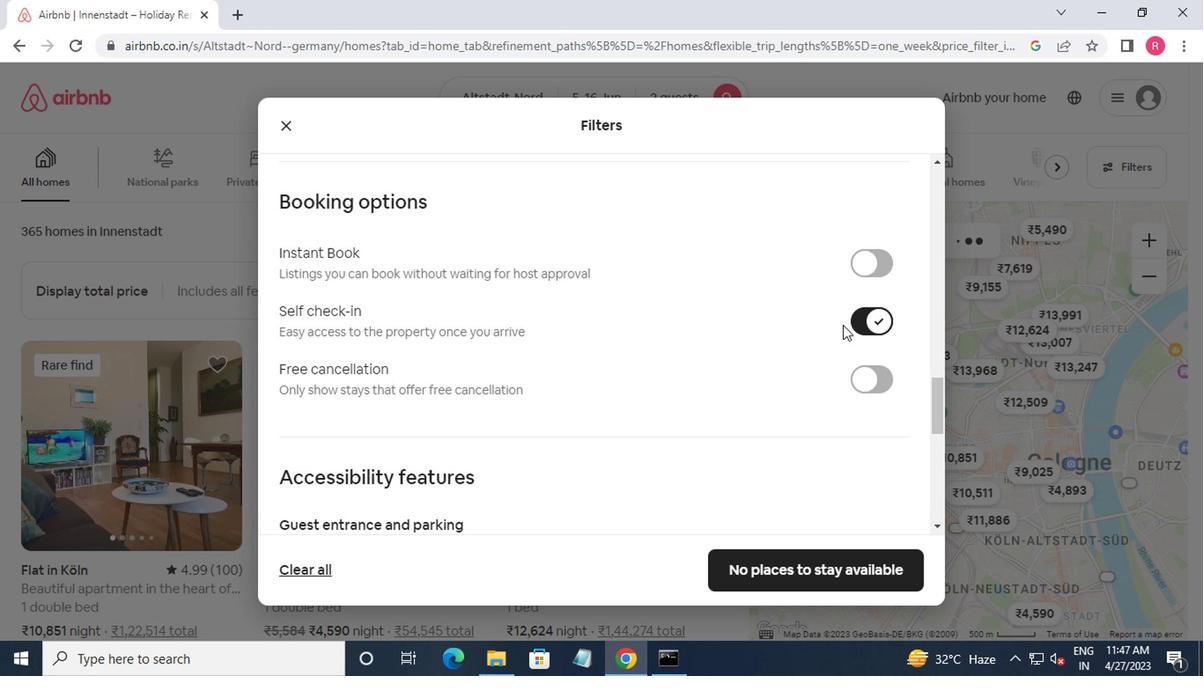 
Action: Mouse scrolled (828, 329) with delta (0, -1)
Screenshot: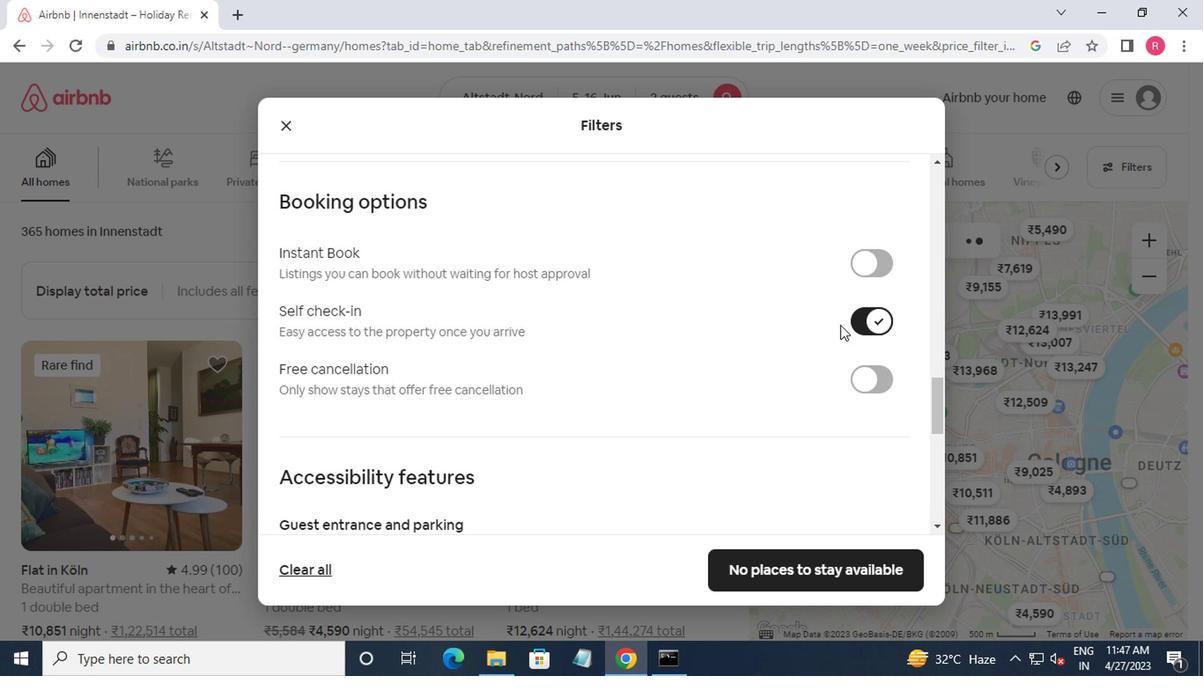 
Action: Mouse moved to (825, 331)
Screenshot: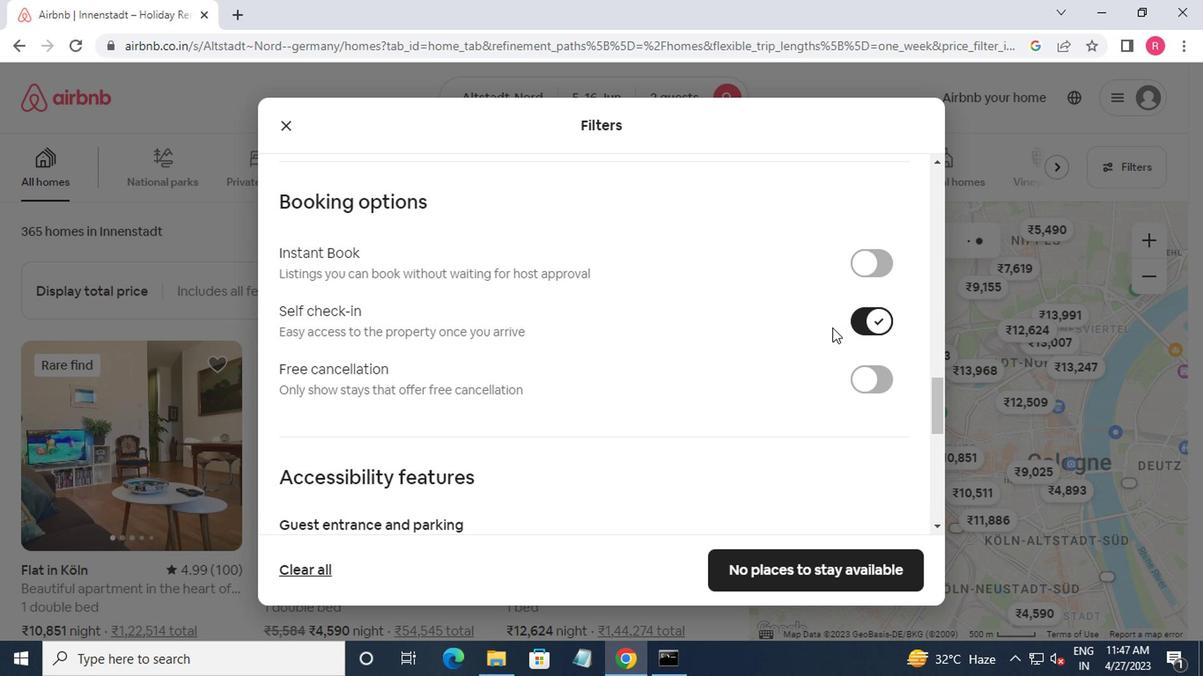 
Action: Mouse scrolled (825, 330) with delta (0, 0)
Screenshot: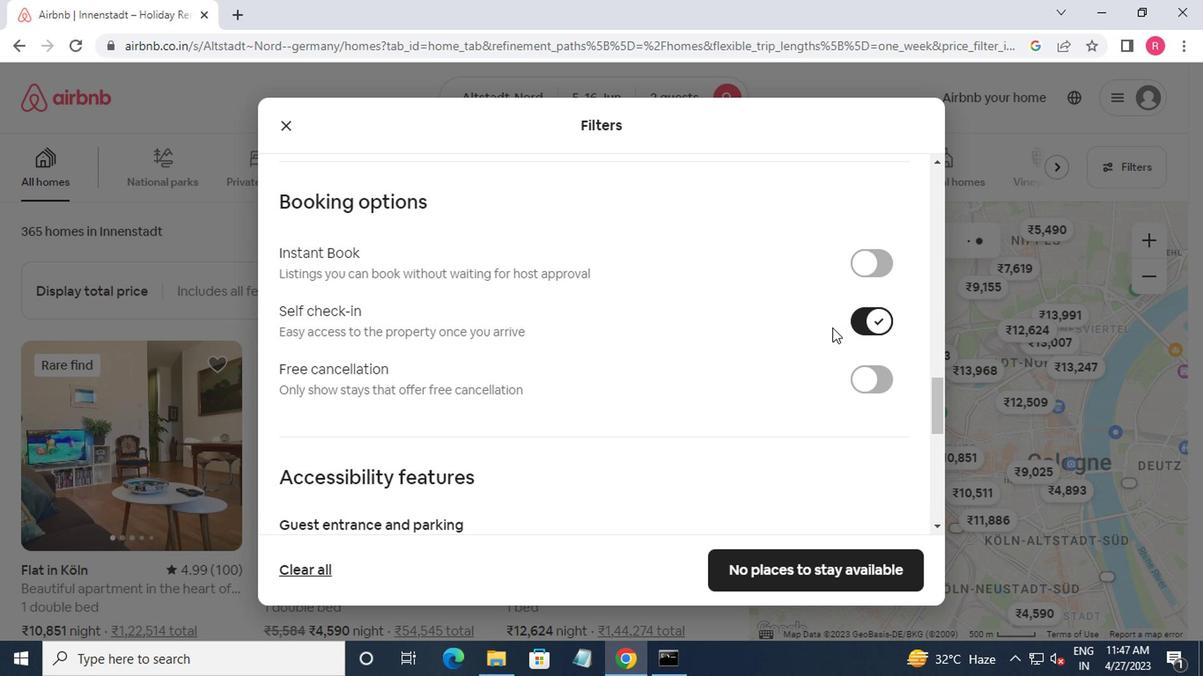 
Action: Mouse moved to (822, 333)
Screenshot: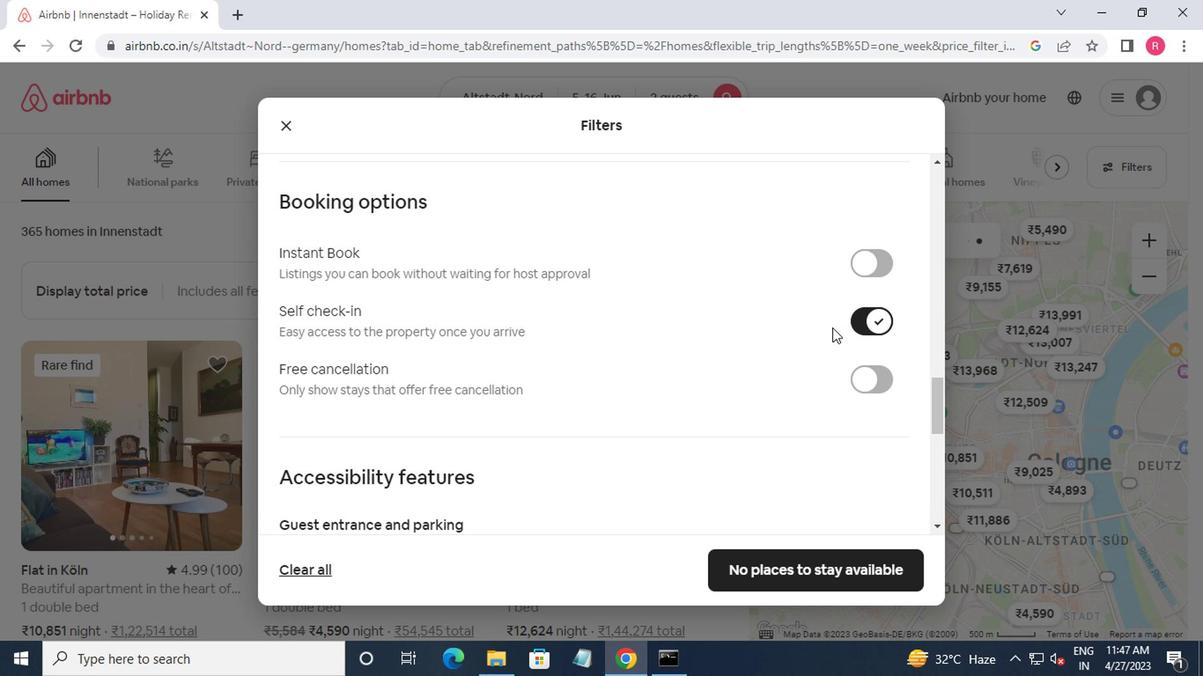 
Action: Mouse scrolled (822, 332) with delta (0, -1)
Screenshot: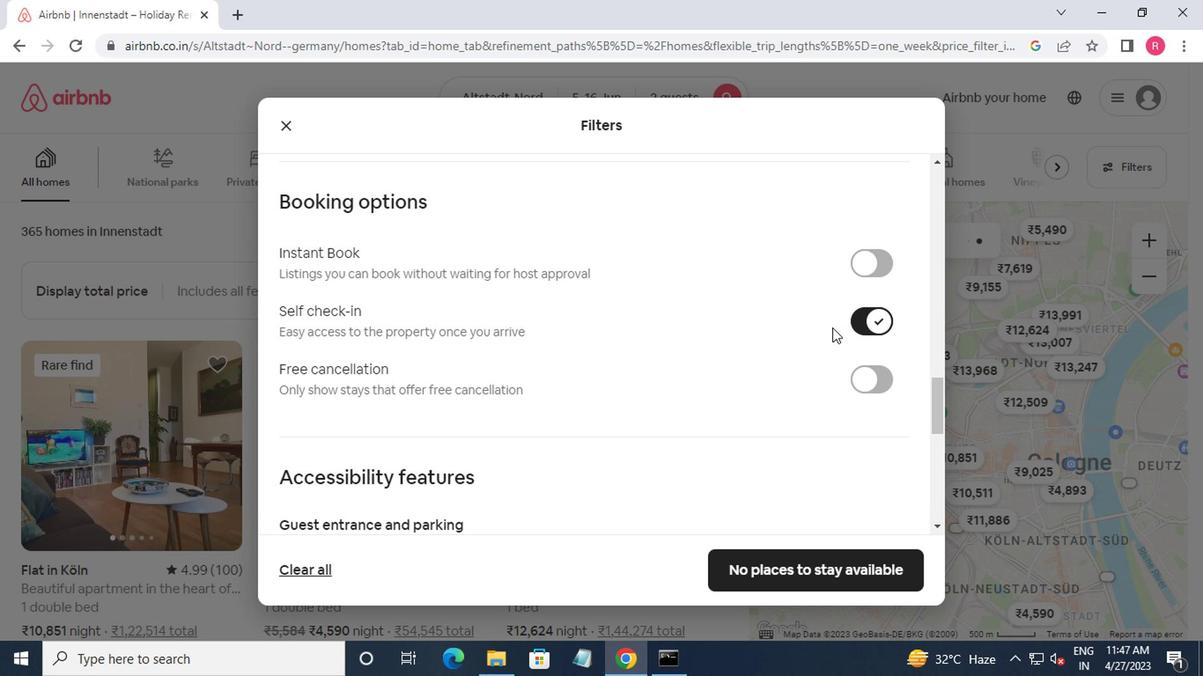 
Action: Mouse moved to (820, 333)
Screenshot: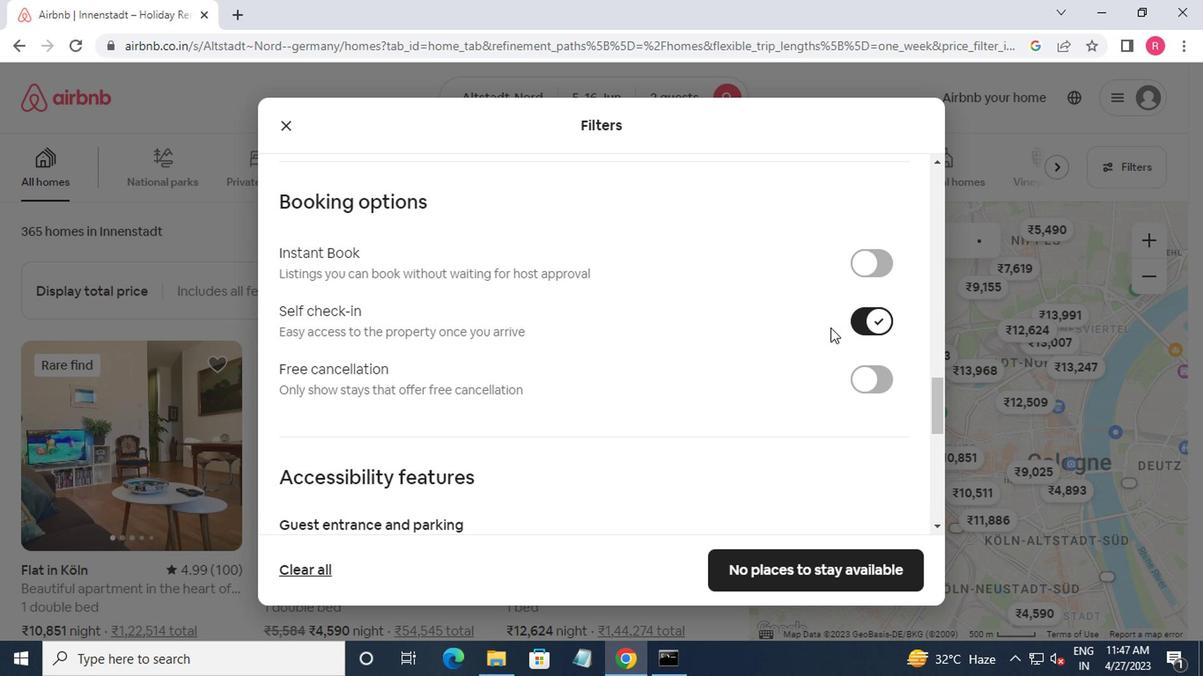 
Action: Mouse scrolled (820, 332) with delta (0, -1)
Screenshot: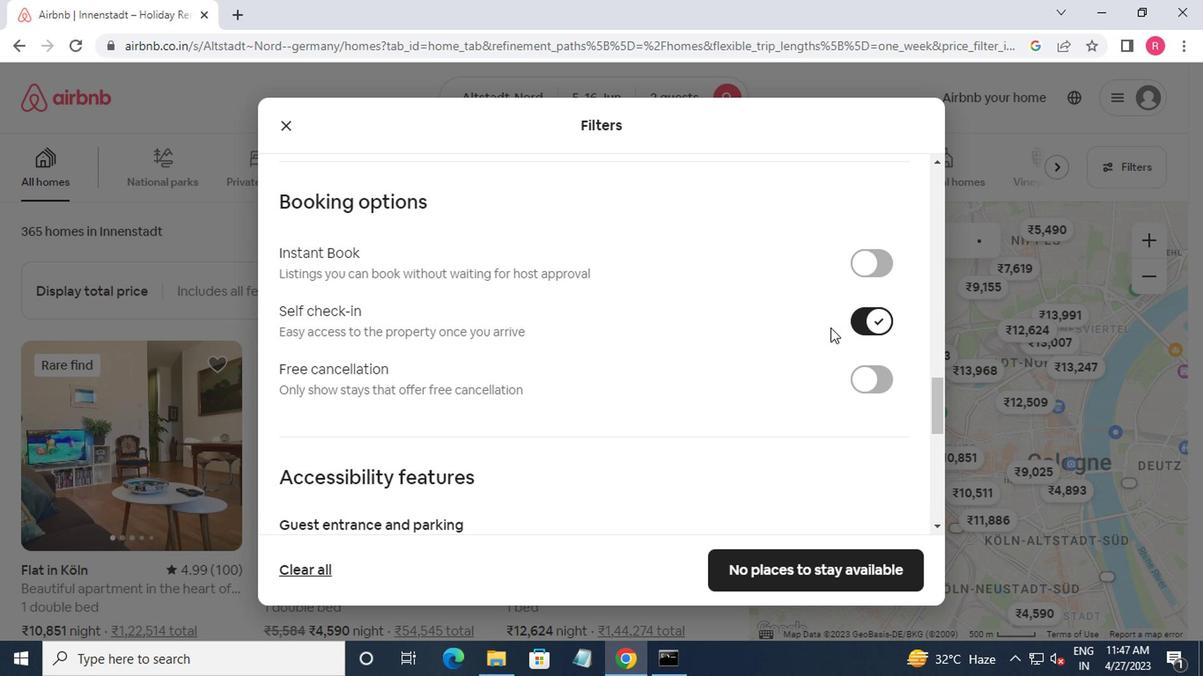 
Action: Mouse moved to (801, 335)
Screenshot: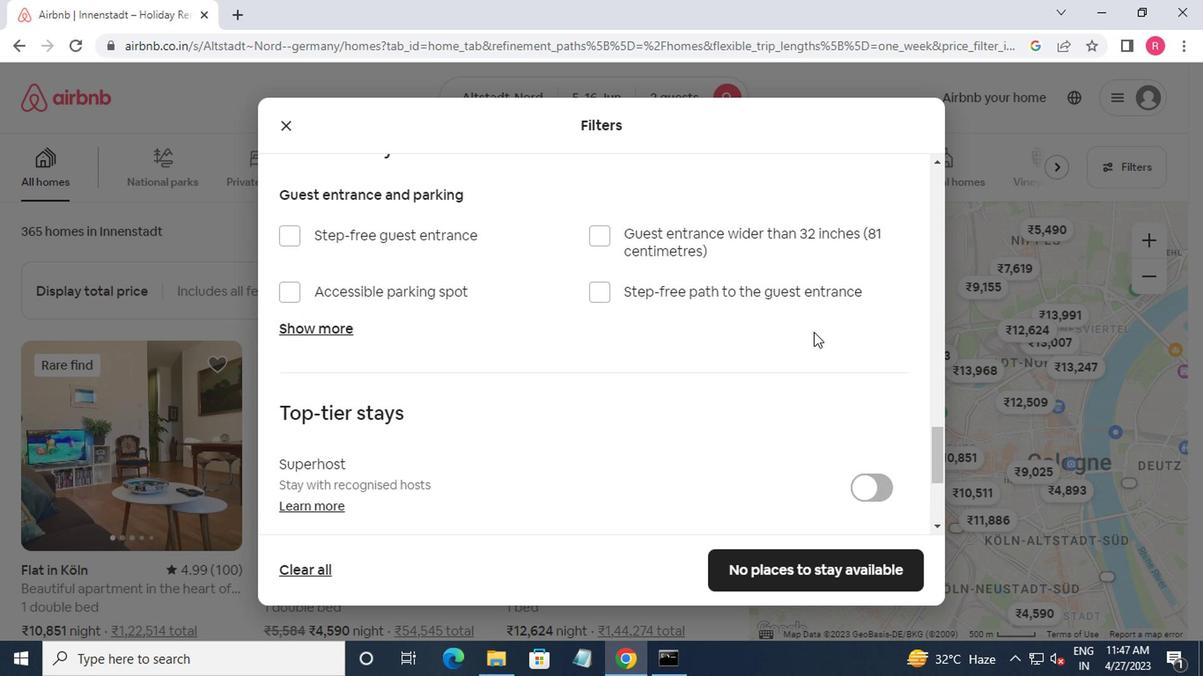 
Action: Mouse scrolled (801, 334) with delta (0, -1)
Screenshot: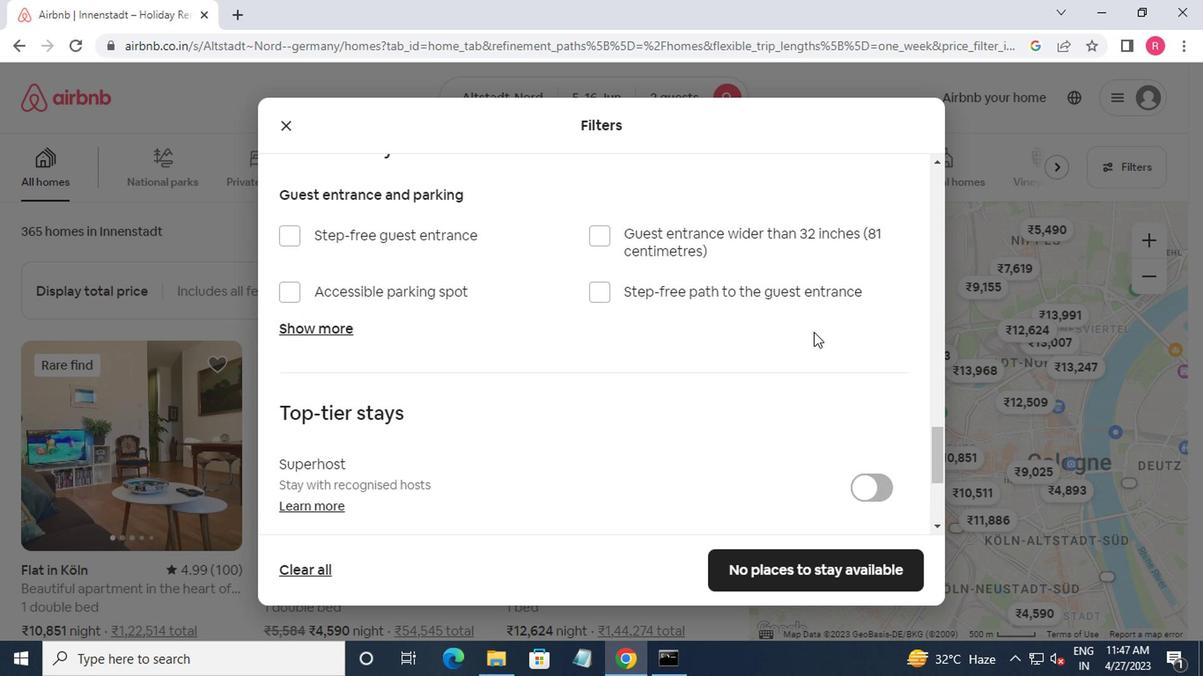 
Action: Mouse moved to (798, 335)
Screenshot: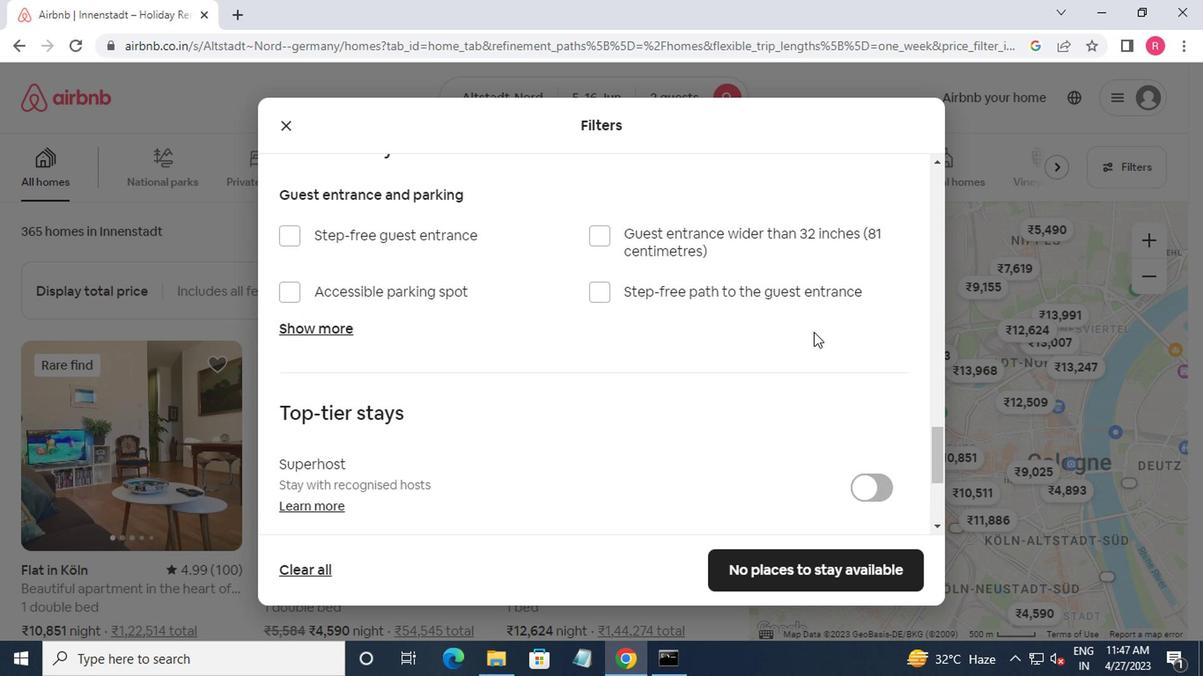 
Action: Mouse scrolled (798, 334) with delta (0, -1)
Screenshot: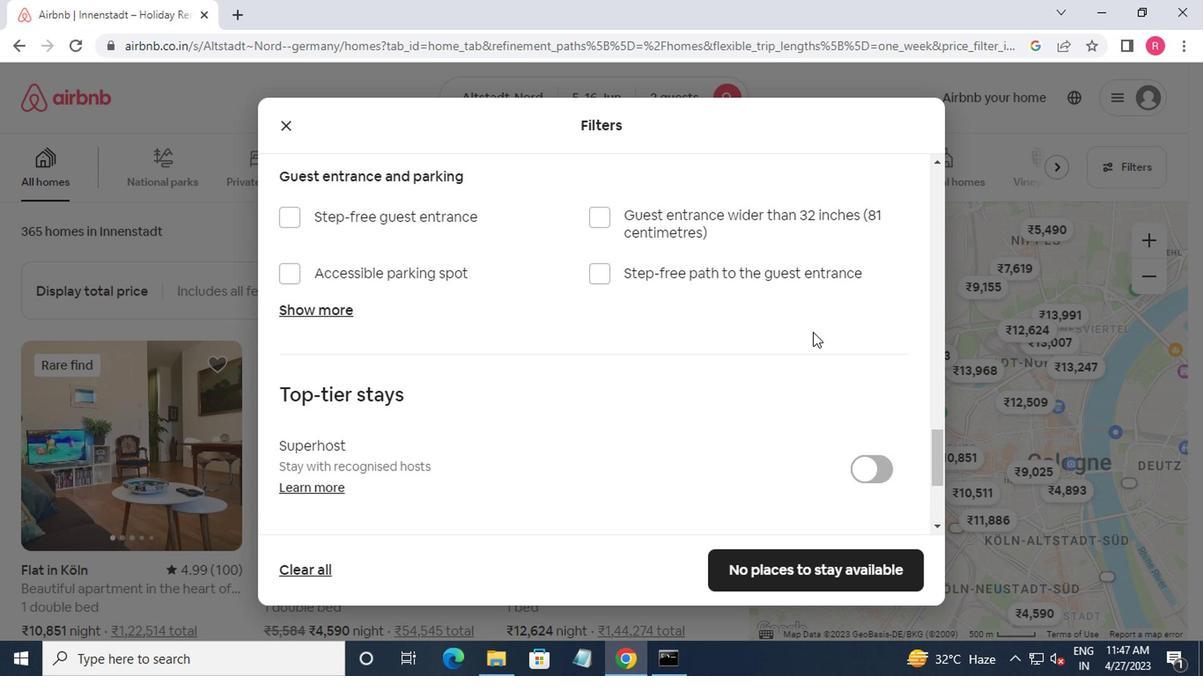 
Action: Mouse moved to (794, 335)
Screenshot: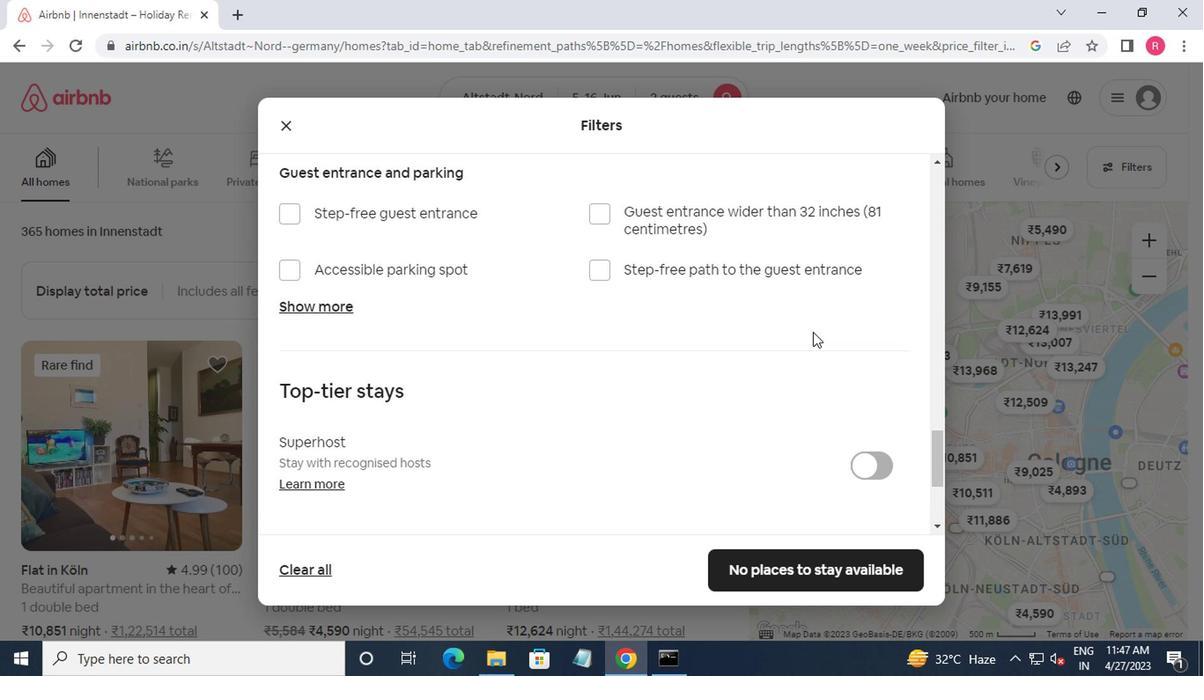 
Action: Mouse scrolled (794, 335) with delta (0, 0)
Screenshot: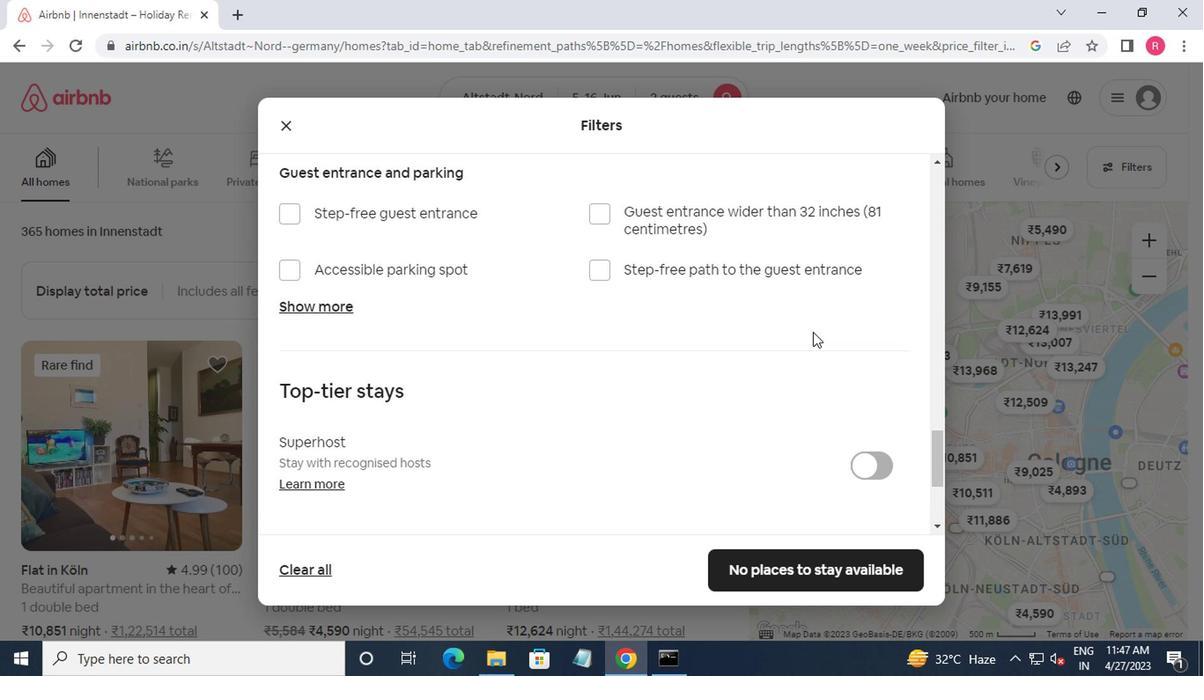 
Action: Mouse moved to (780, 339)
Screenshot: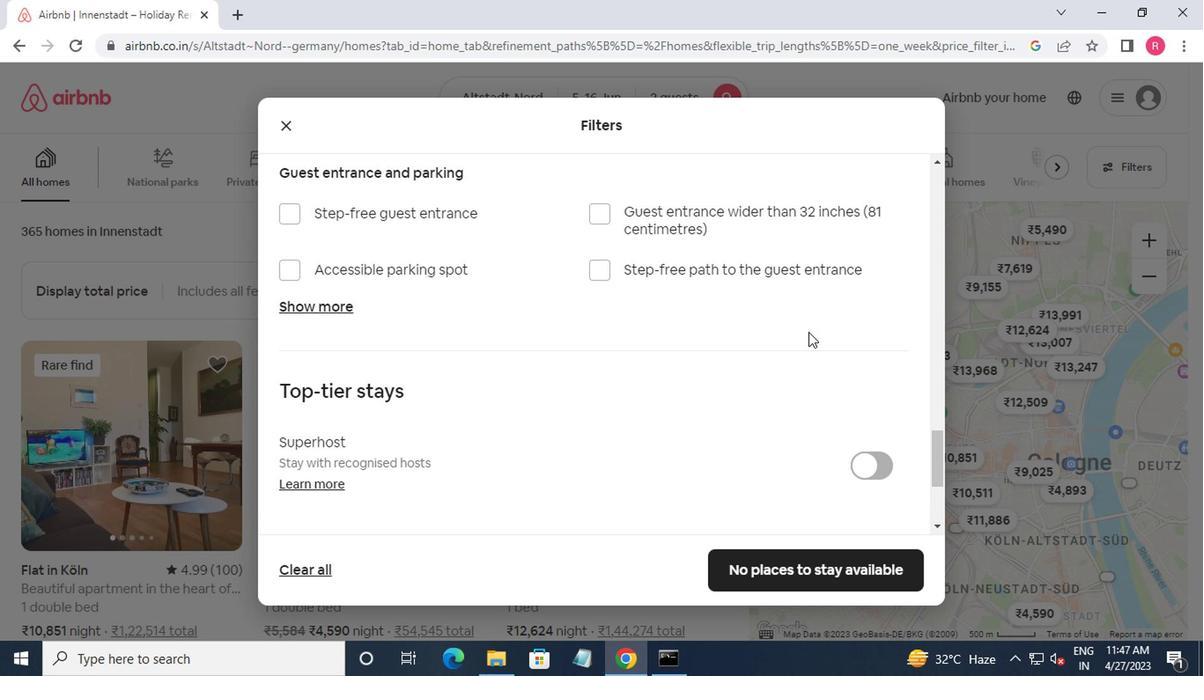 
Action: Mouse scrolled (780, 338) with delta (0, -1)
Screenshot: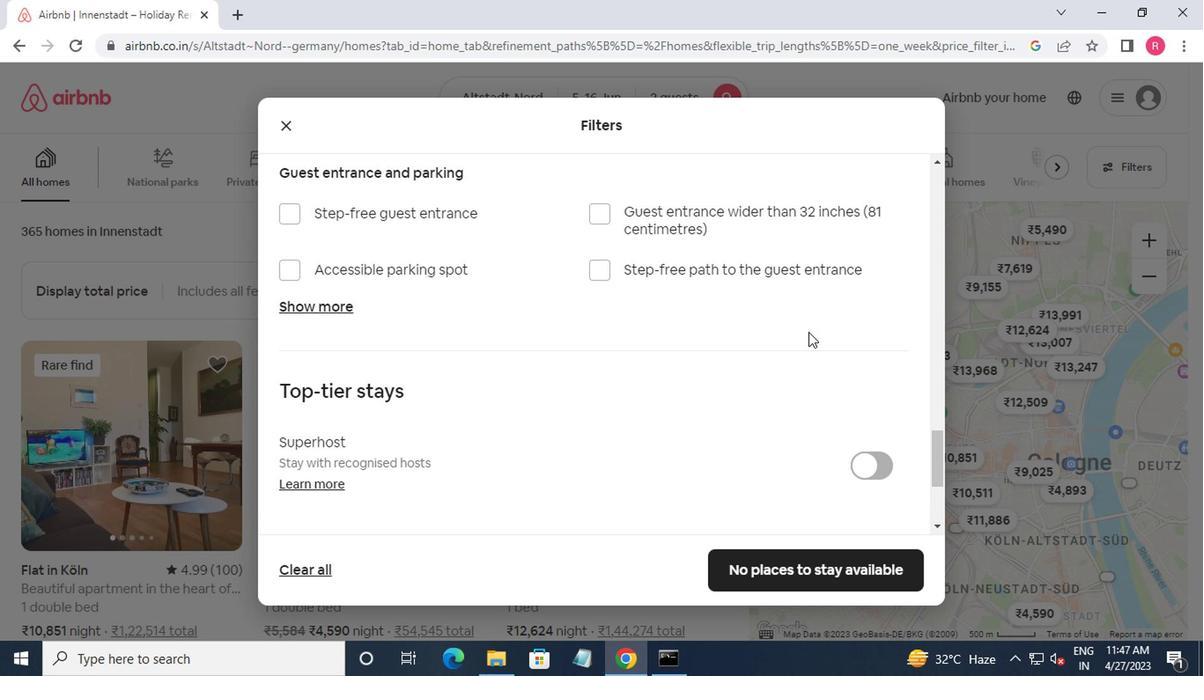
Action: Mouse moved to (283, 411)
Screenshot: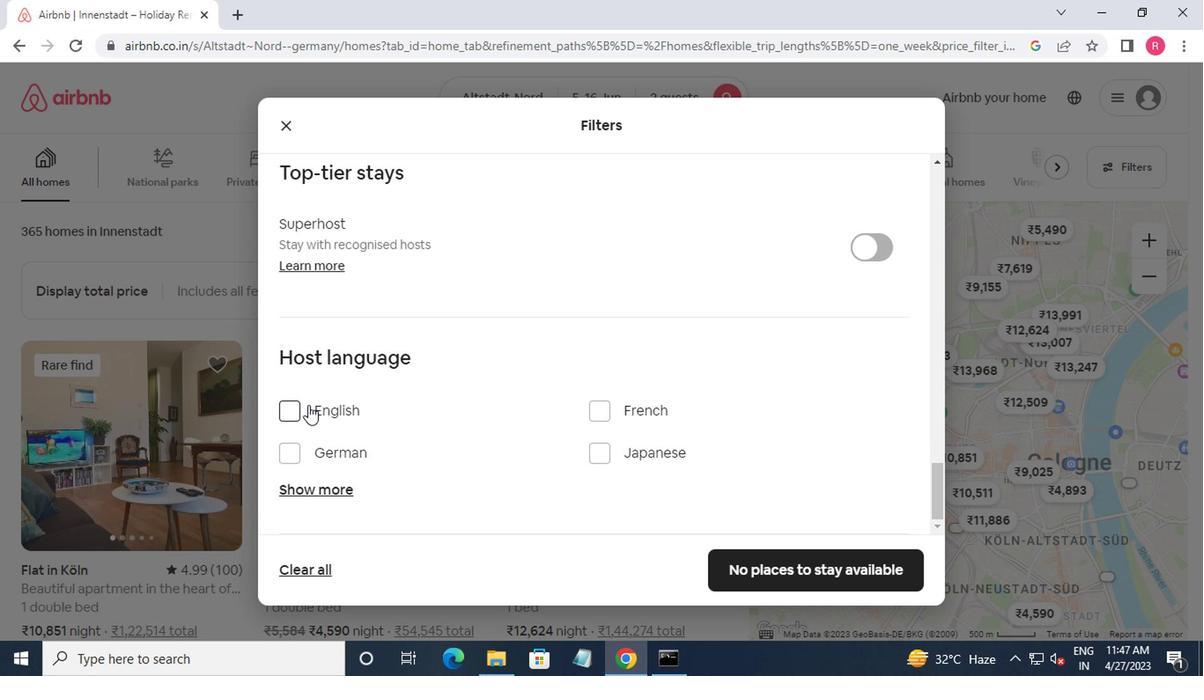 
Action: Mouse pressed left at (283, 411)
Screenshot: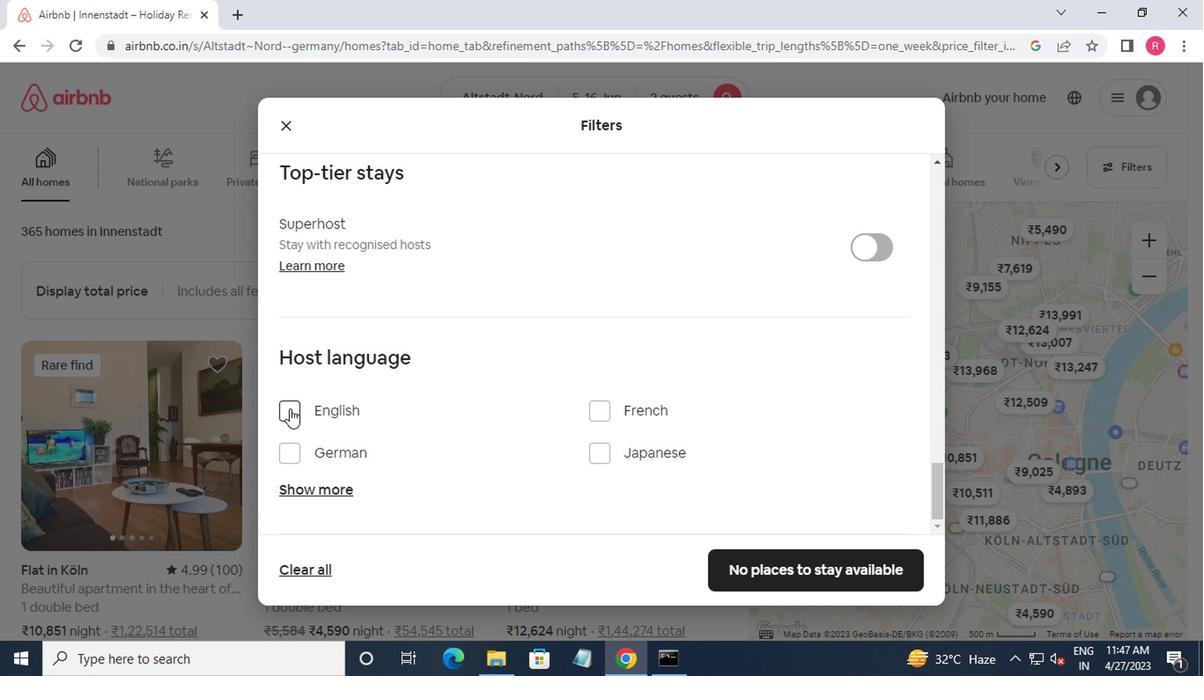 
Action: Mouse moved to (400, 440)
Screenshot: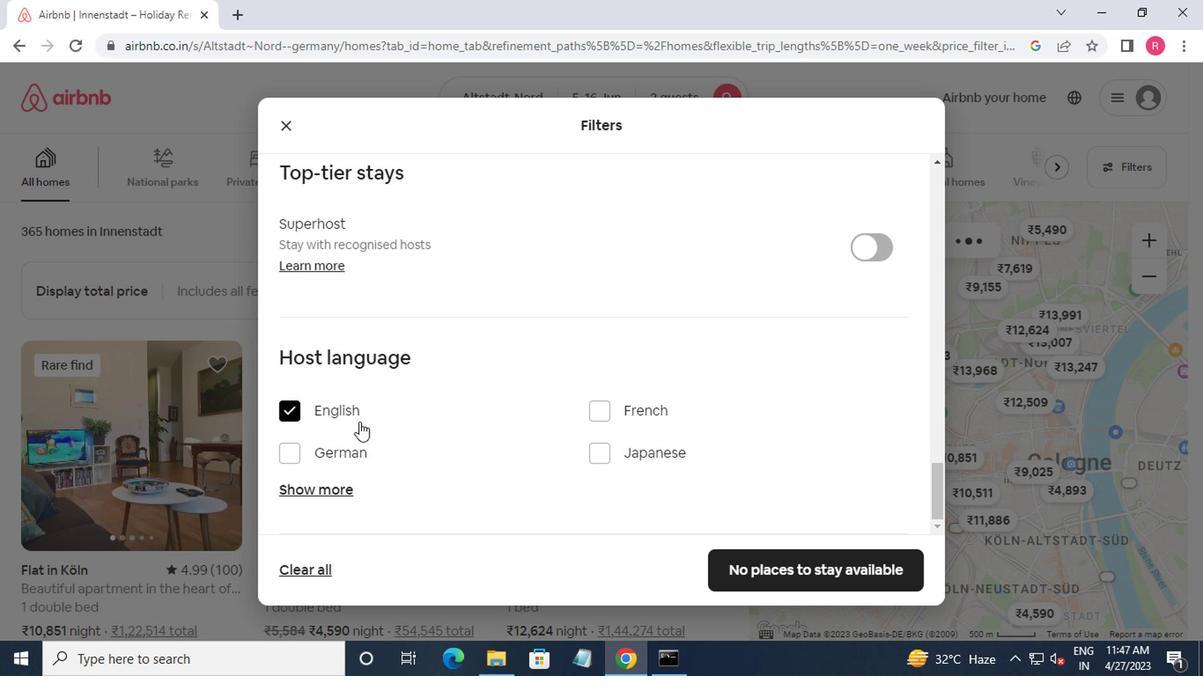 
Action: Mouse scrolled (400, 439) with delta (0, -1)
Screenshot: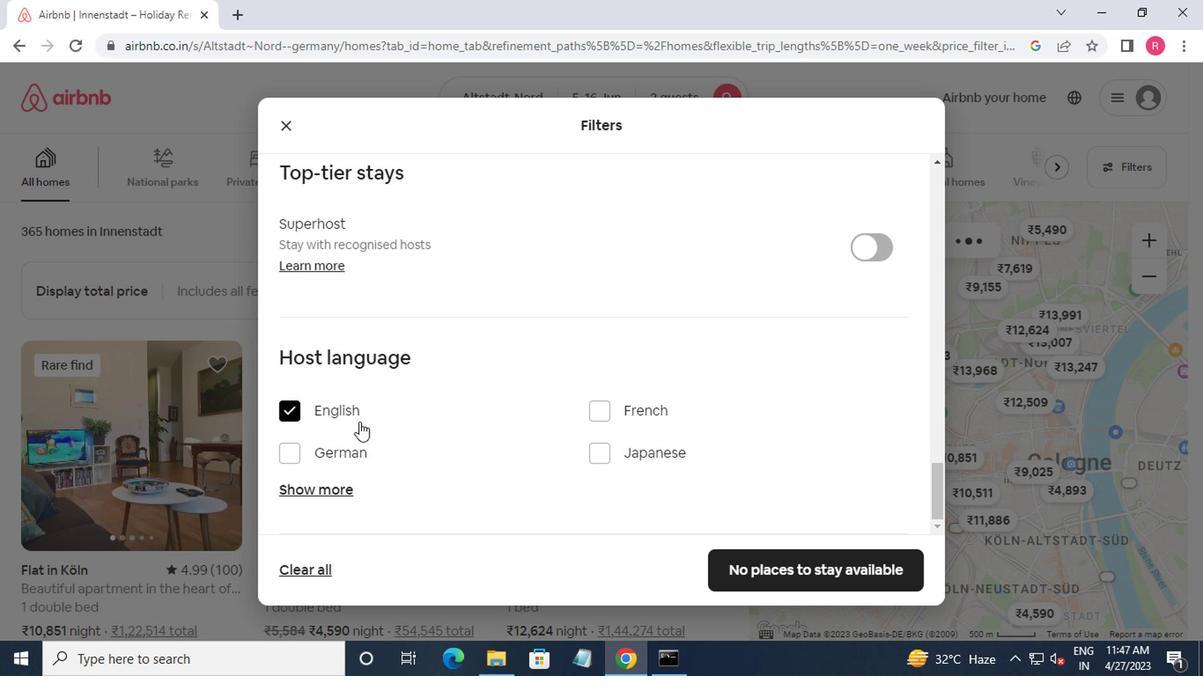 
Action: Mouse moved to (448, 456)
Screenshot: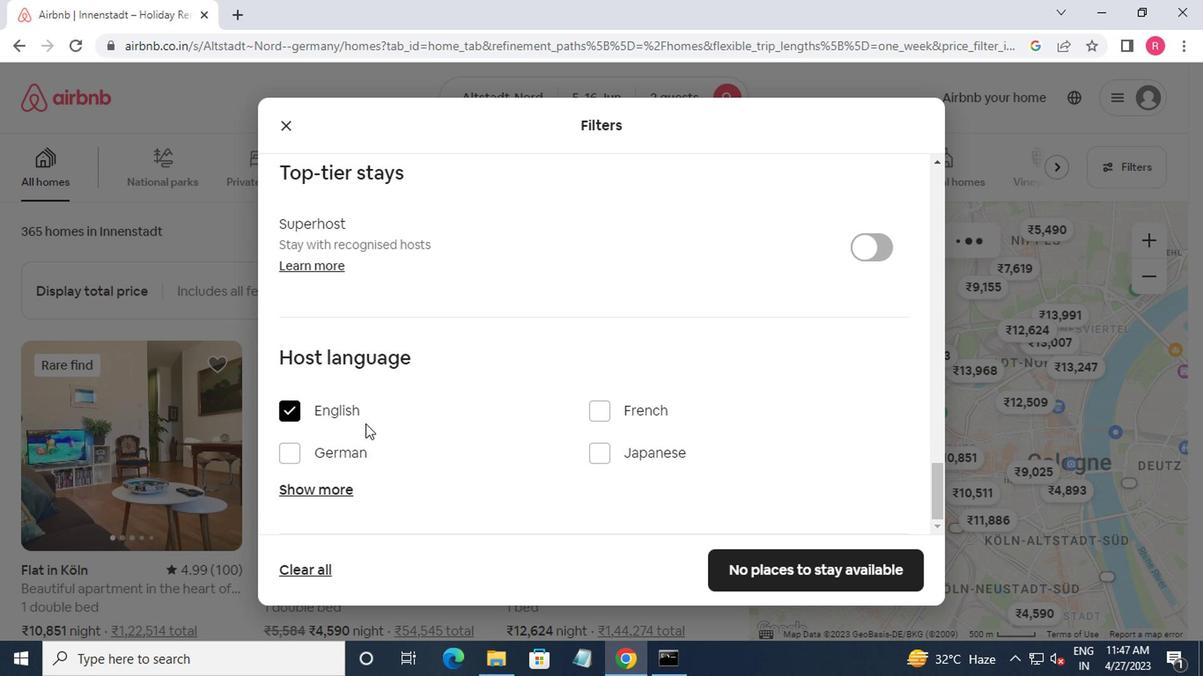 
Action: Mouse scrolled (448, 455) with delta (0, 0)
Screenshot: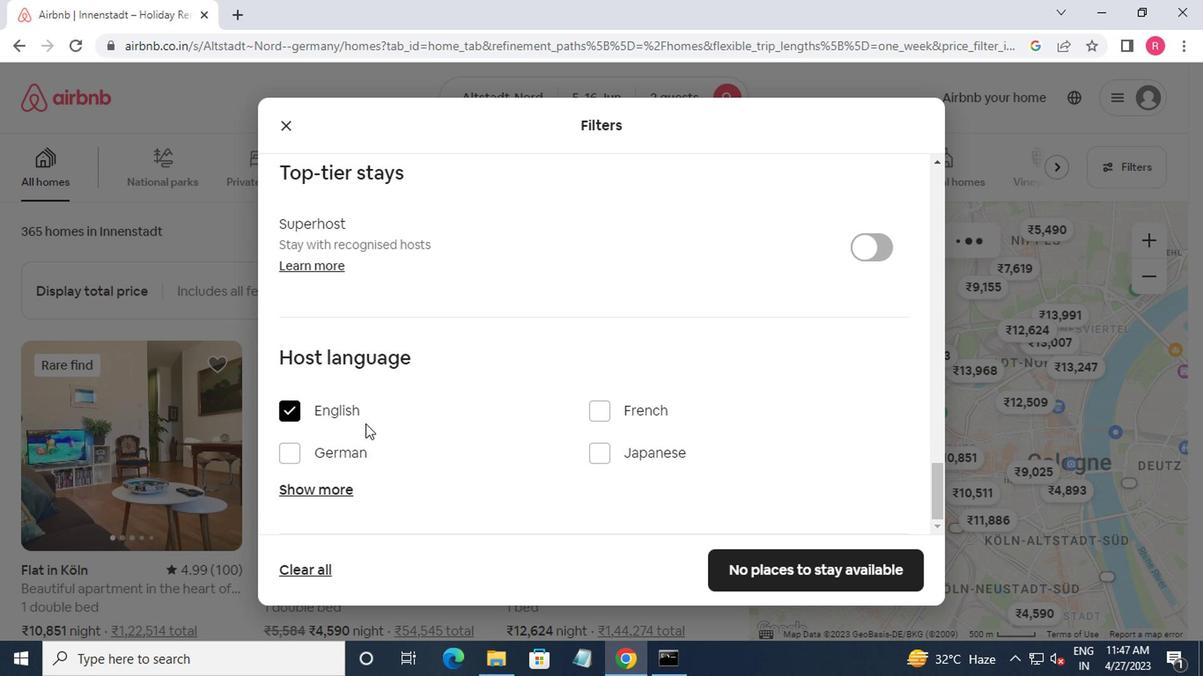 
Action: Mouse moved to (535, 485)
Screenshot: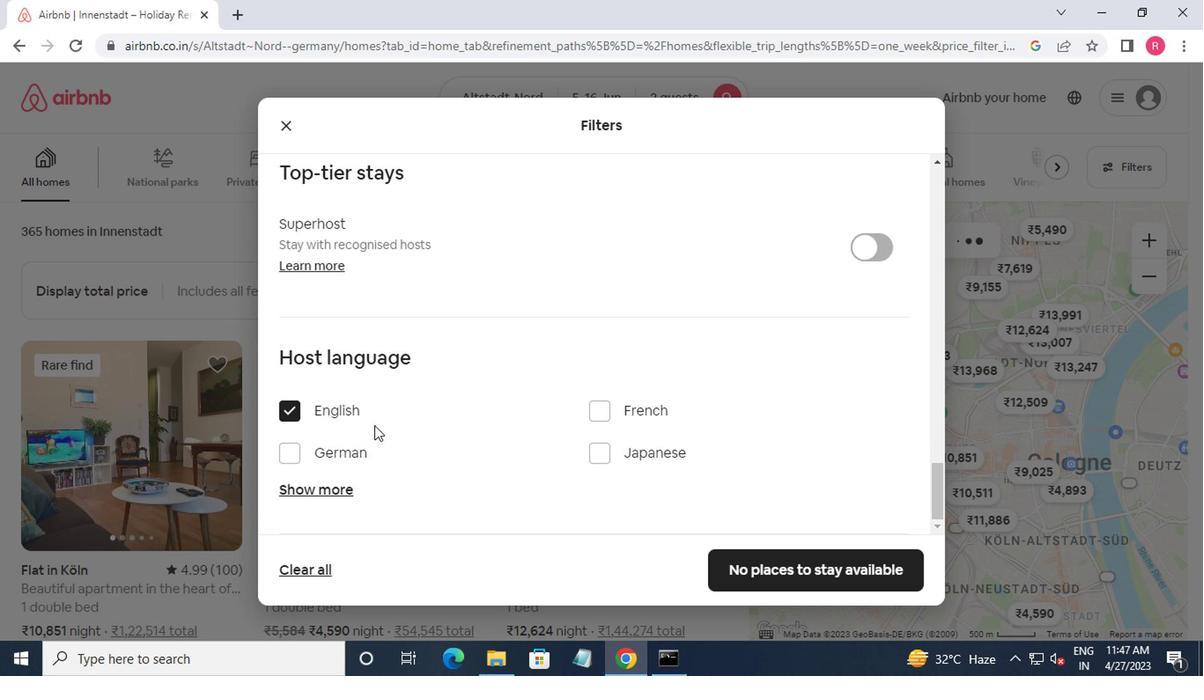 
Action: Mouse scrolled (535, 484) with delta (0, -1)
Screenshot: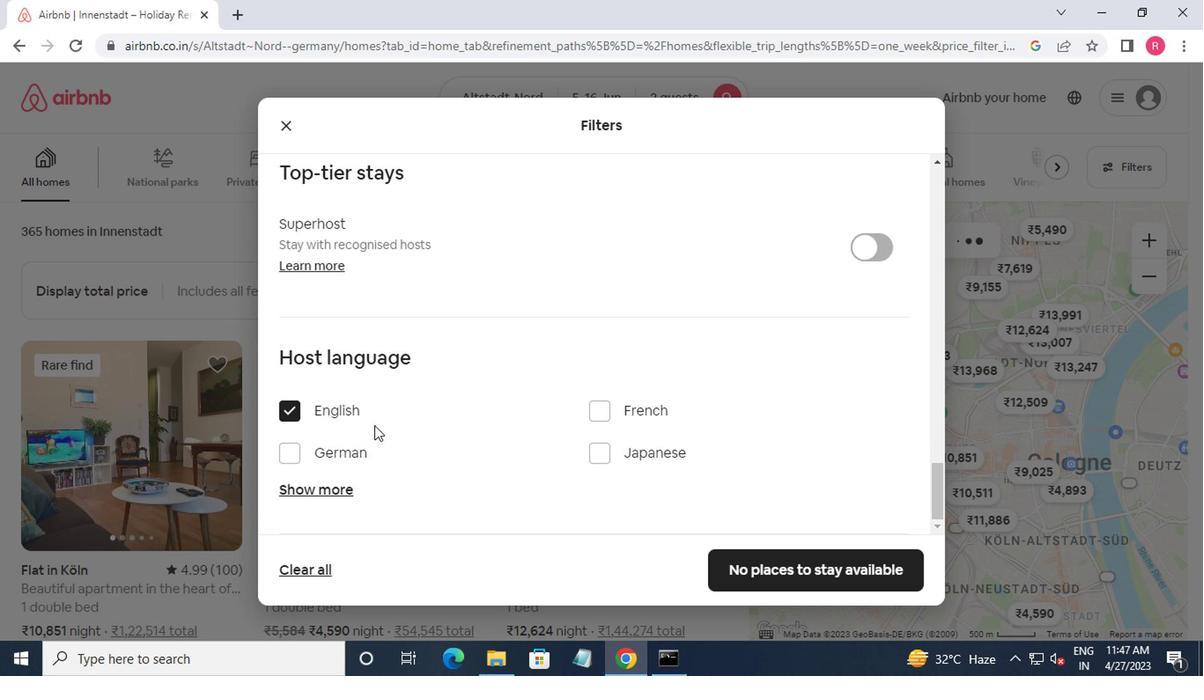 
Action: Mouse moved to (577, 501)
Screenshot: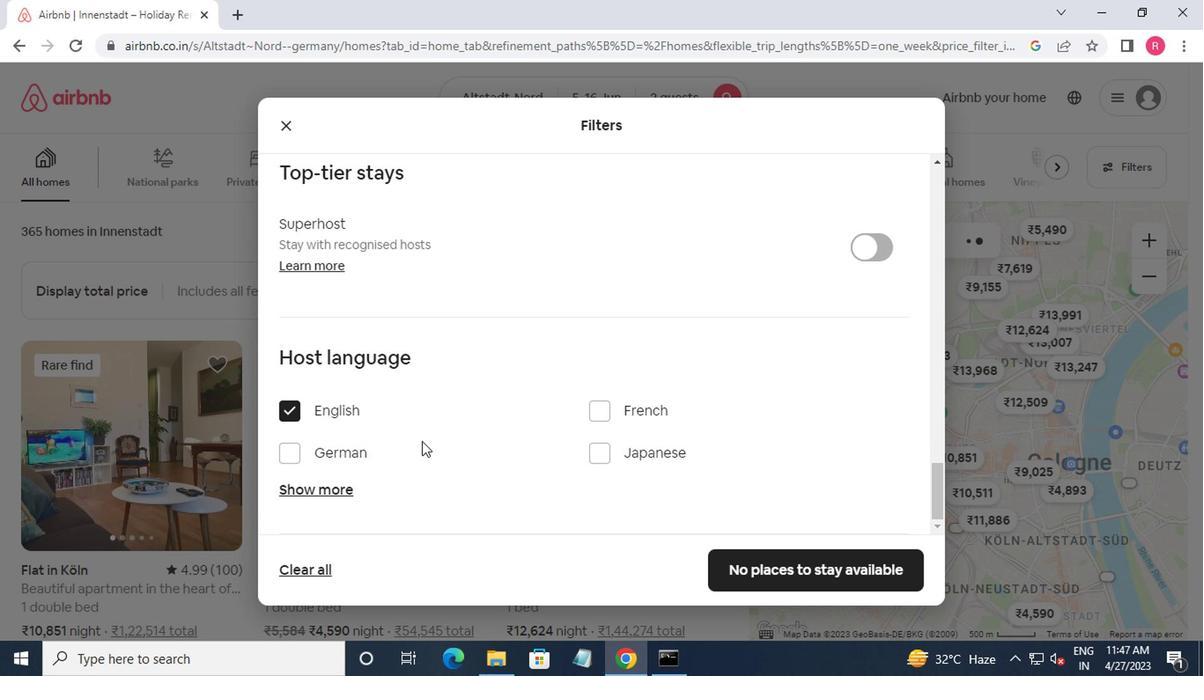 
Action: Mouse scrolled (577, 501) with delta (0, 0)
Screenshot: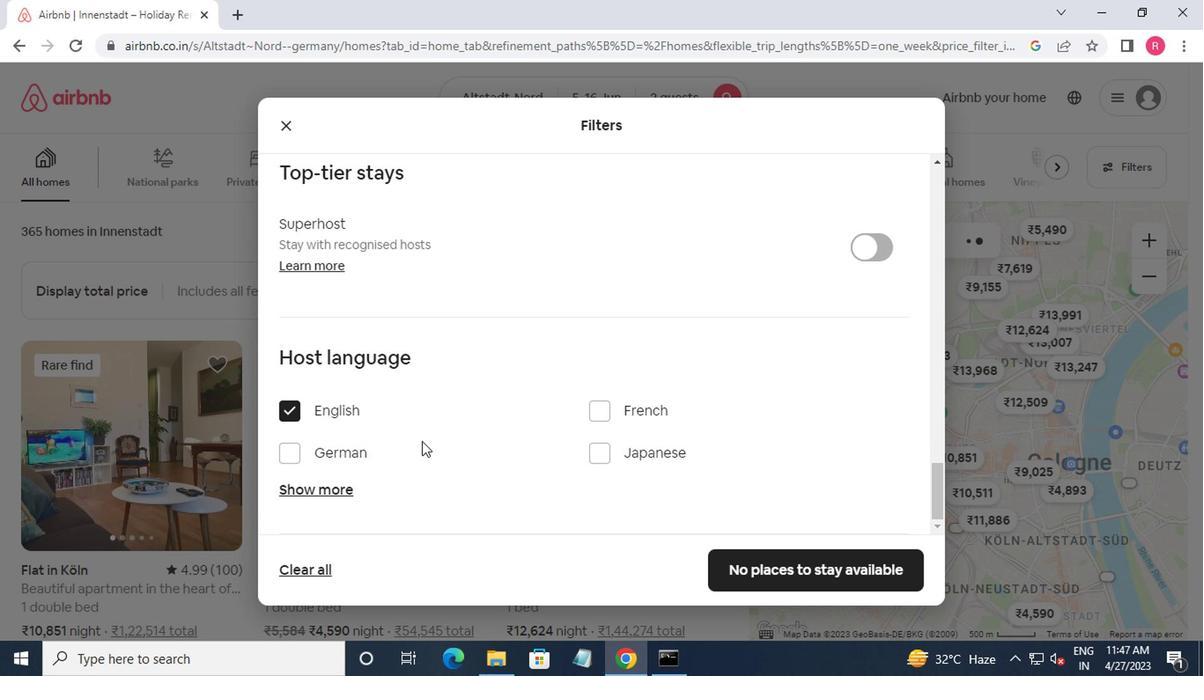 
Action: Mouse moved to (718, 567)
Screenshot: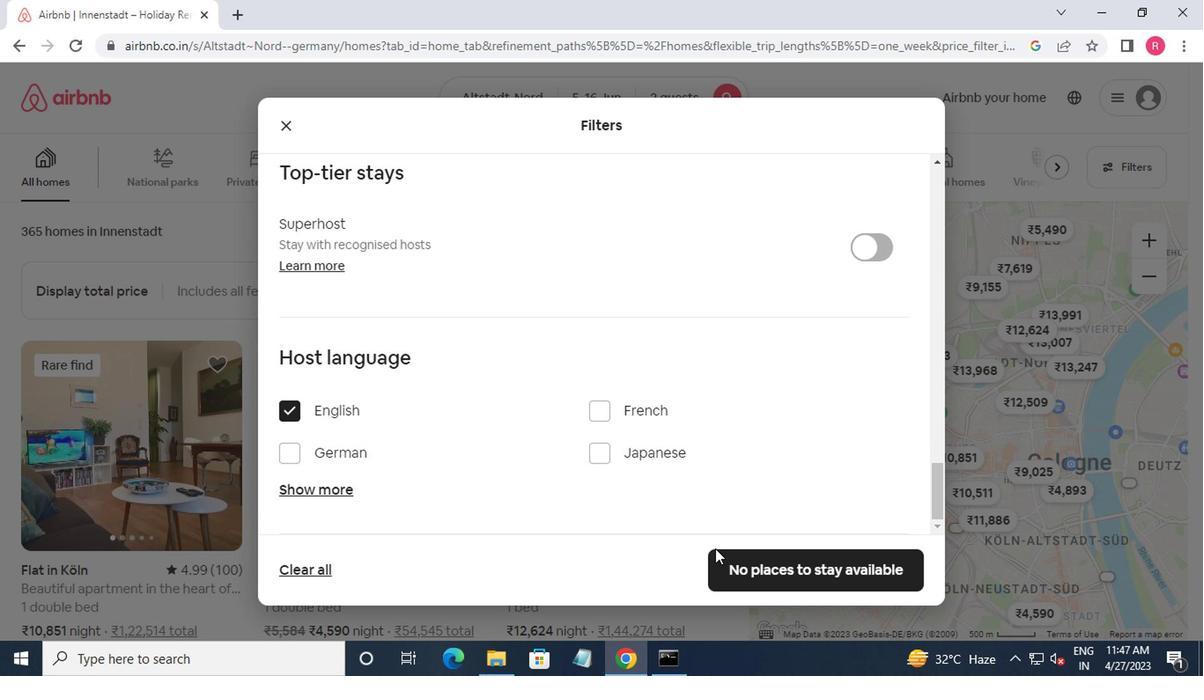 
Action: Mouse pressed left at (718, 567)
Screenshot: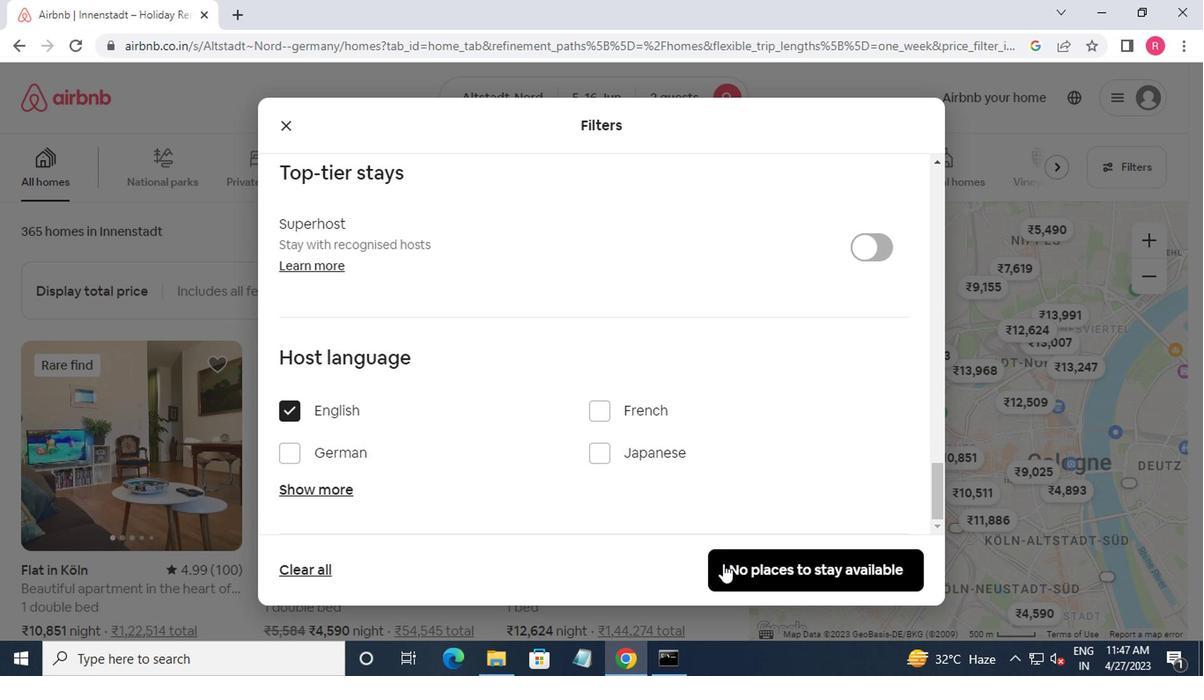 
Action: Mouse moved to (602, 542)
Screenshot: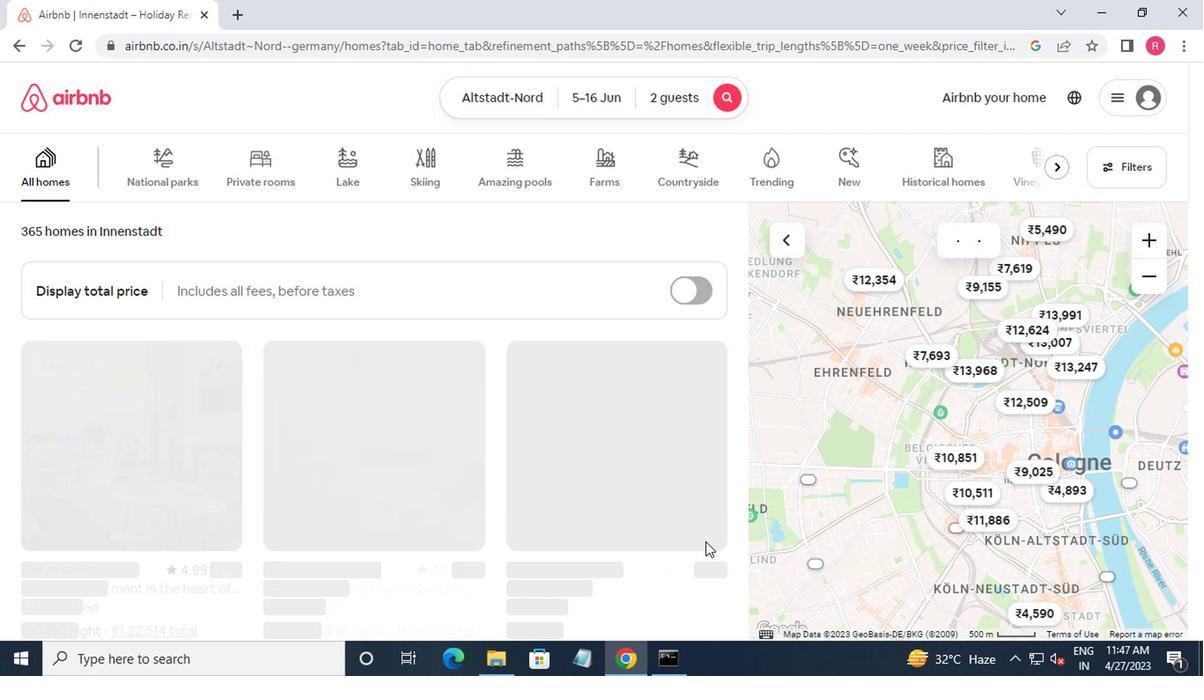 
